 Task: Search one way flight ticket for 1 adult, 5 children, 2 infants in seat and 1 infant on lap in first from Lansing: Capital Region International Airport (was Lansing Capital City) to Jacksonville: Albert J. Ellis Airport on 5-3-2023. Choice of flights is Singapure airlines. Number of bags: 1 checked bag. Price is upto 106000. Outbound departure time preference is 5:15.
Action: Mouse moved to (286, 385)
Screenshot: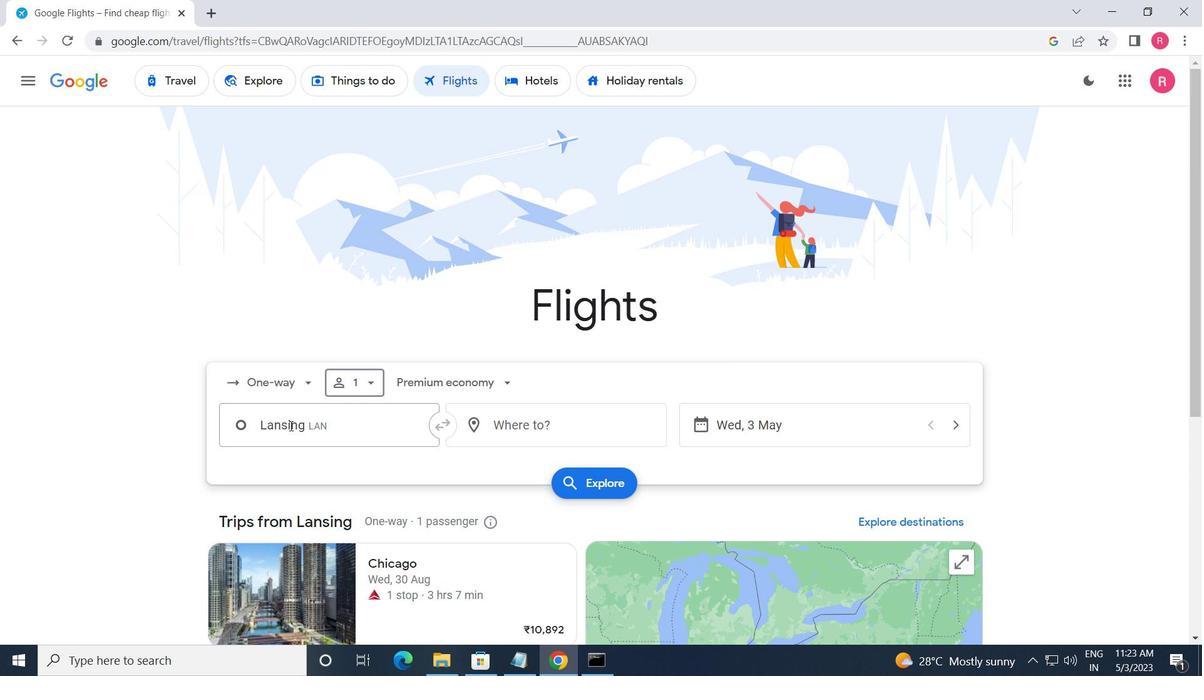 
Action: Mouse pressed left at (286, 385)
Screenshot: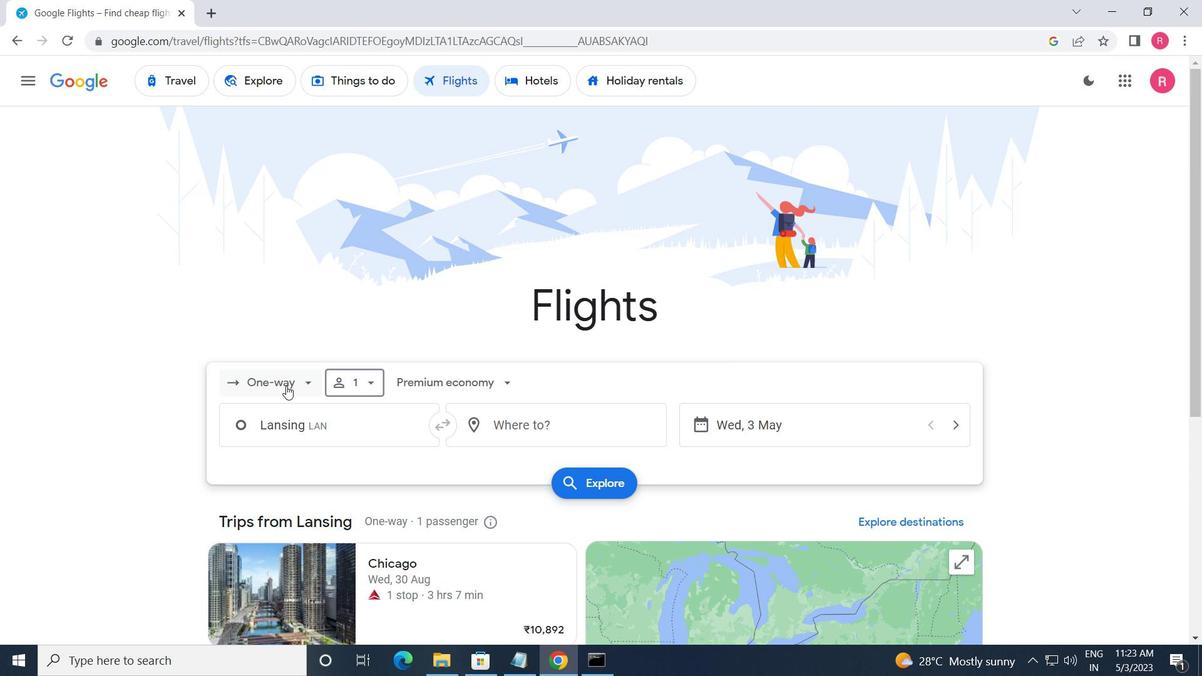 
Action: Mouse moved to (300, 452)
Screenshot: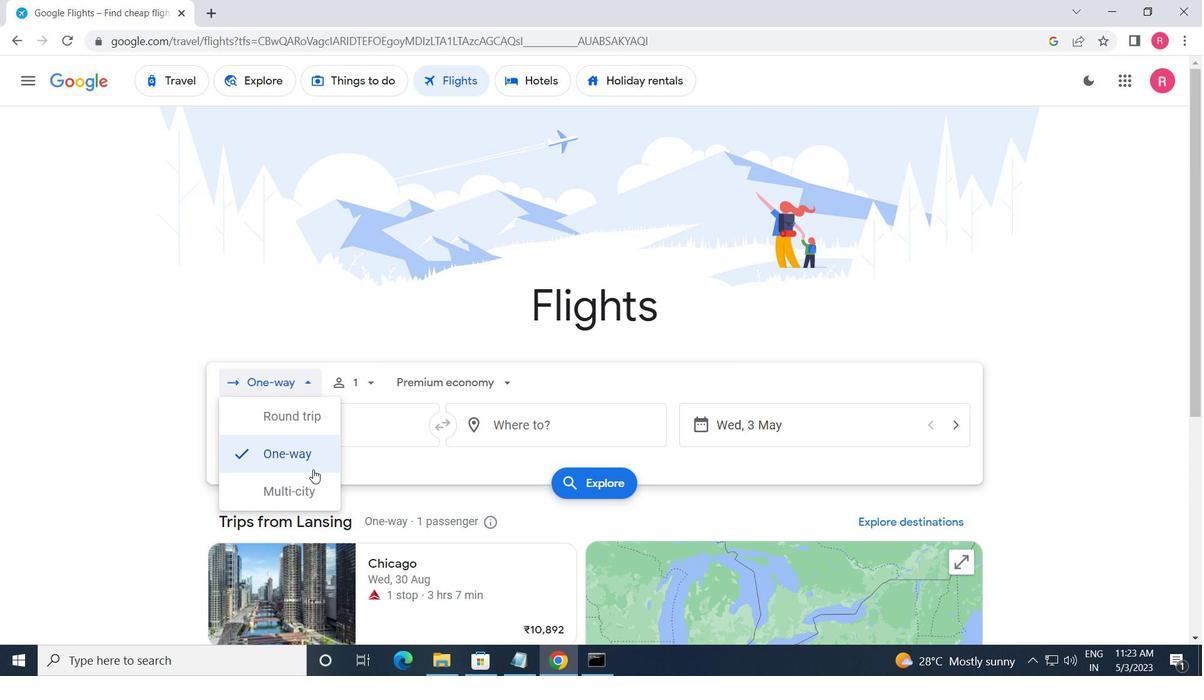 
Action: Mouse pressed left at (300, 452)
Screenshot: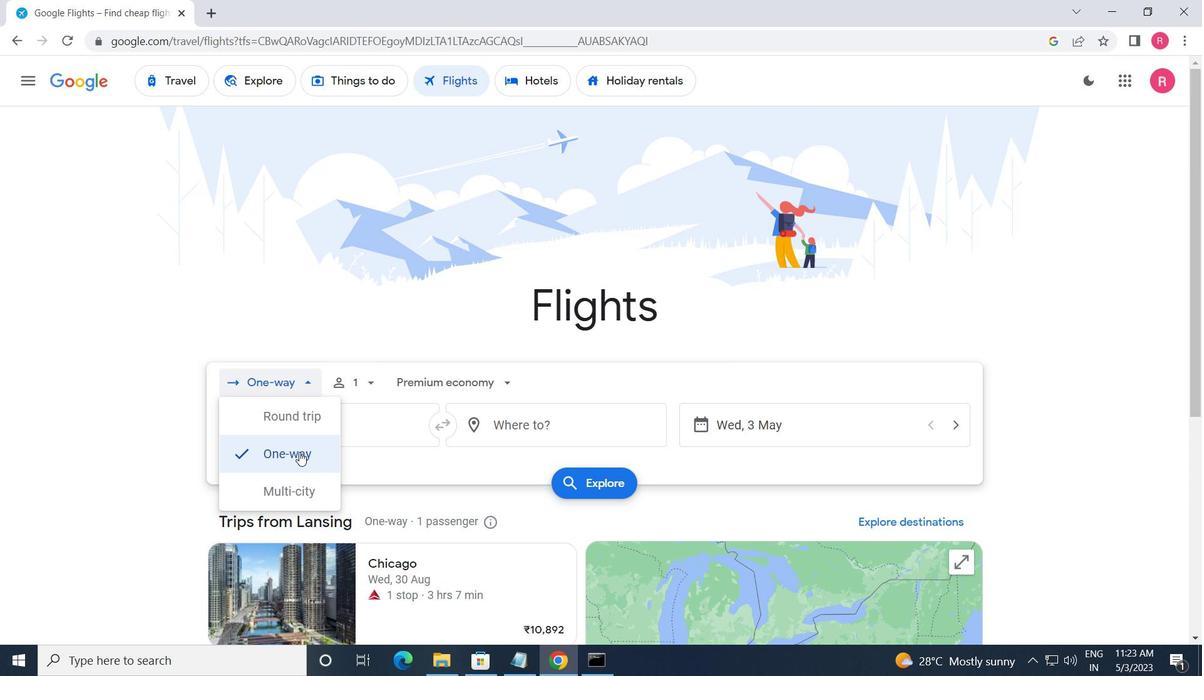 
Action: Mouse moved to (361, 398)
Screenshot: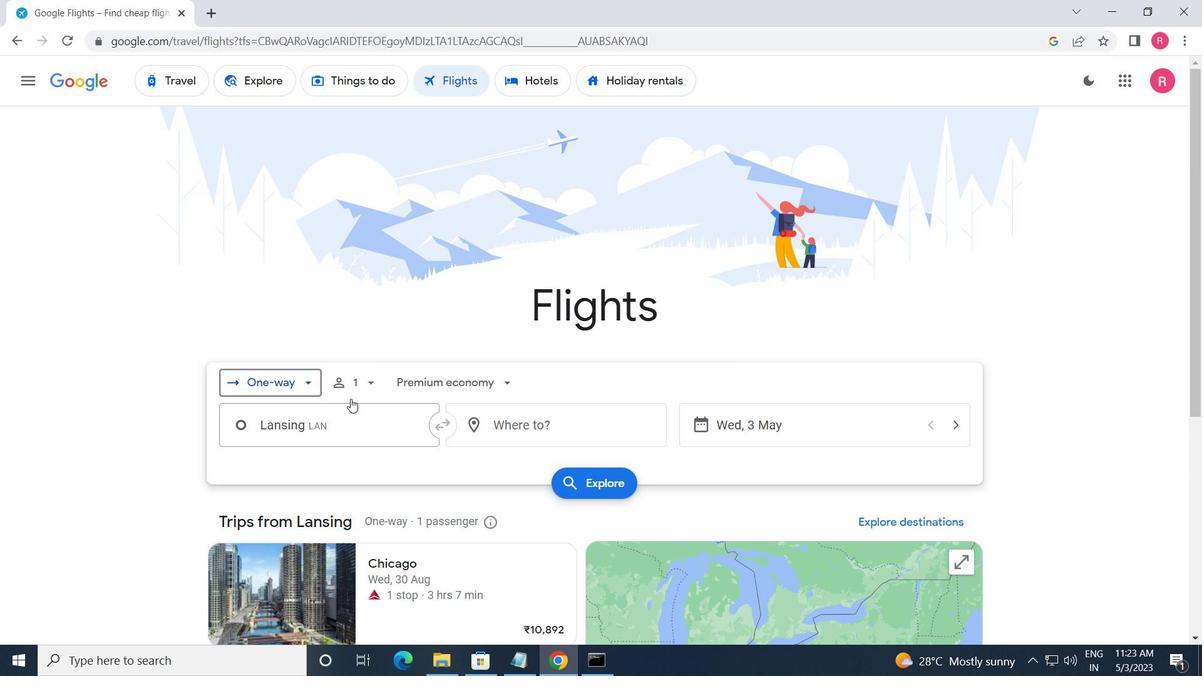 
Action: Mouse pressed left at (361, 398)
Screenshot: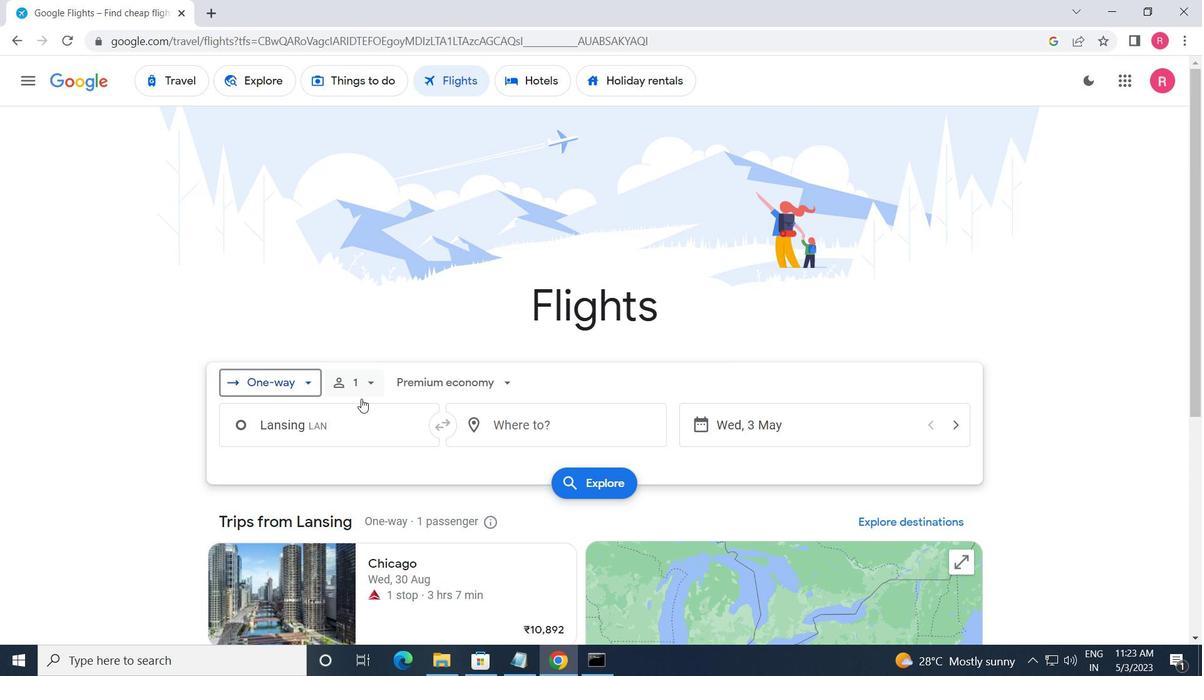 
Action: Mouse moved to (487, 466)
Screenshot: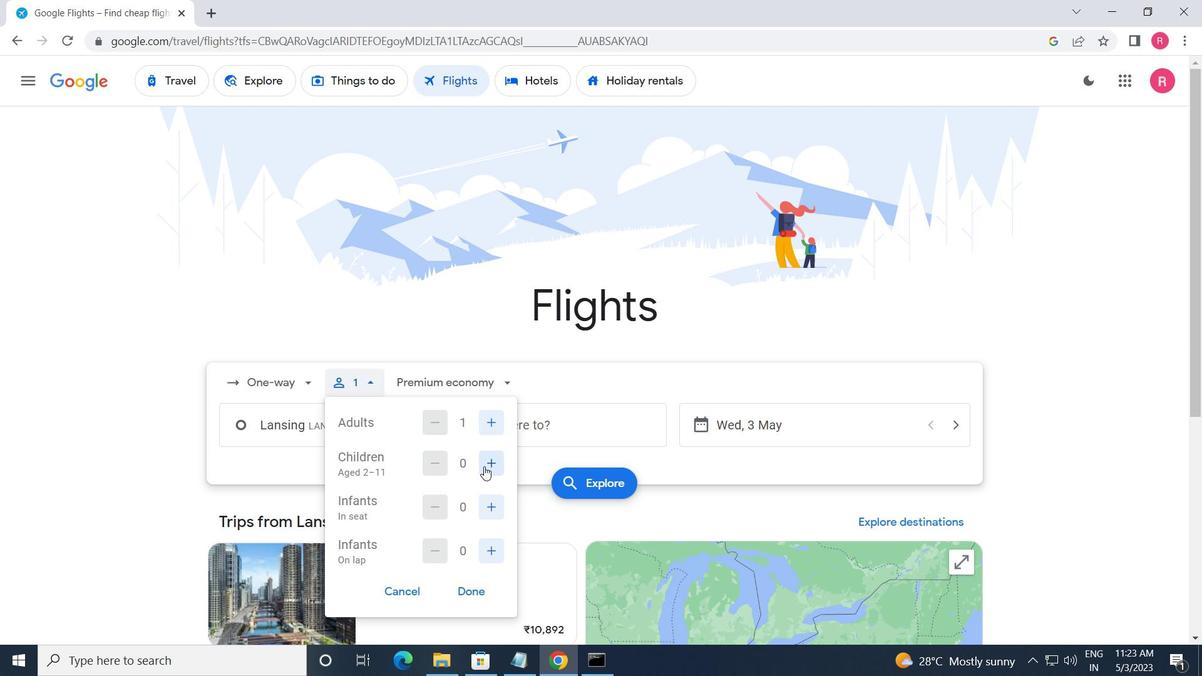 
Action: Mouse pressed left at (487, 466)
Screenshot: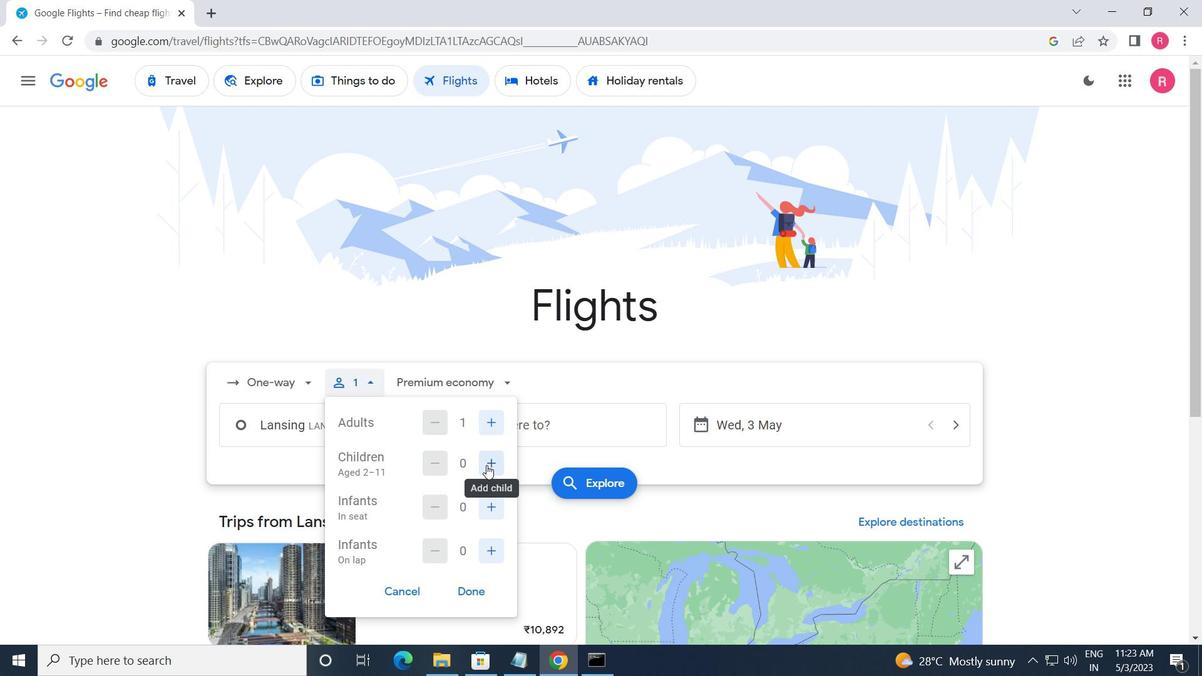 
Action: Mouse pressed left at (487, 466)
Screenshot: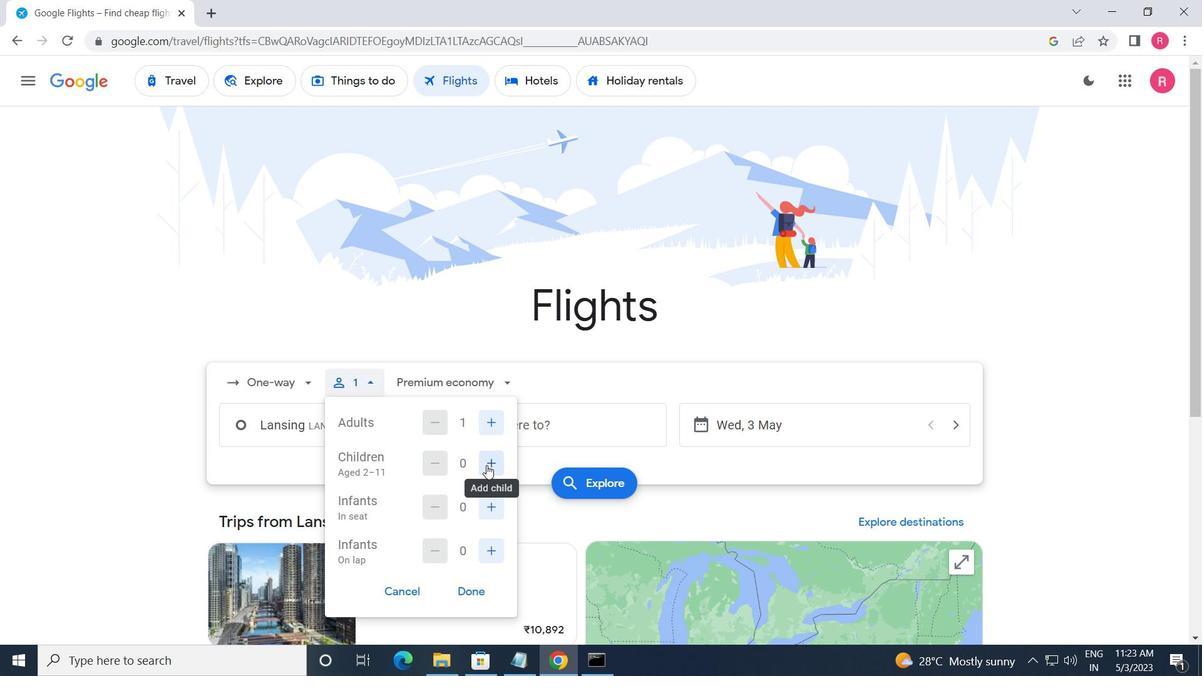 
Action: Mouse pressed left at (487, 466)
Screenshot: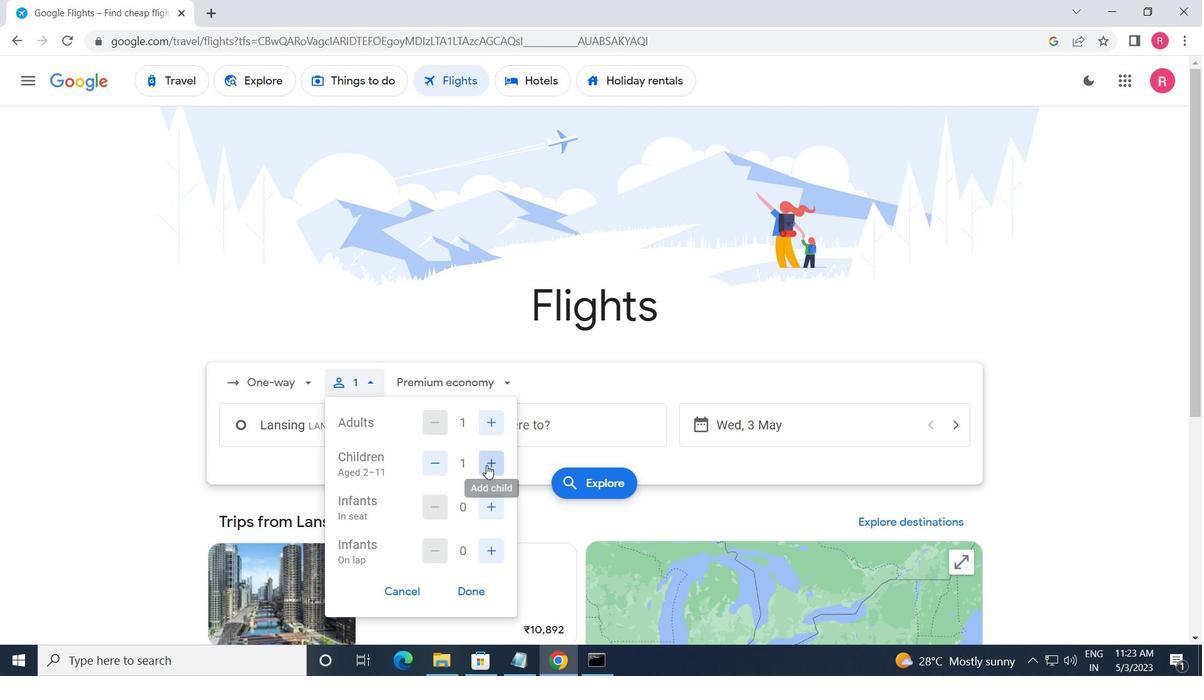 
Action: Mouse pressed left at (487, 466)
Screenshot: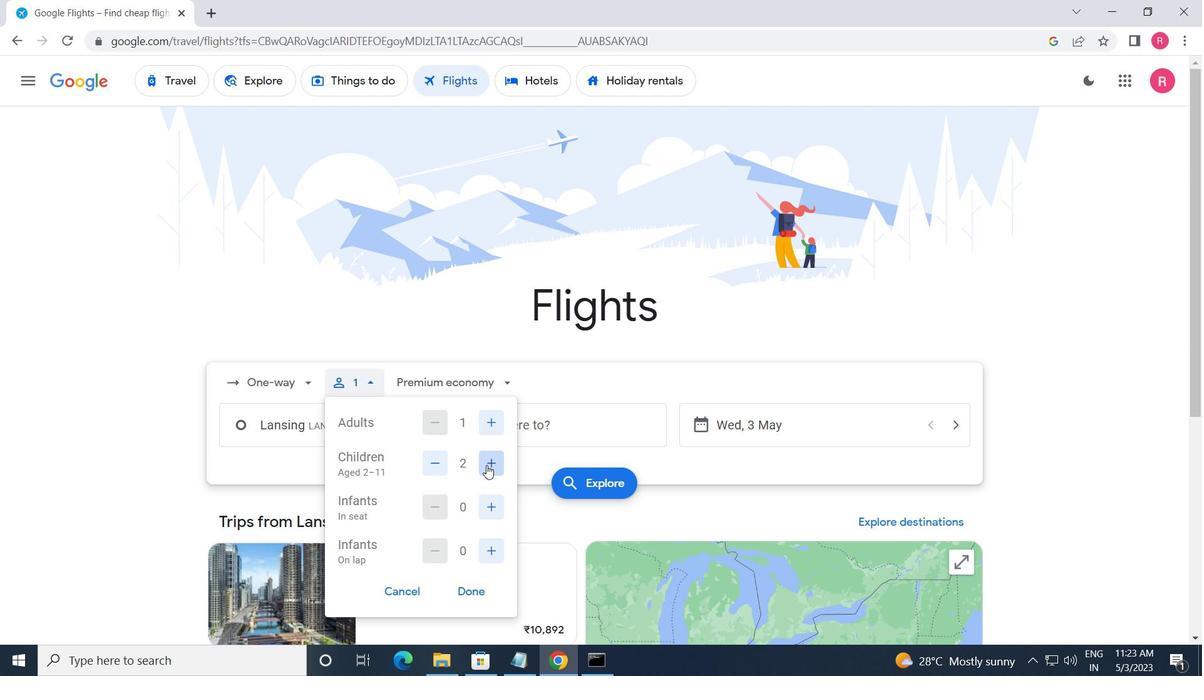 
Action: Mouse pressed left at (487, 466)
Screenshot: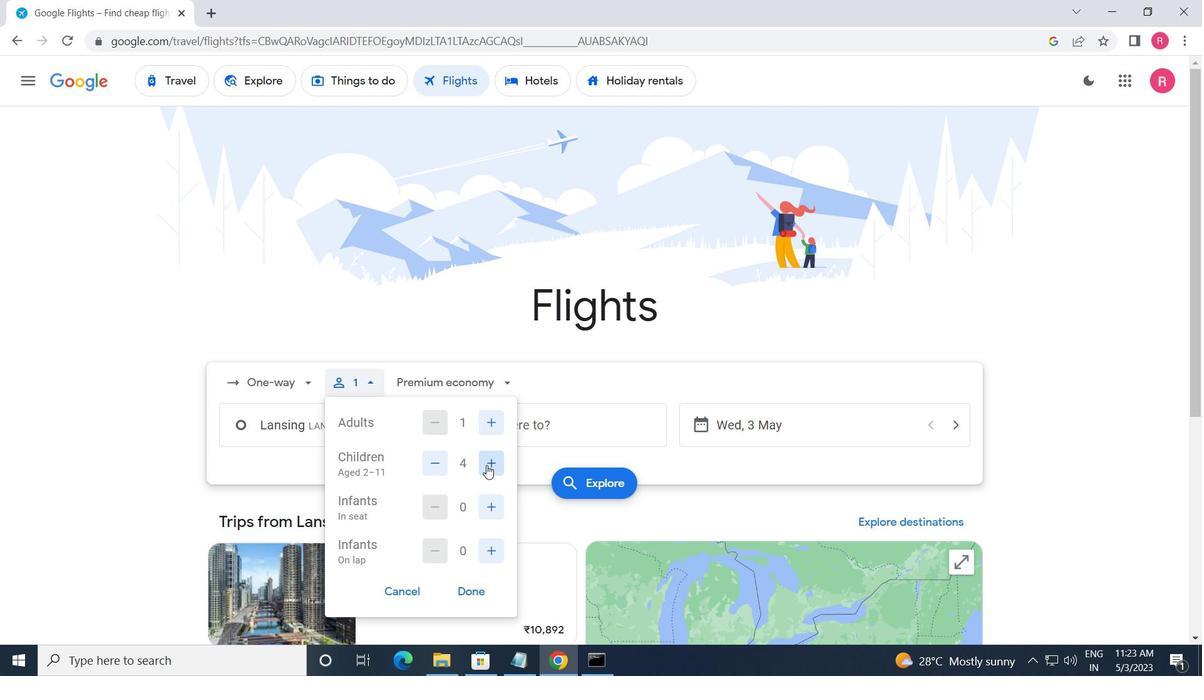 
Action: Mouse moved to (489, 512)
Screenshot: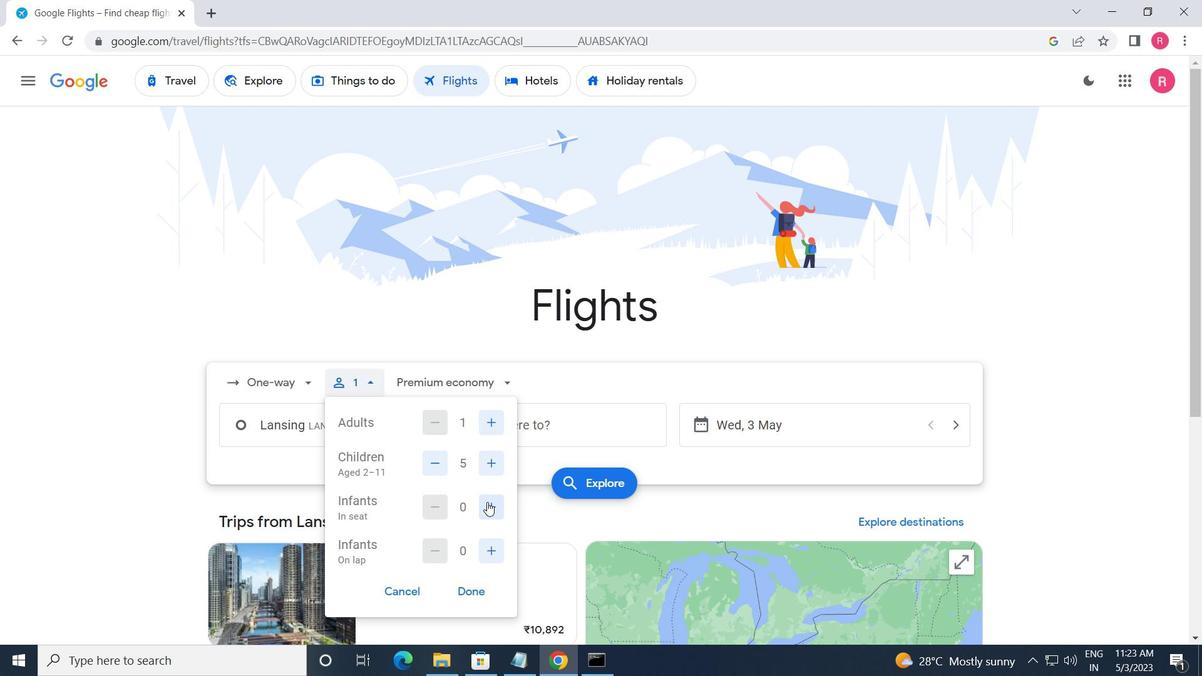 
Action: Mouse pressed left at (489, 512)
Screenshot: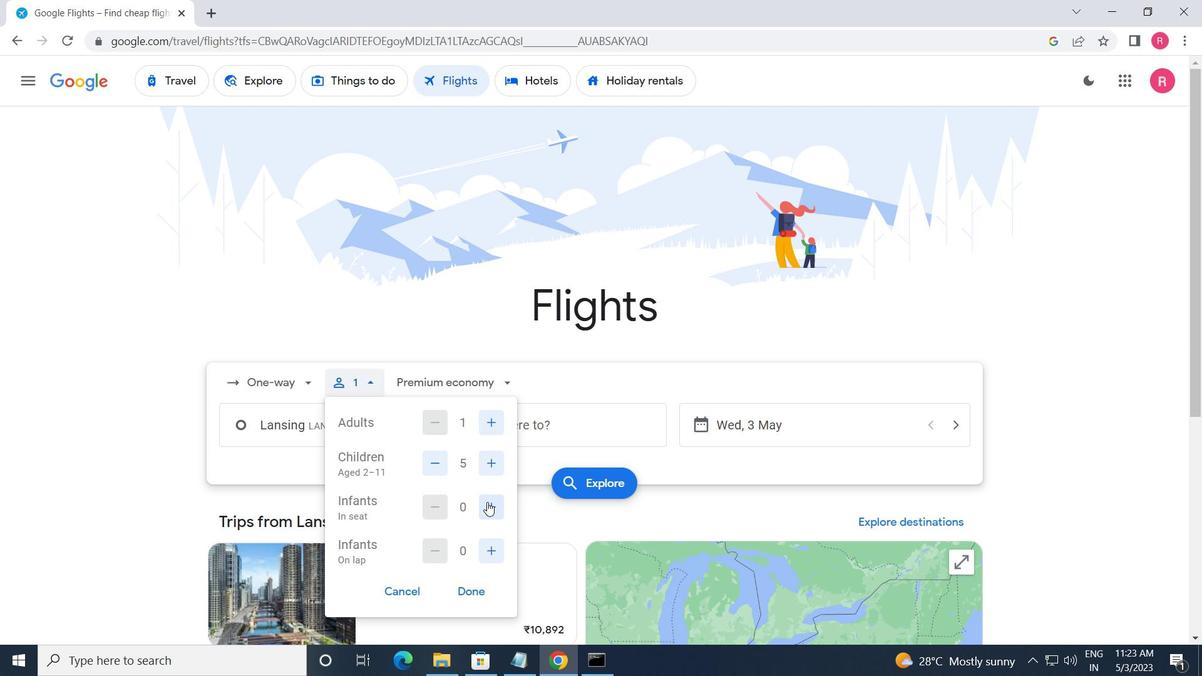 
Action: Mouse pressed left at (489, 512)
Screenshot: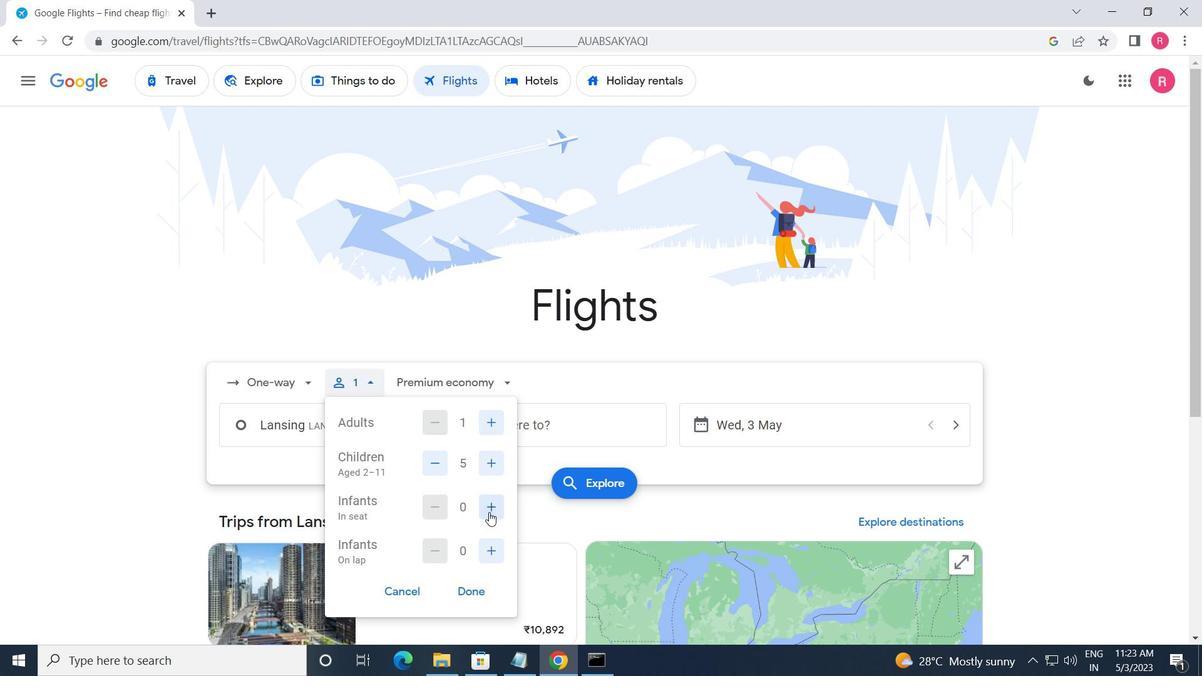 
Action: Mouse moved to (487, 553)
Screenshot: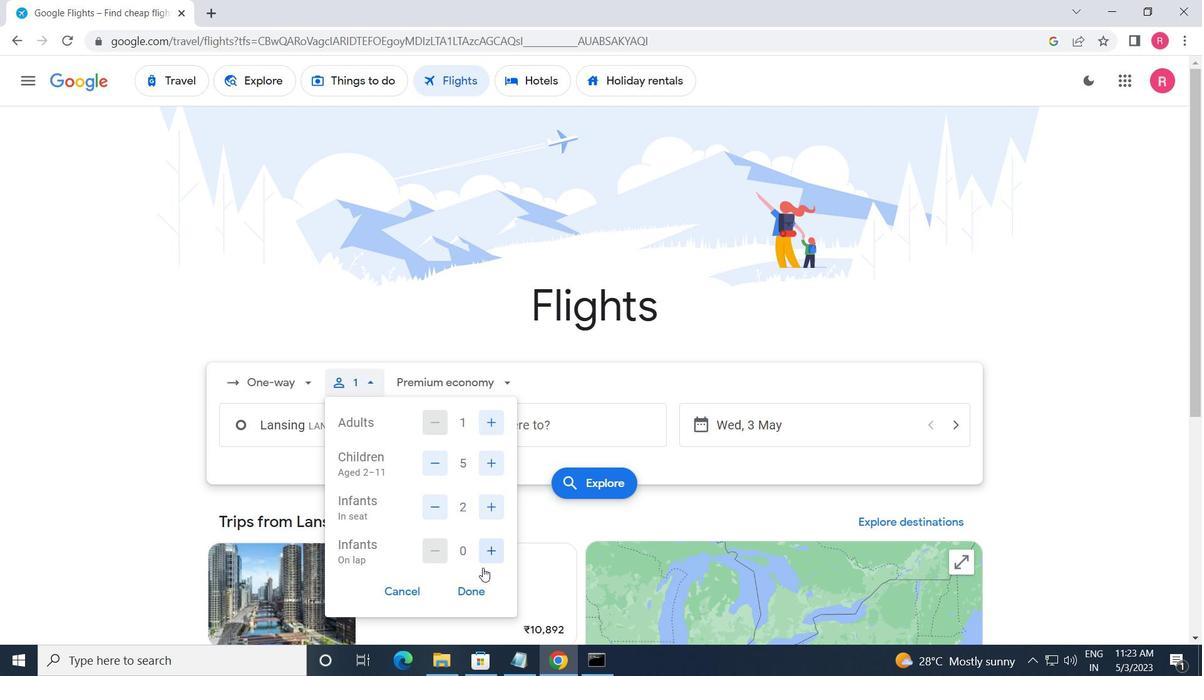 
Action: Mouse pressed left at (487, 553)
Screenshot: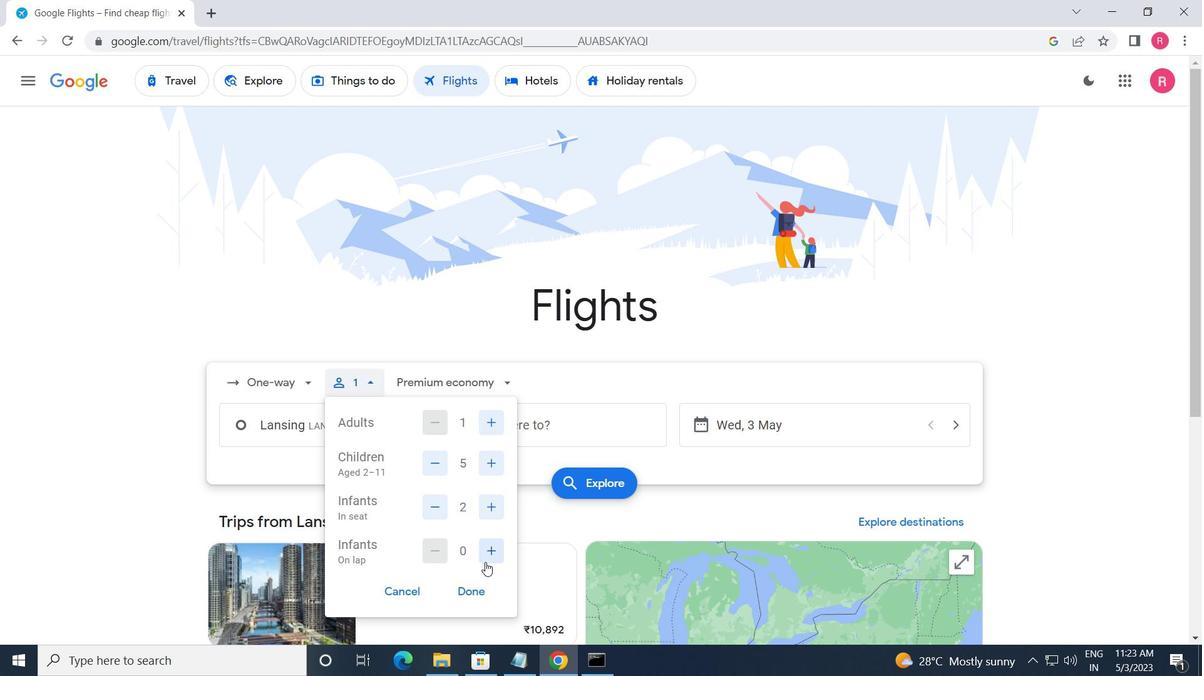 
Action: Mouse moved to (476, 583)
Screenshot: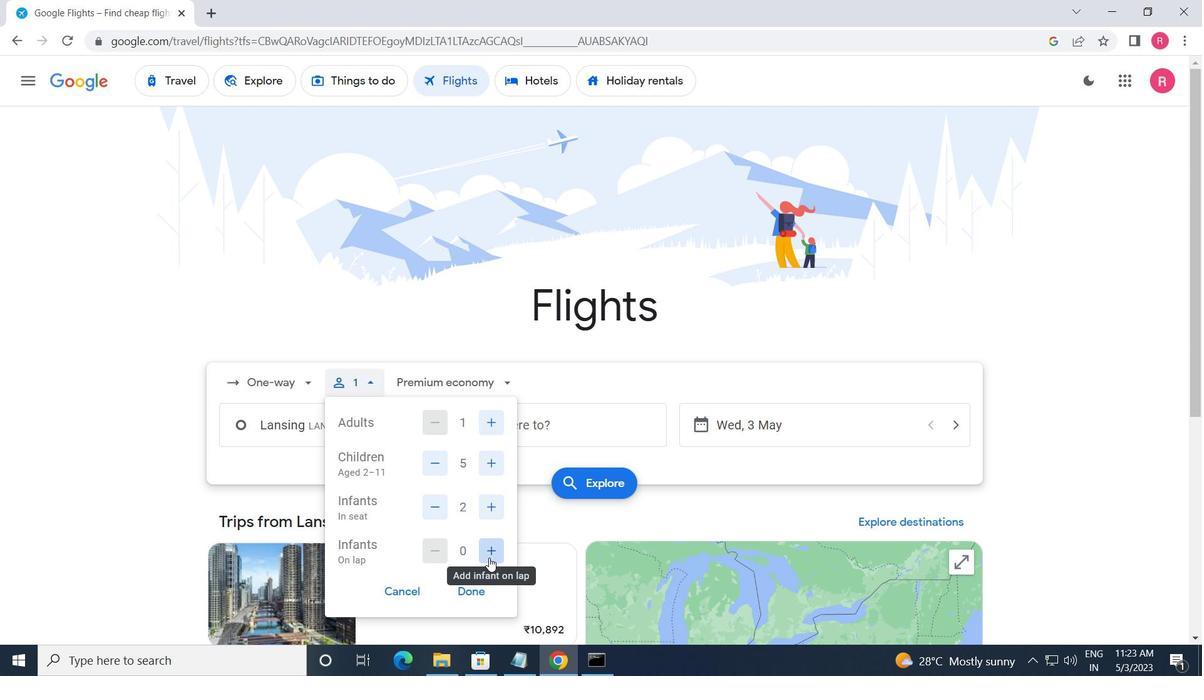 
Action: Mouse pressed left at (476, 583)
Screenshot: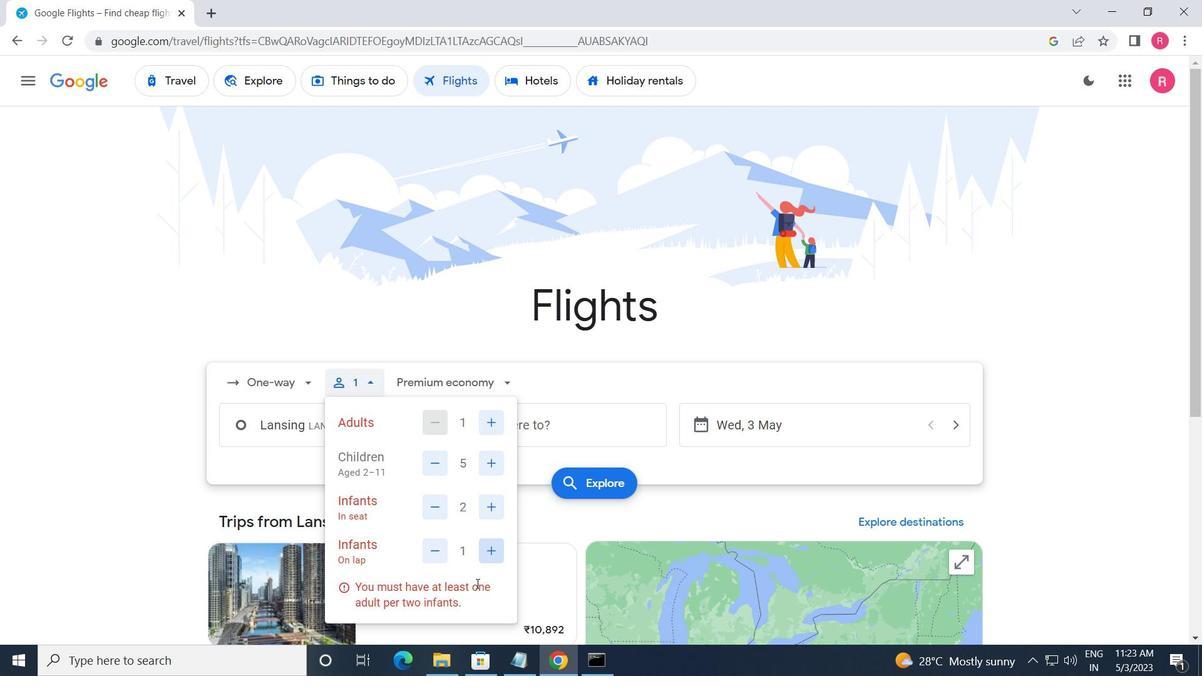 
Action: Mouse moved to (424, 557)
Screenshot: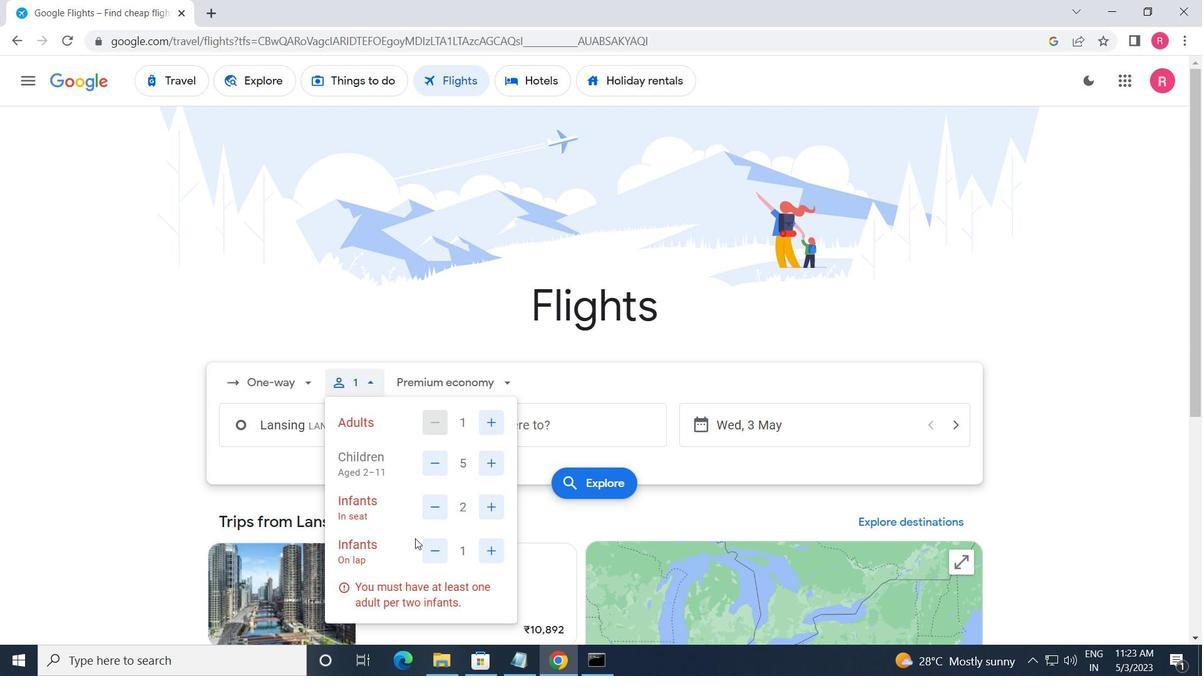 
Action: Mouse pressed left at (424, 557)
Screenshot: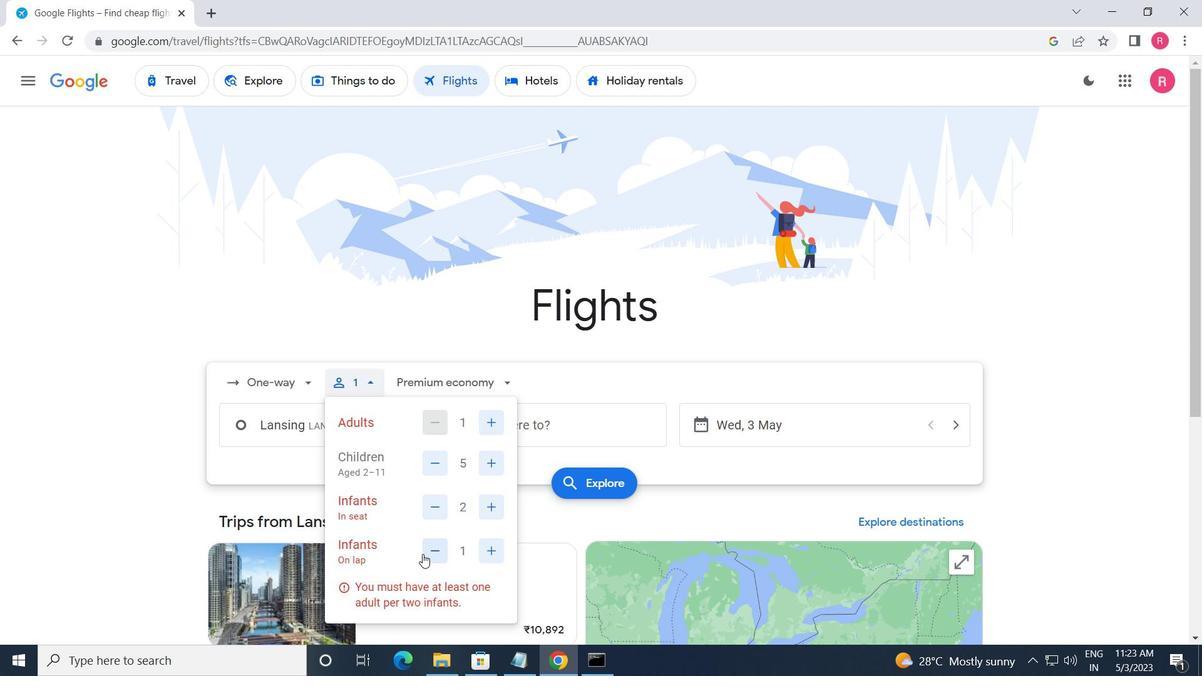 
Action: Mouse moved to (451, 584)
Screenshot: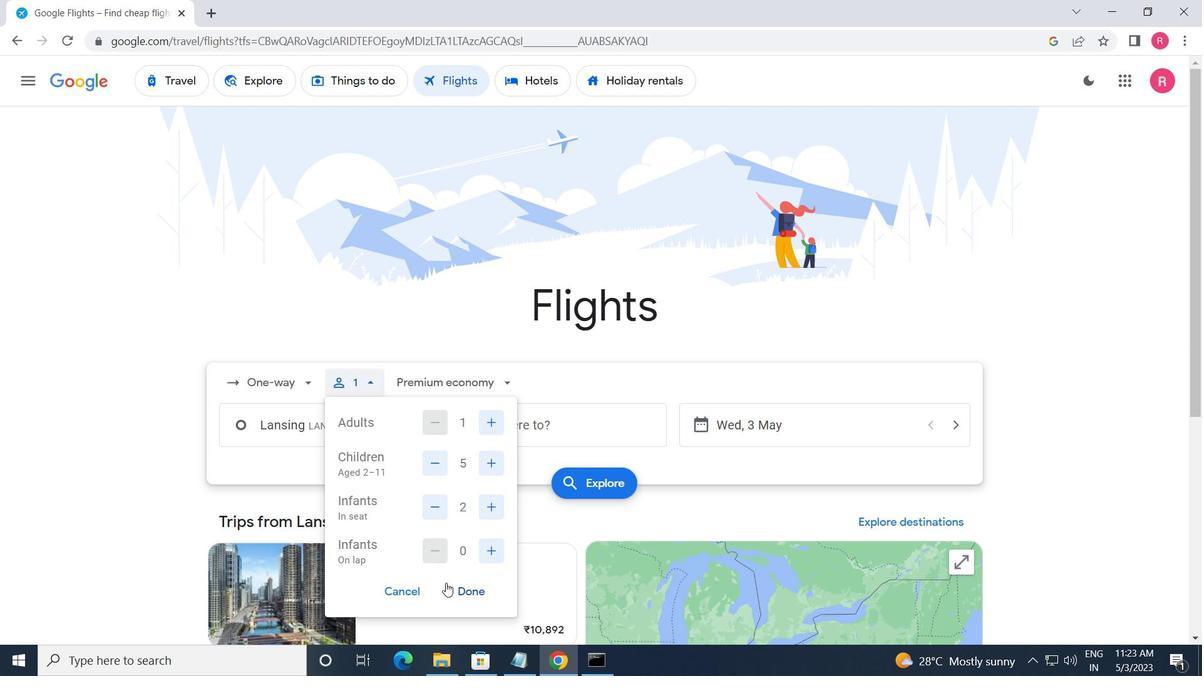 
Action: Mouse pressed left at (451, 584)
Screenshot: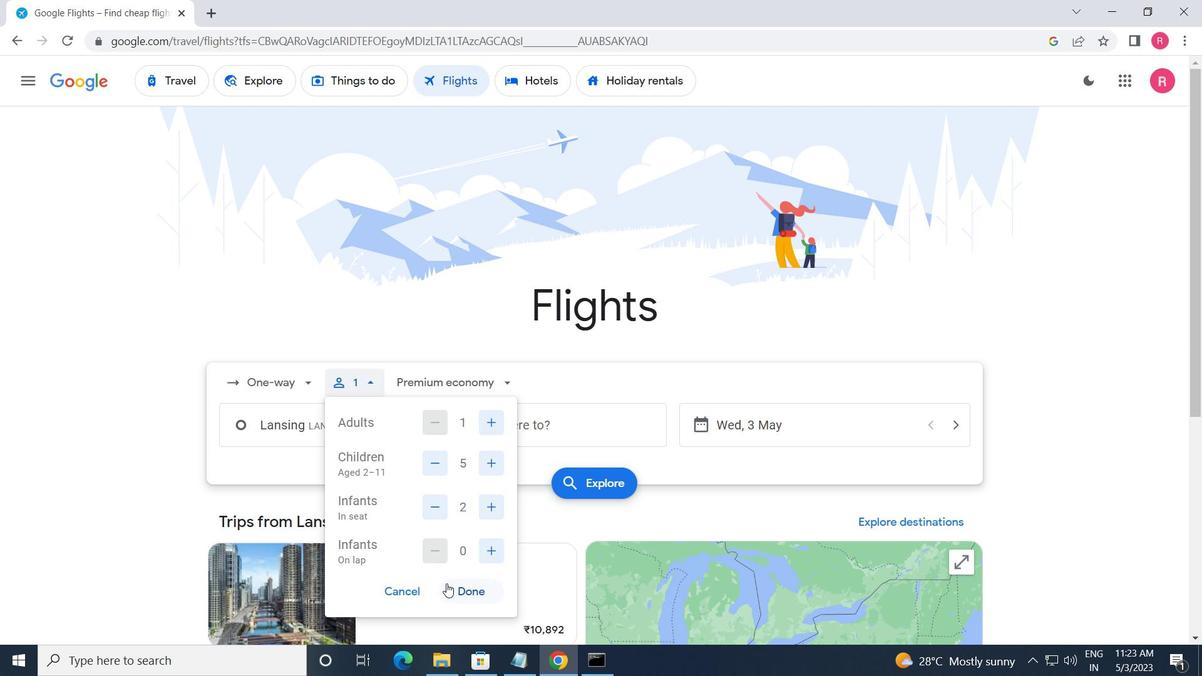 
Action: Mouse moved to (455, 382)
Screenshot: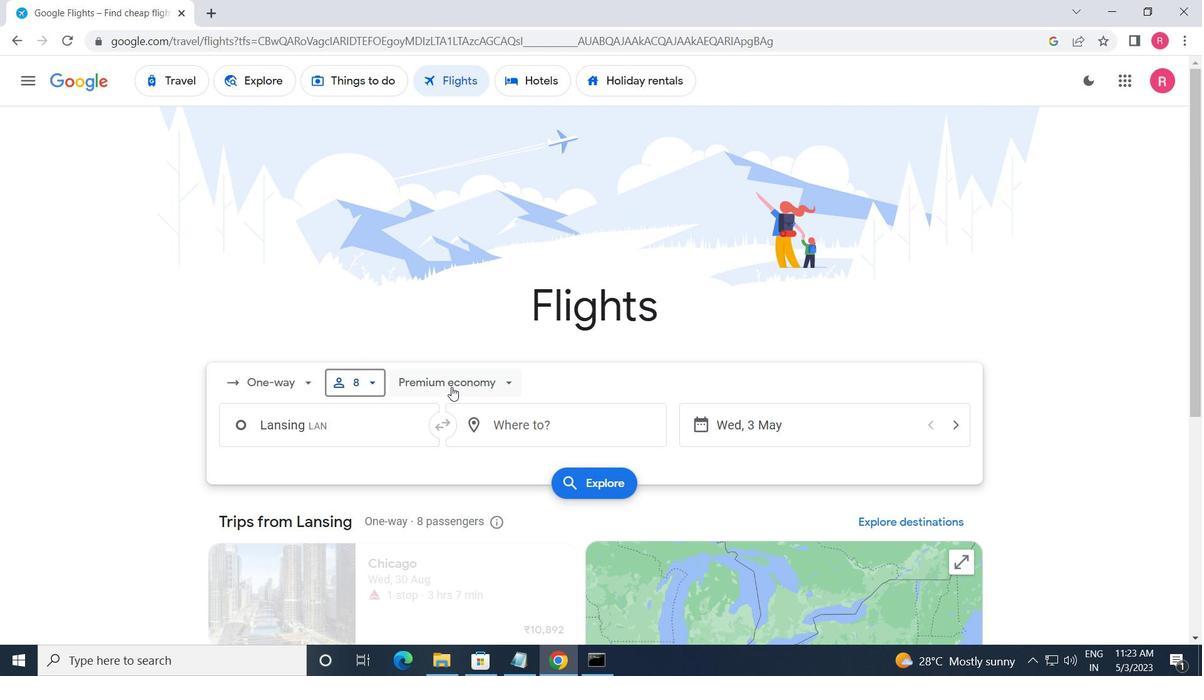
Action: Mouse pressed left at (455, 382)
Screenshot: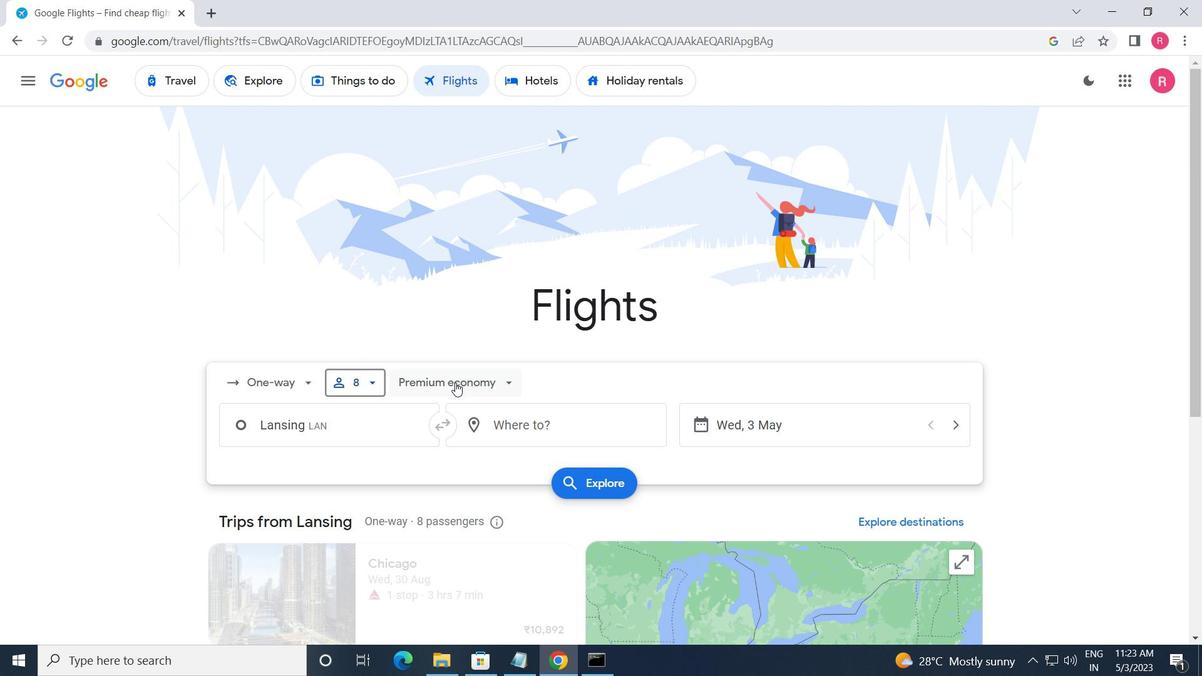 
Action: Mouse moved to (467, 532)
Screenshot: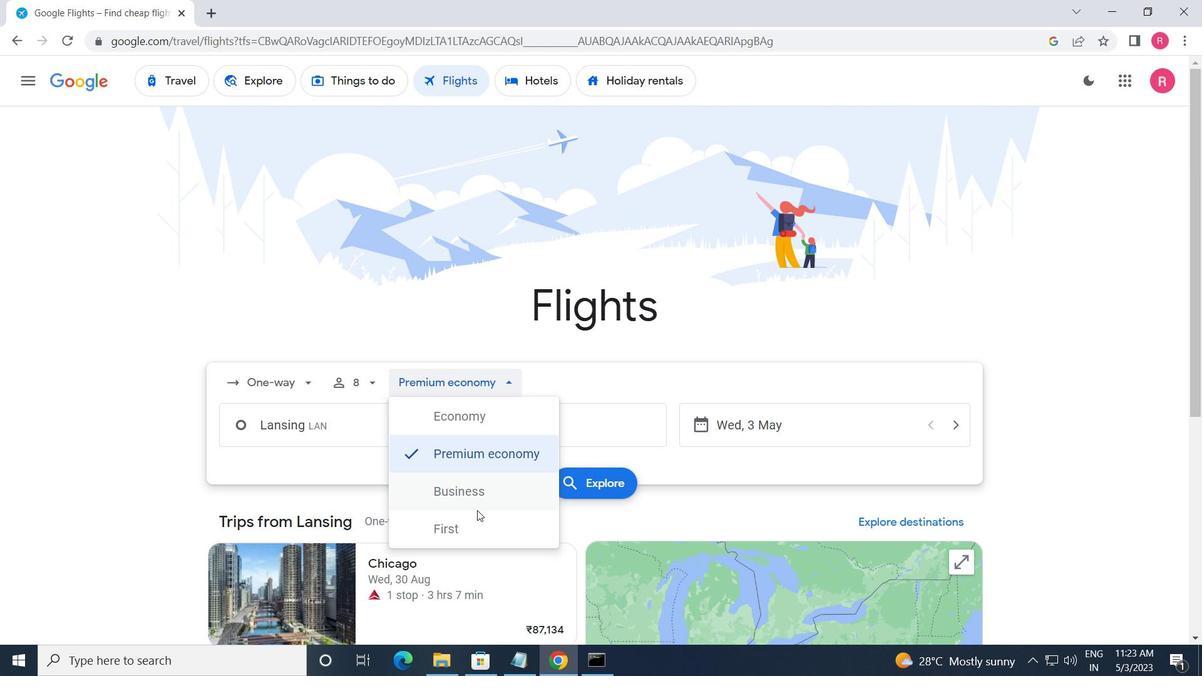 
Action: Mouse pressed left at (467, 532)
Screenshot: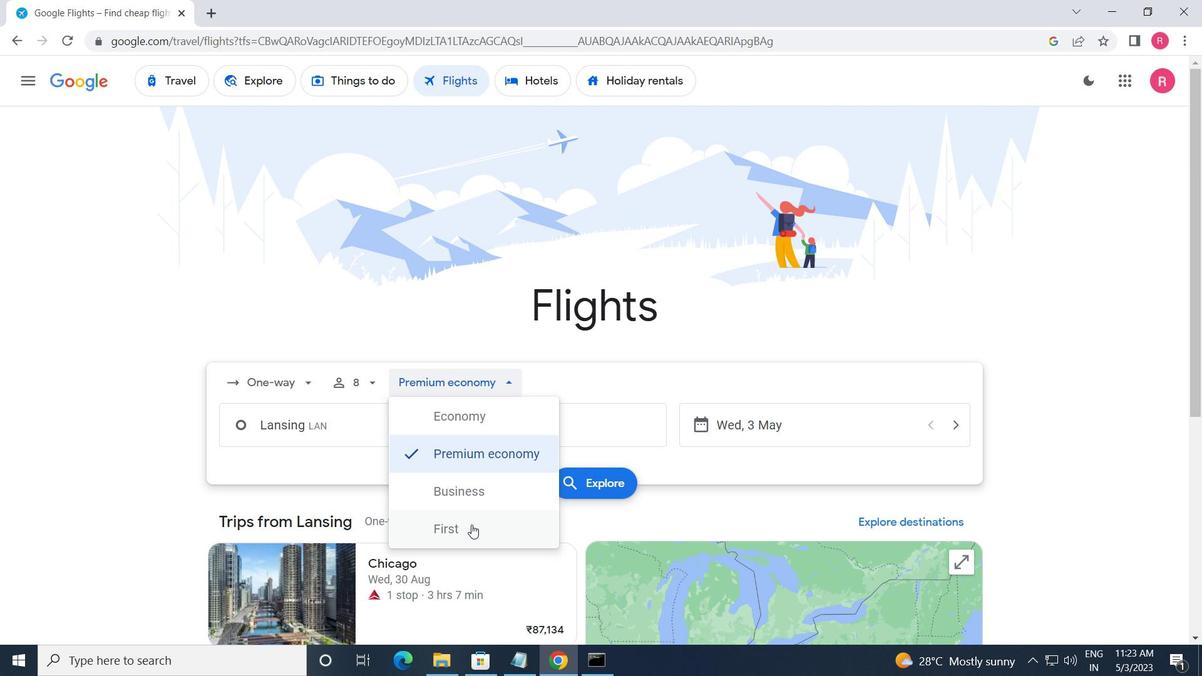 
Action: Mouse moved to (390, 427)
Screenshot: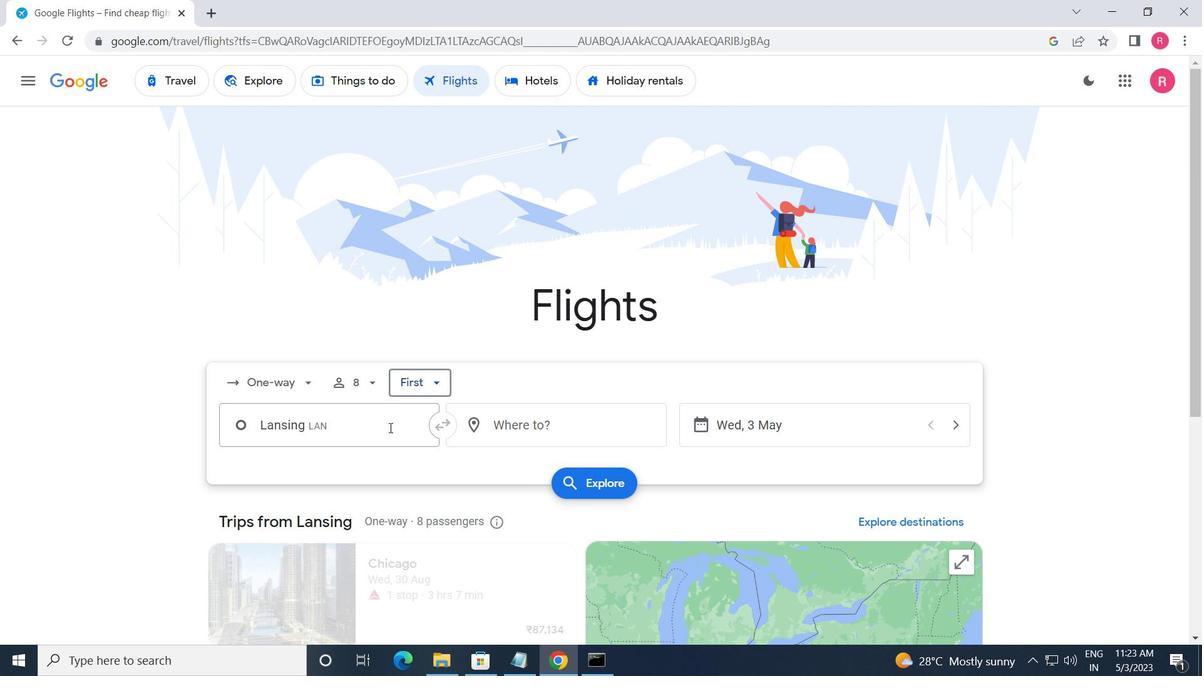 
Action: Mouse pressed left at (390, 427)
Screenshot: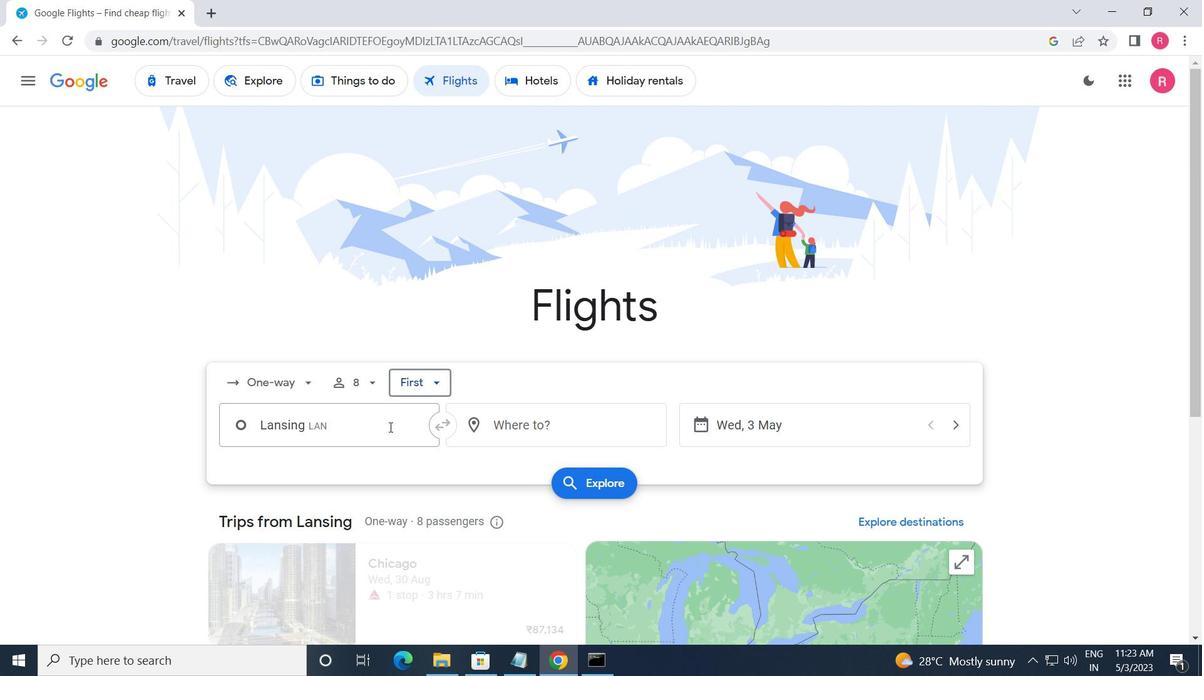
Action: Mouse moved to (347, 542)
Screenshot: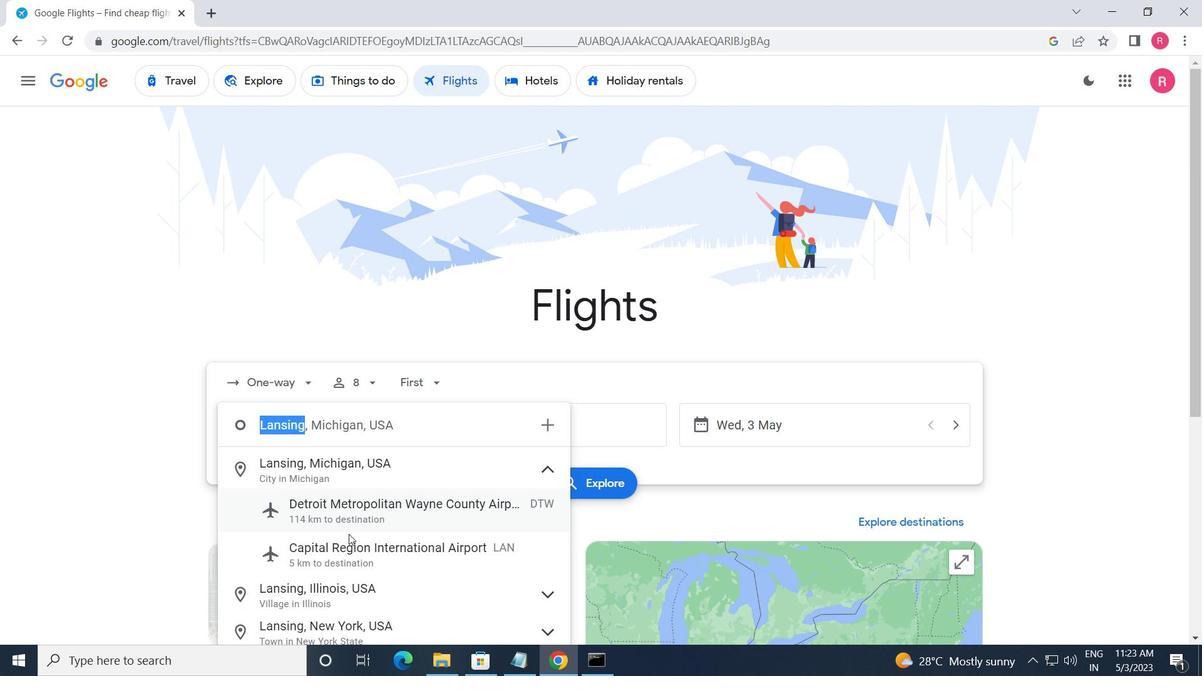 
Action: Mouse pressed left at (347, 542)
Screenshot: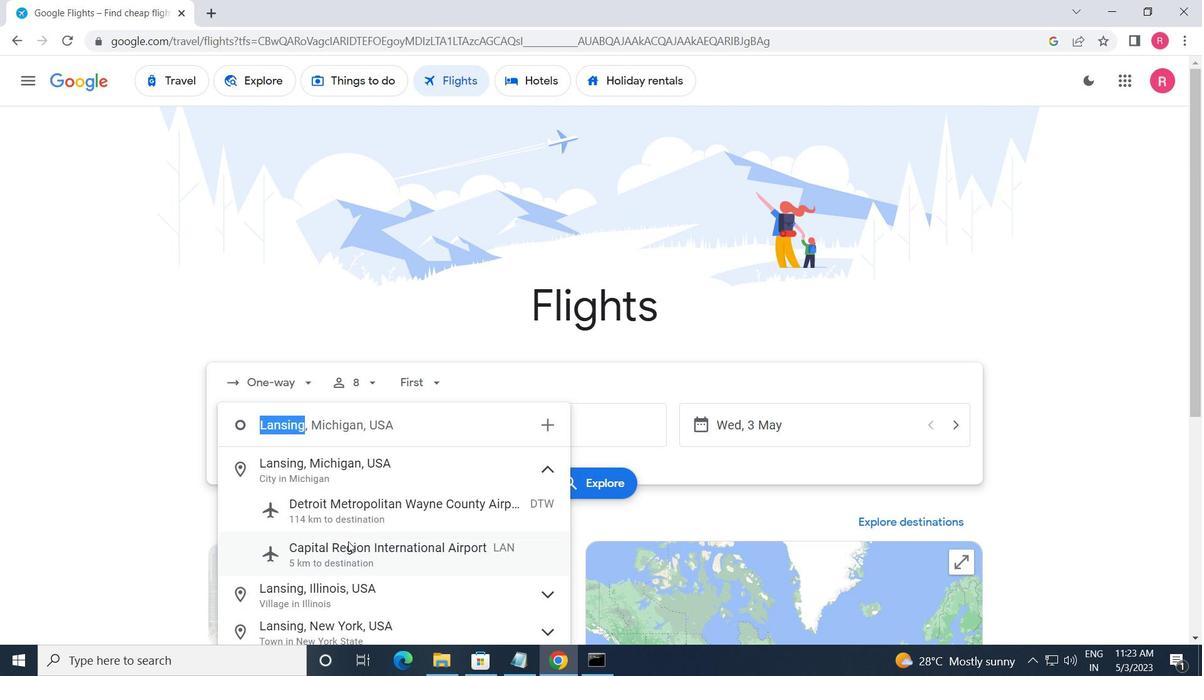 
Action: Mouse moved to (589, 427)
Screenshot: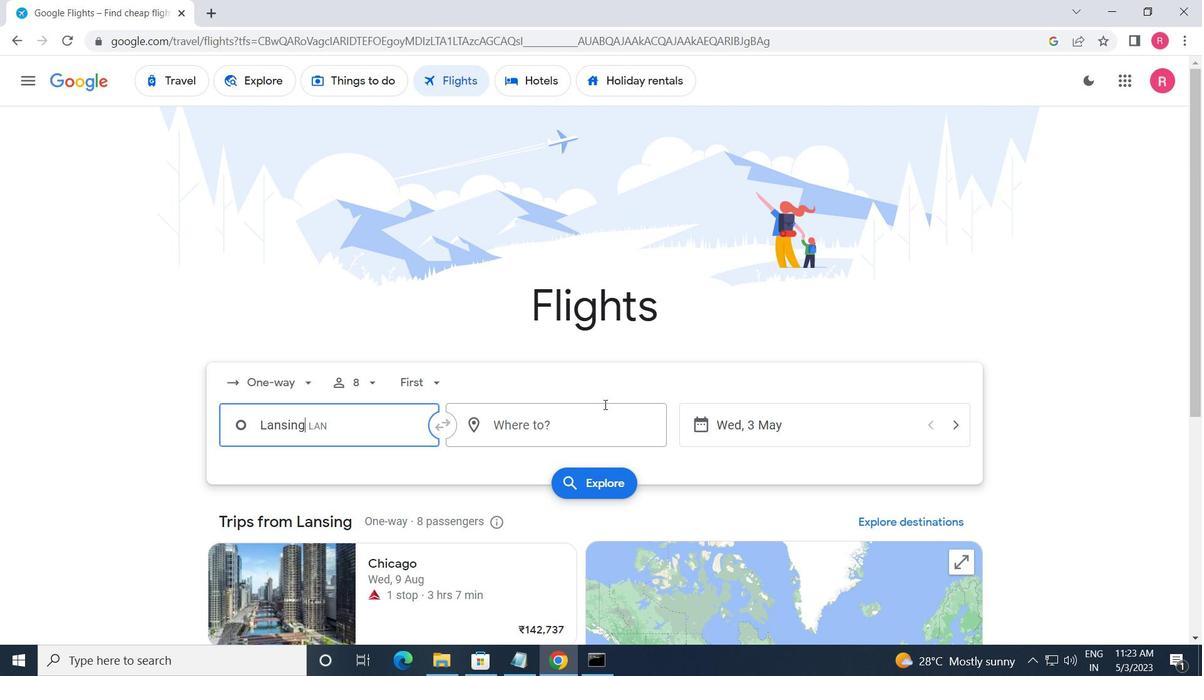 
Action: Mouse pressed left at (589, 427)
Screenshot: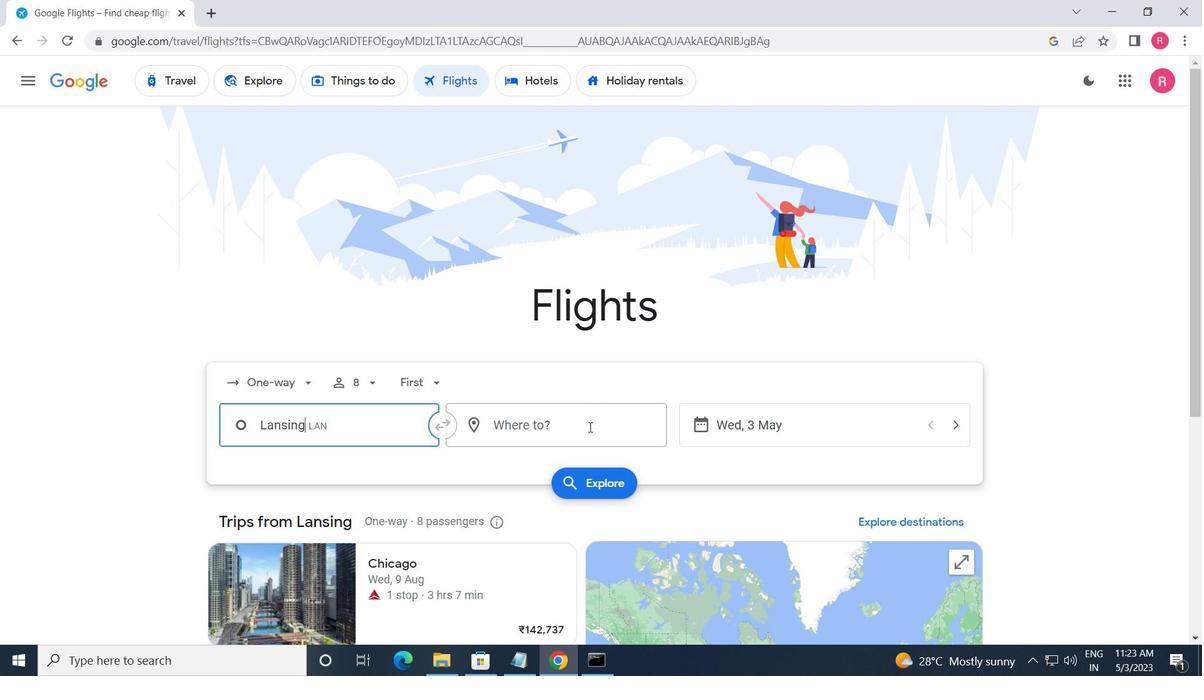 
Action: Mouse moved to (586, 586)
Screenshot: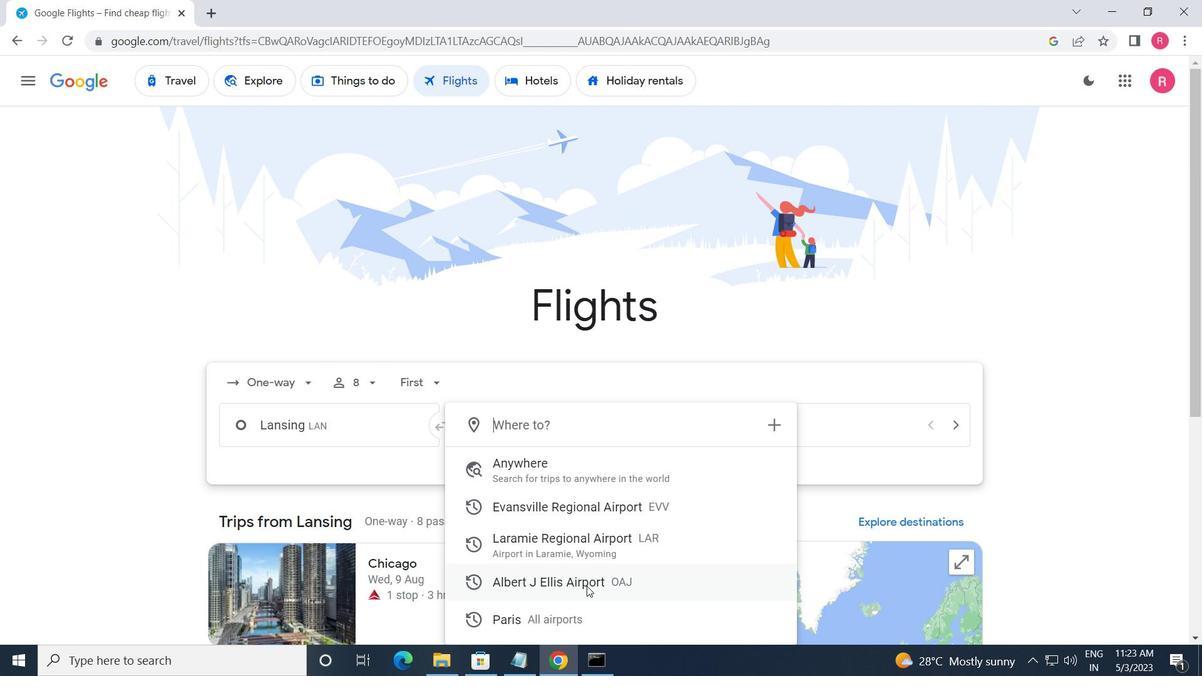 
Action: Mouse pressed left at (586, 586)
Screenshot: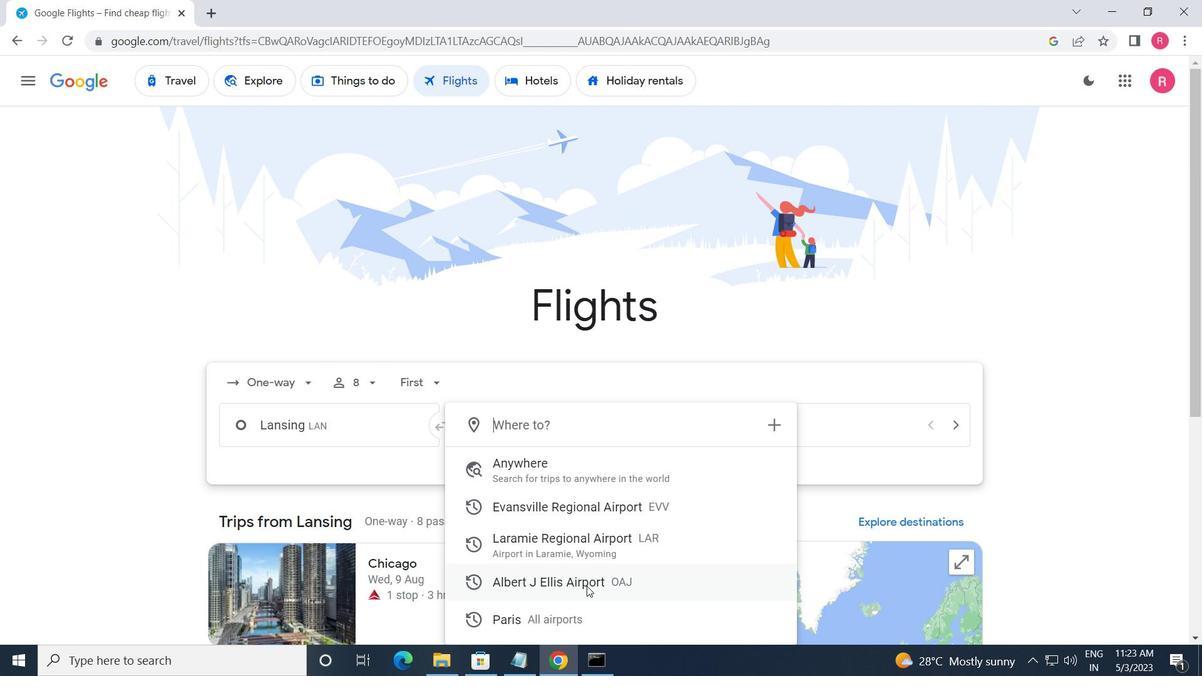 
Action: Mouse moved to (836, 405)
Screenshot: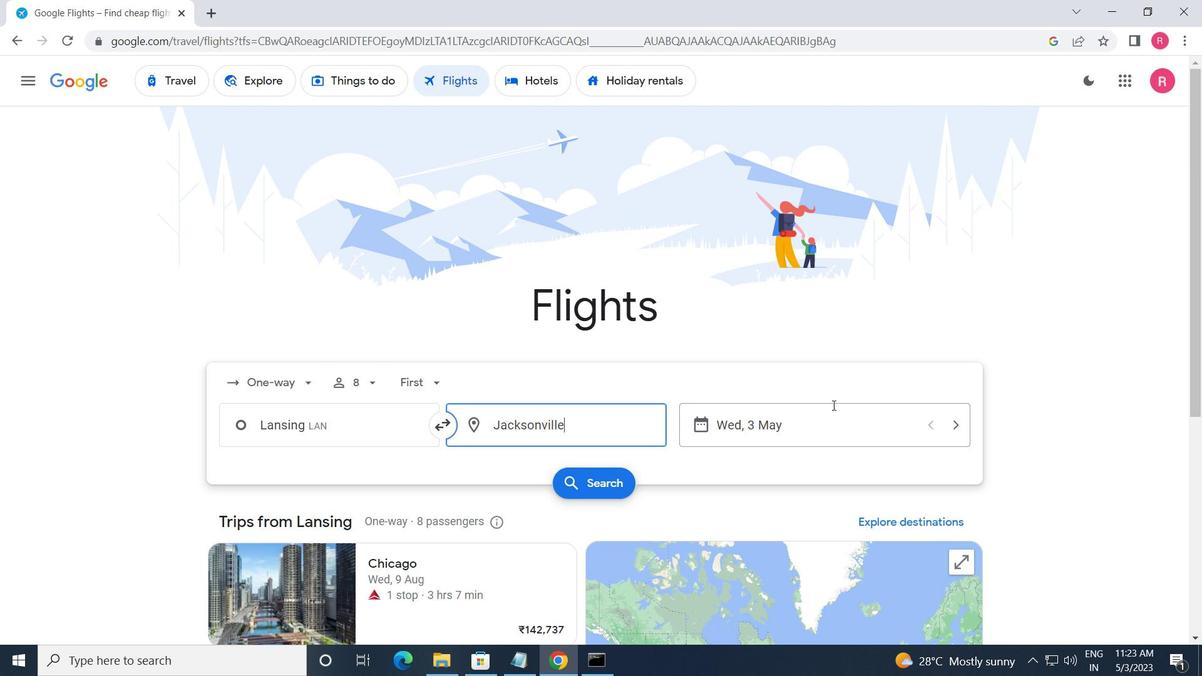
Action: Mouse pressed left at (836, 405)
Screenshot: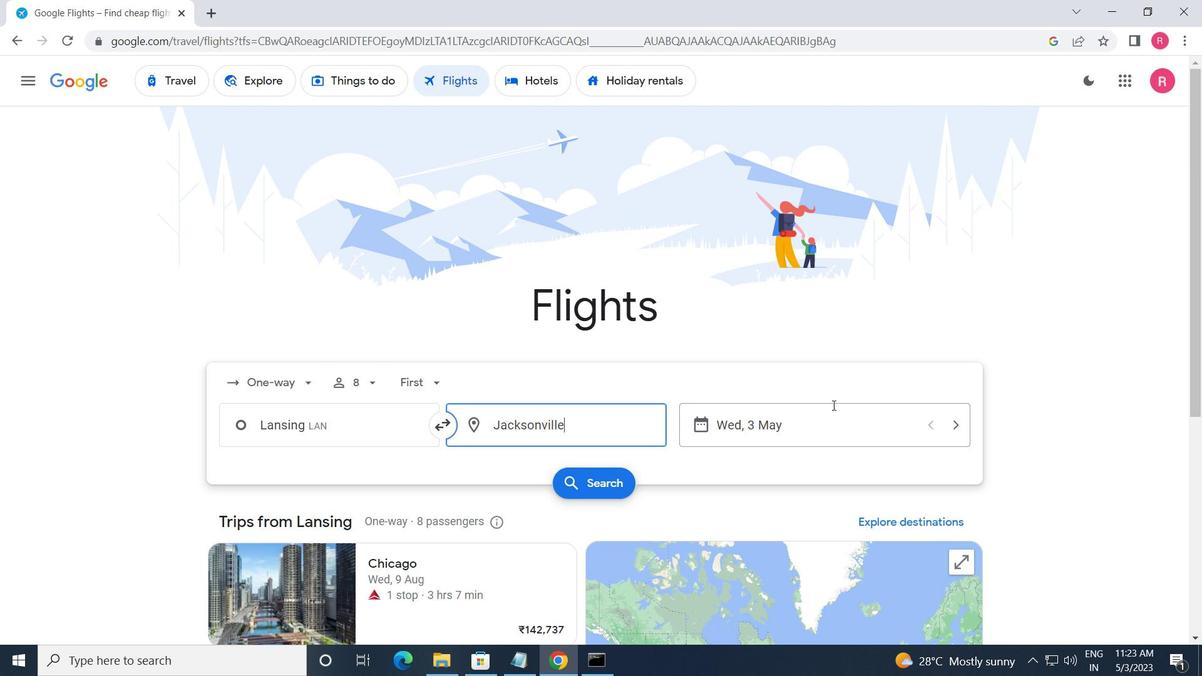 
Action: Mouse moved to (539, 362)
Screenshot: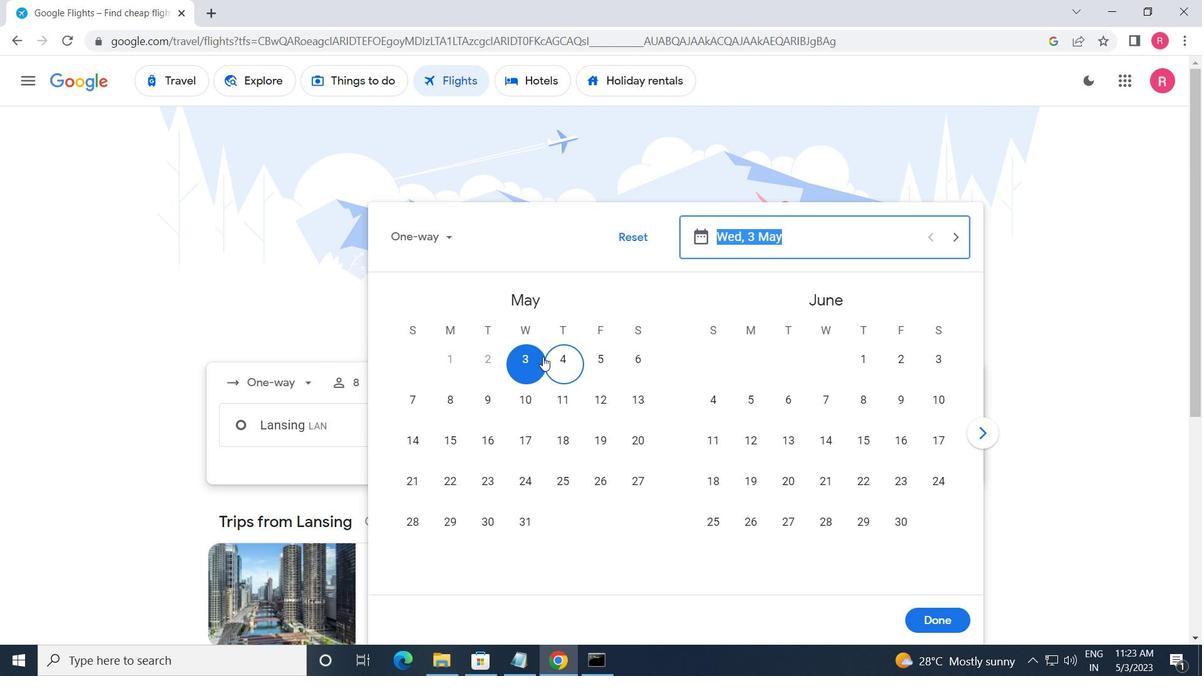
Action: Mouse pressed left at (539, 362)
Screenshot: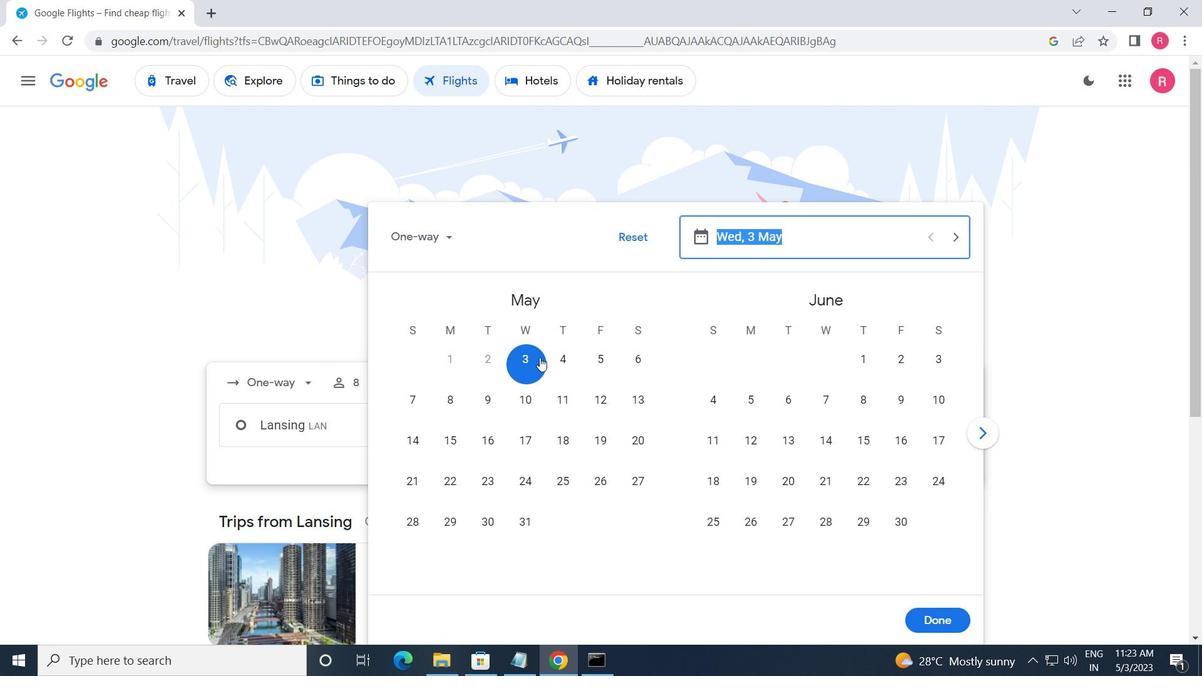 
Action: Mouse moved to (948, 619)
Screenshot: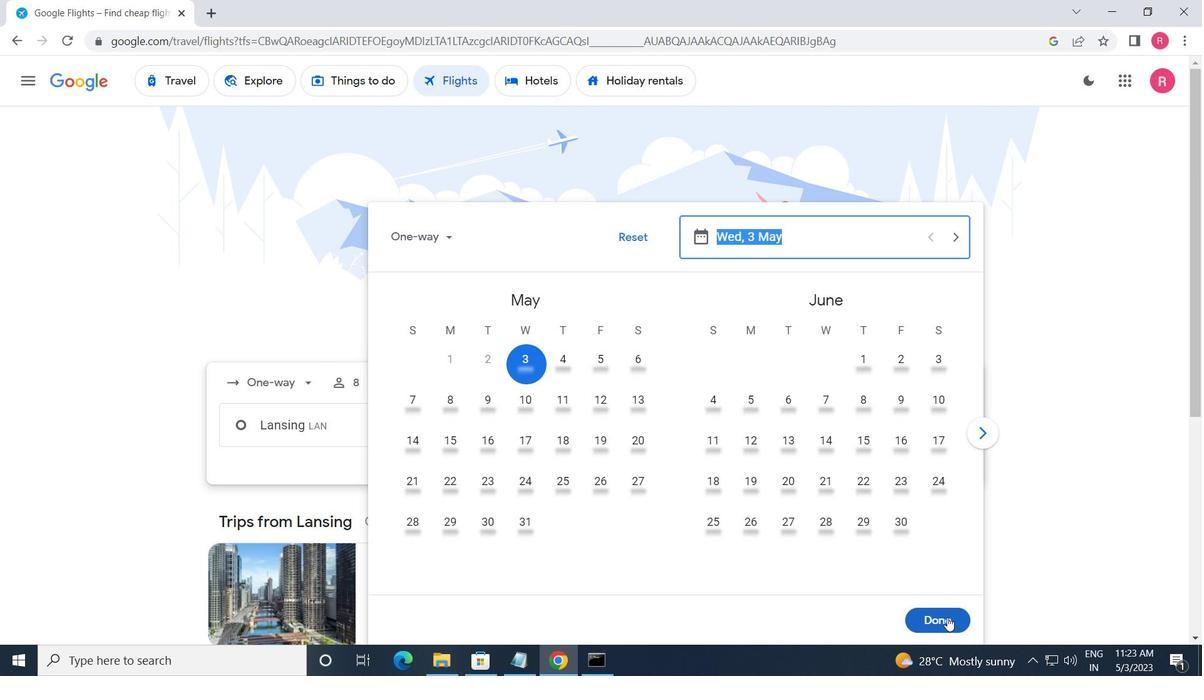 
Action: Mouse pressed left at (948, 619)
Screenshot: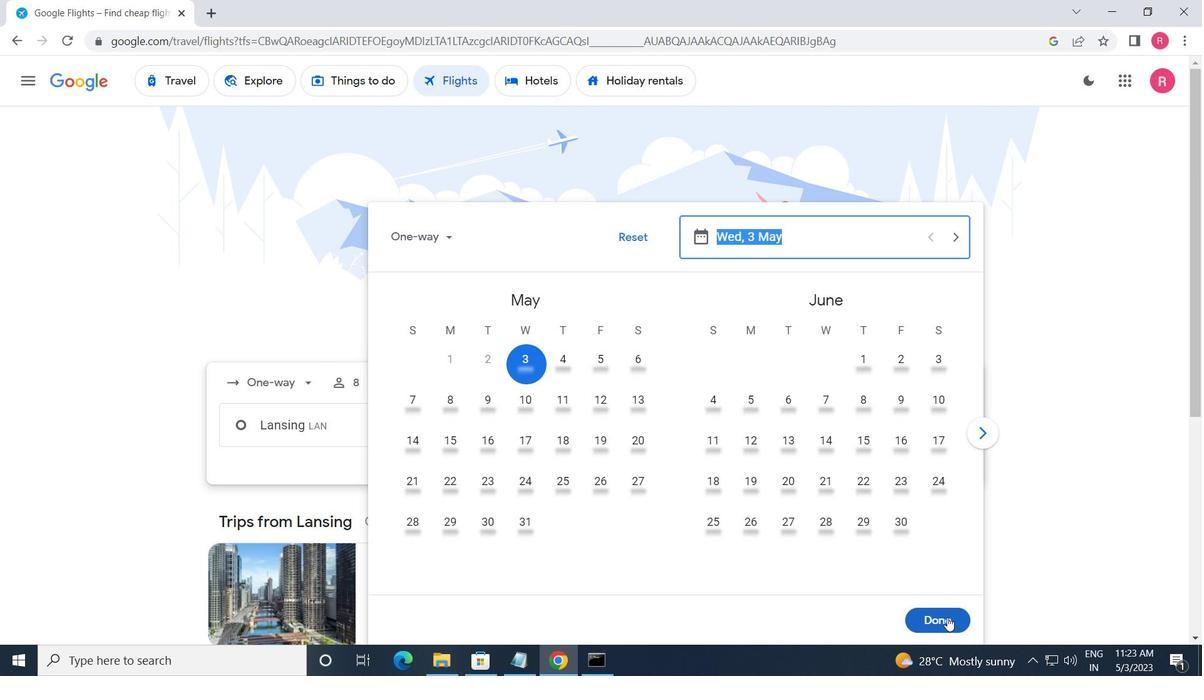 
Action: Mouse moved to (606, 492)
Screenshot: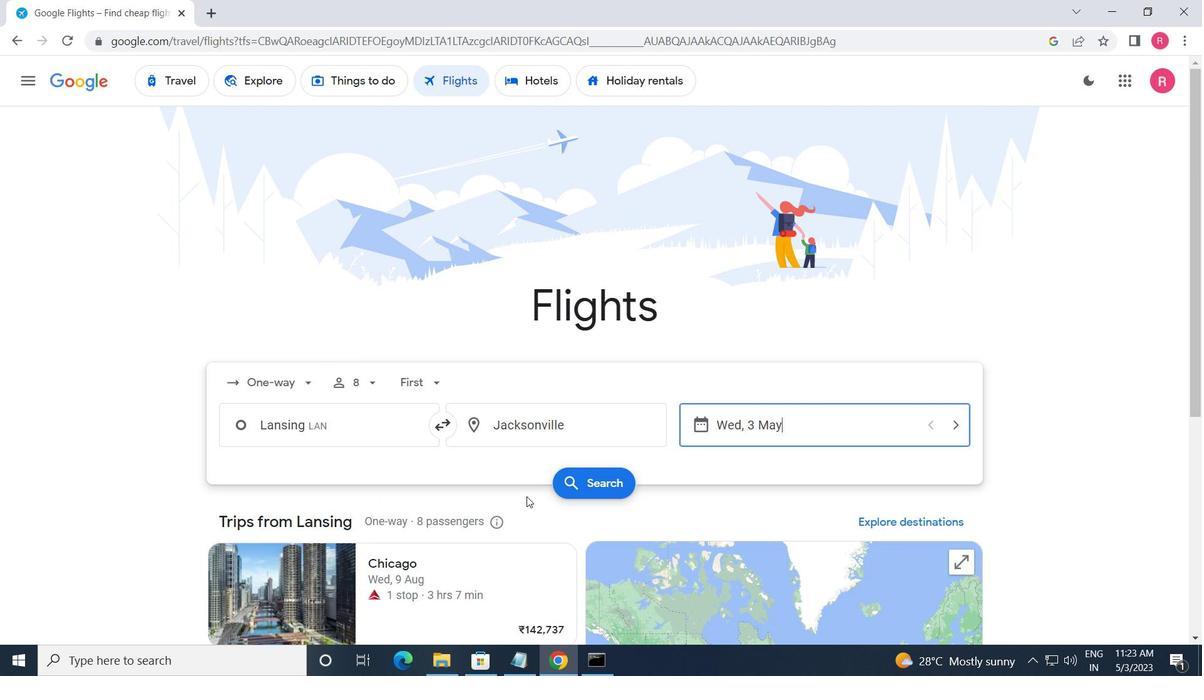 
Action: Mouse pressed left at (606, 492)
Screenshot: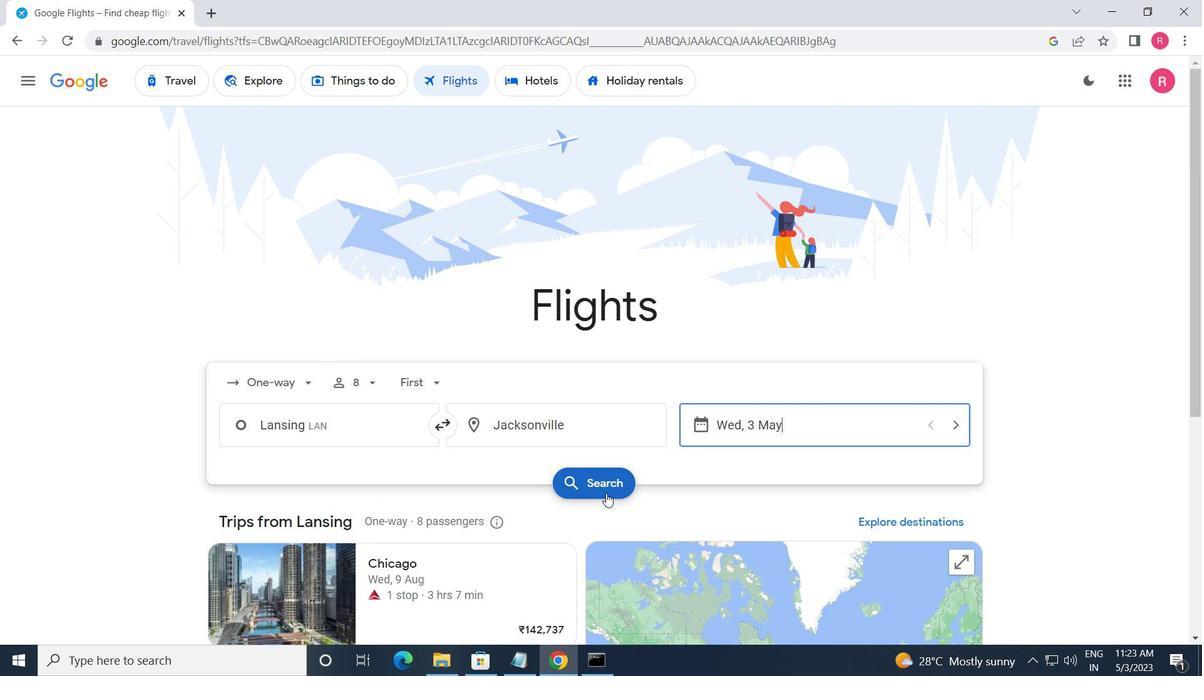 
Action: Mouse moved to (209, 216)
Screenshot: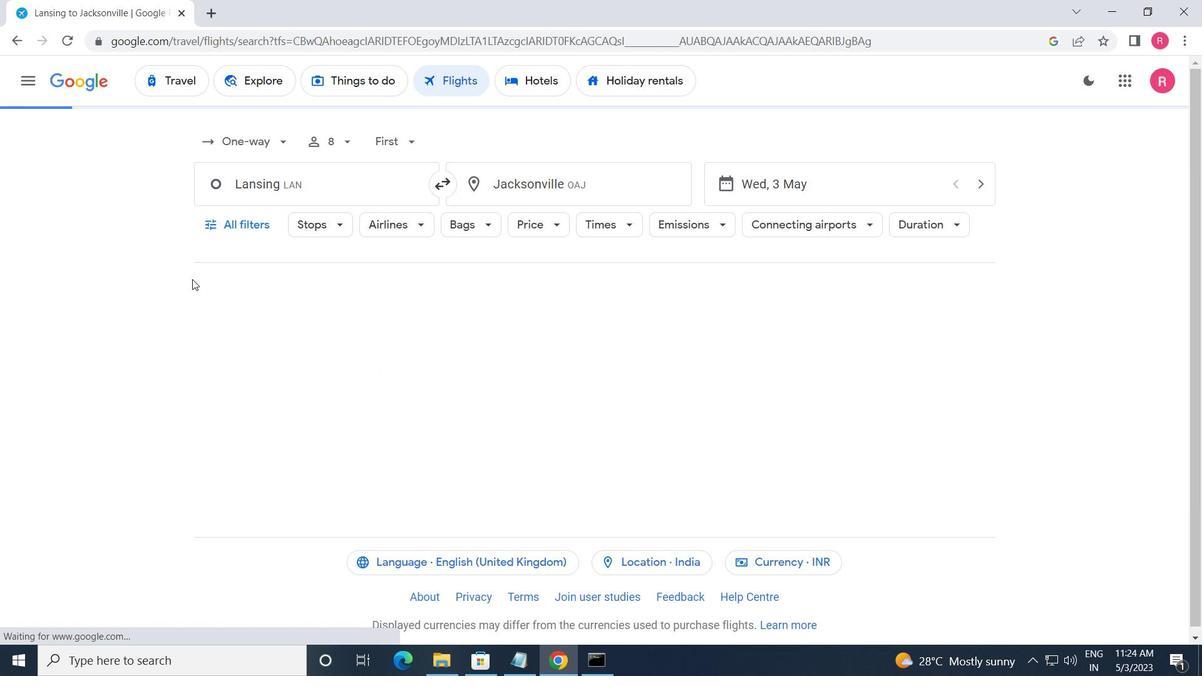 
Action: Mouse pressed left at (209, 216)
Screenshot: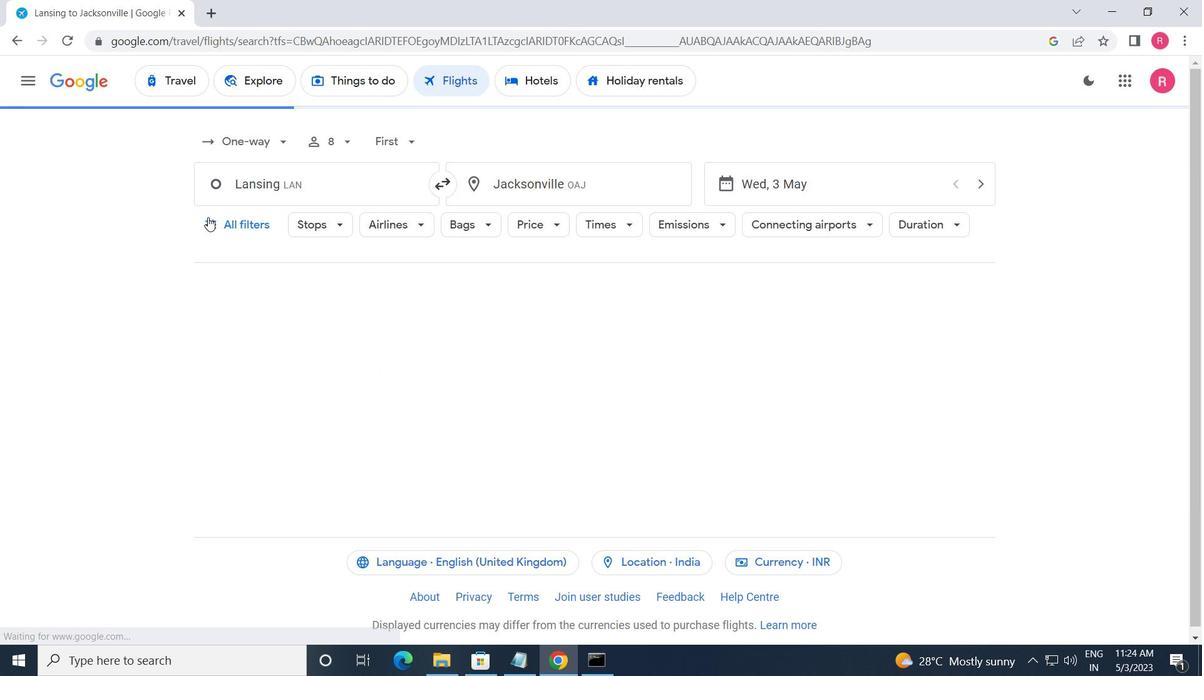
Action: Mouse moved to (279, 367)
Screenshot: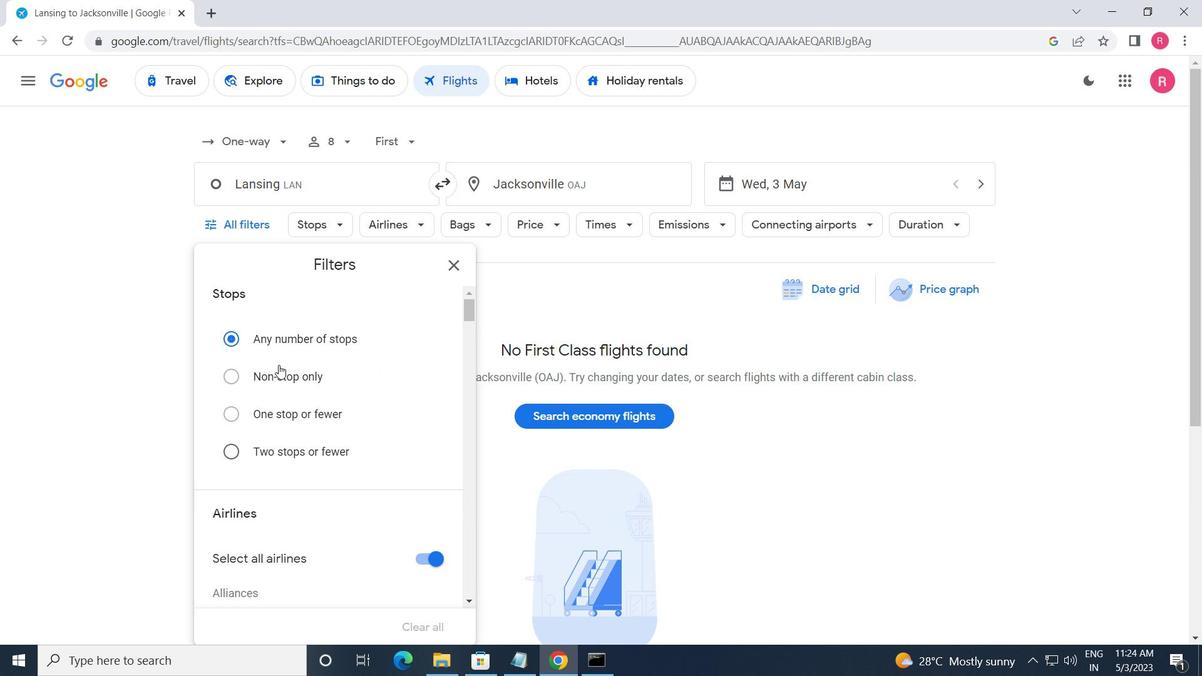 
Action: Mouse scrolled (279, 366) with delta (0, 0)
Screenshot: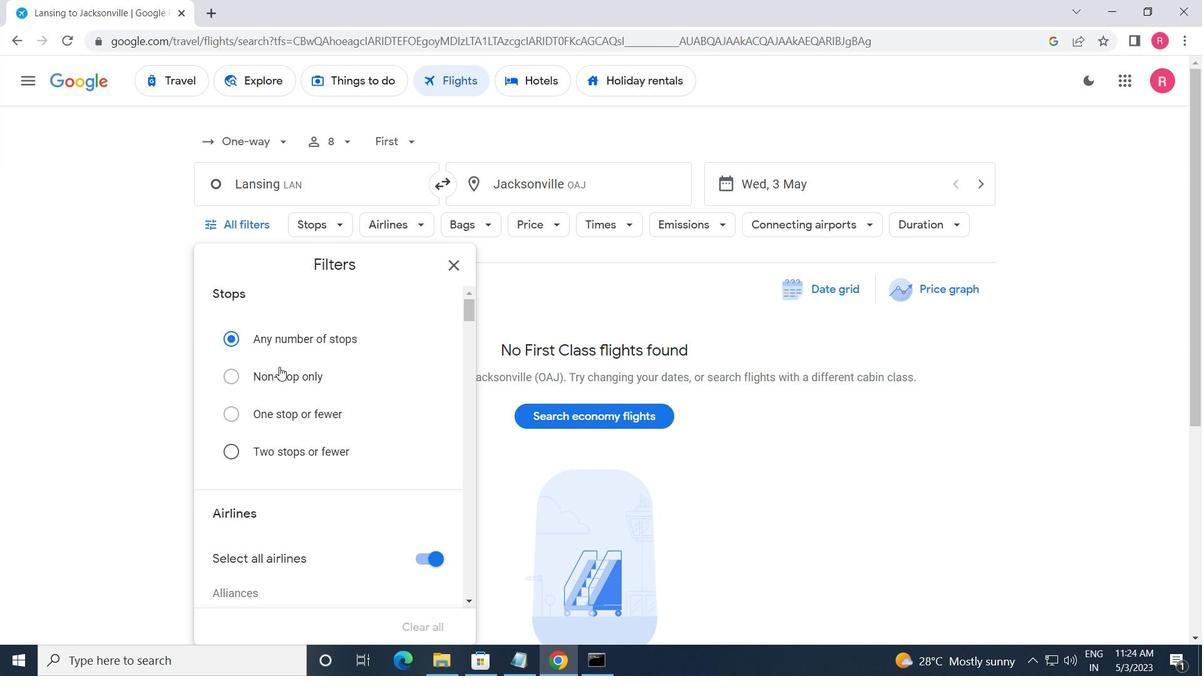 
Action: Mouse moved to (279, 367)
Screenshot: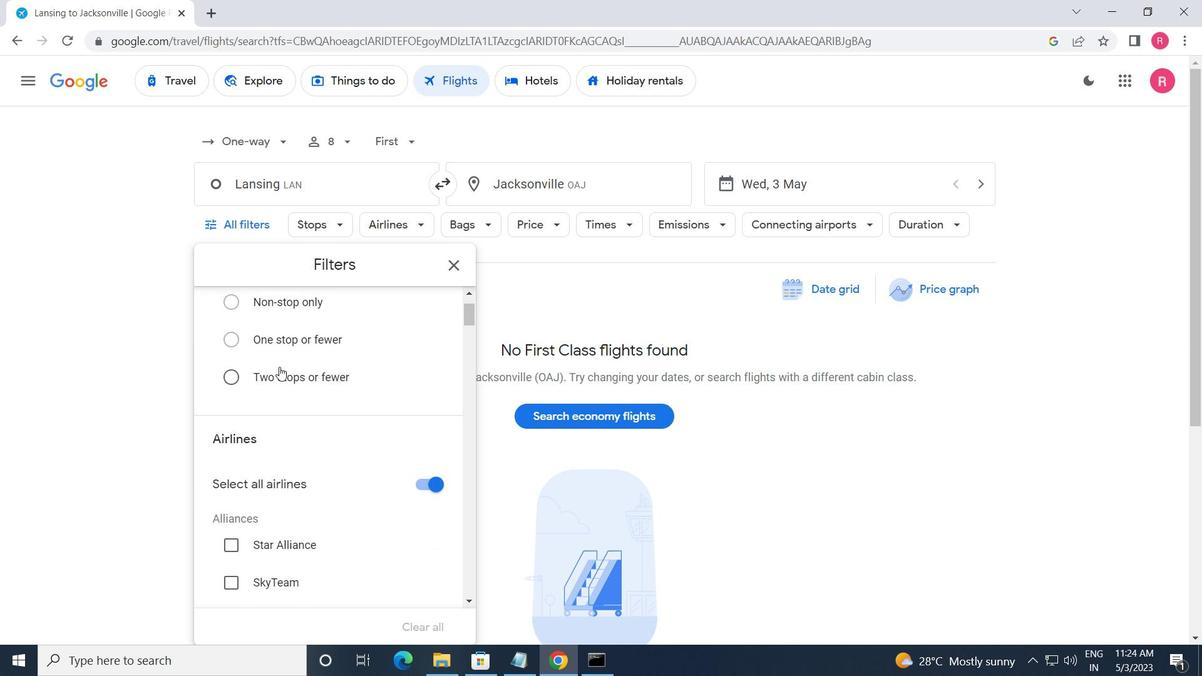 
Action: Mouse scrolled (279, 366) with delta (0, 0)
Screenshot: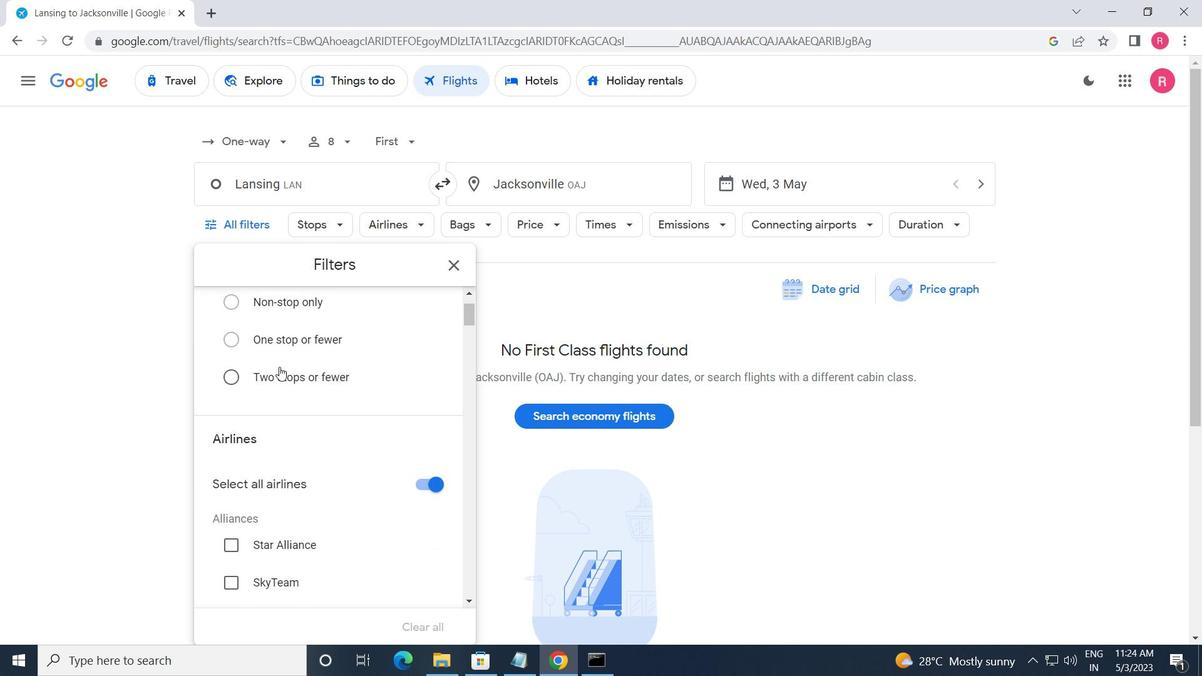 
Action: Mouse moved to (282, 370)
Screenshot: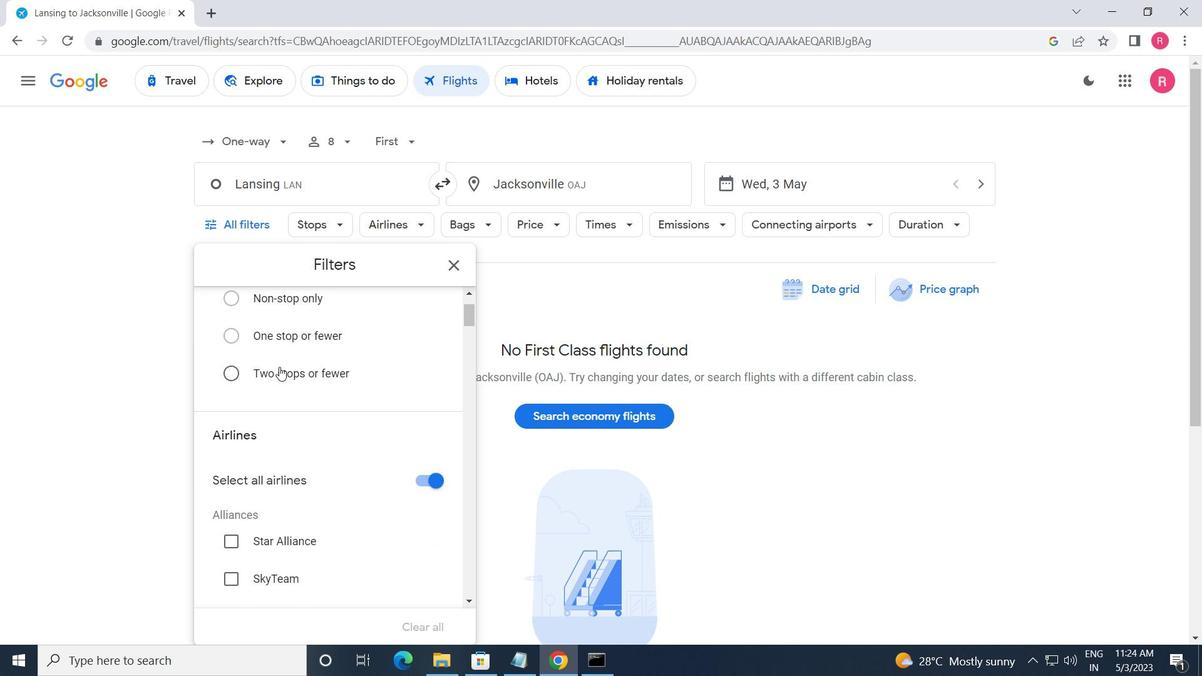 
Action: Mouse scrolled (282, 369) with delta (0, 0)
Screenshot: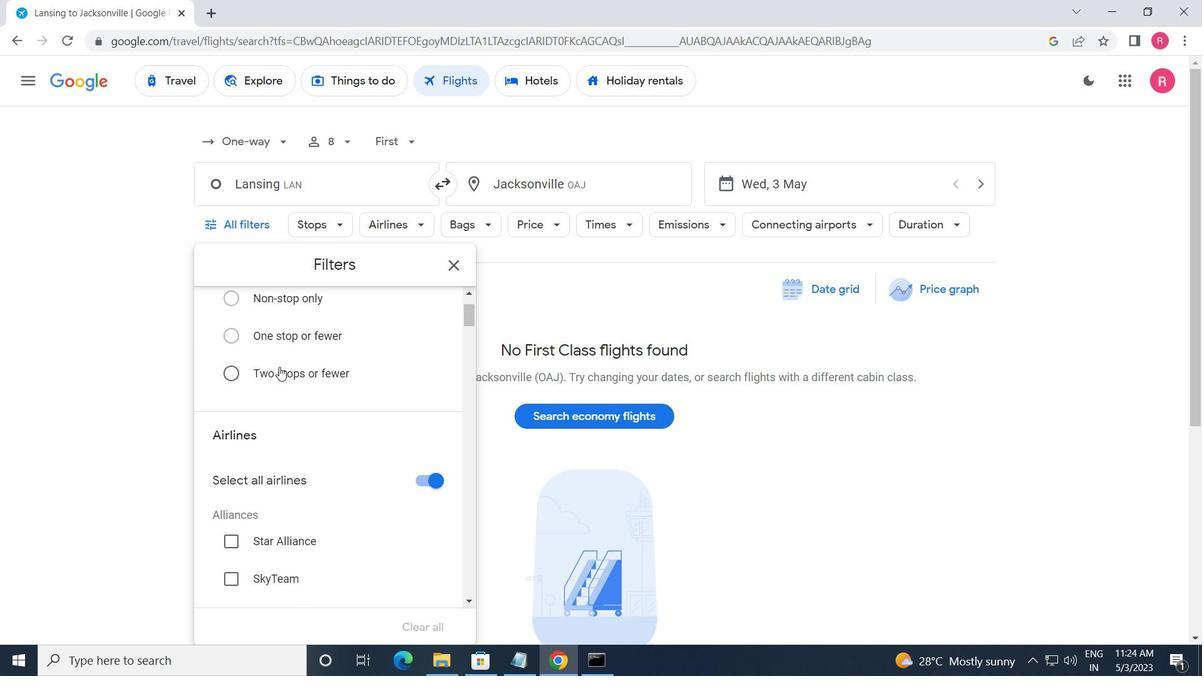 
Action: Mouse moved to (283, 372)
Screenshot: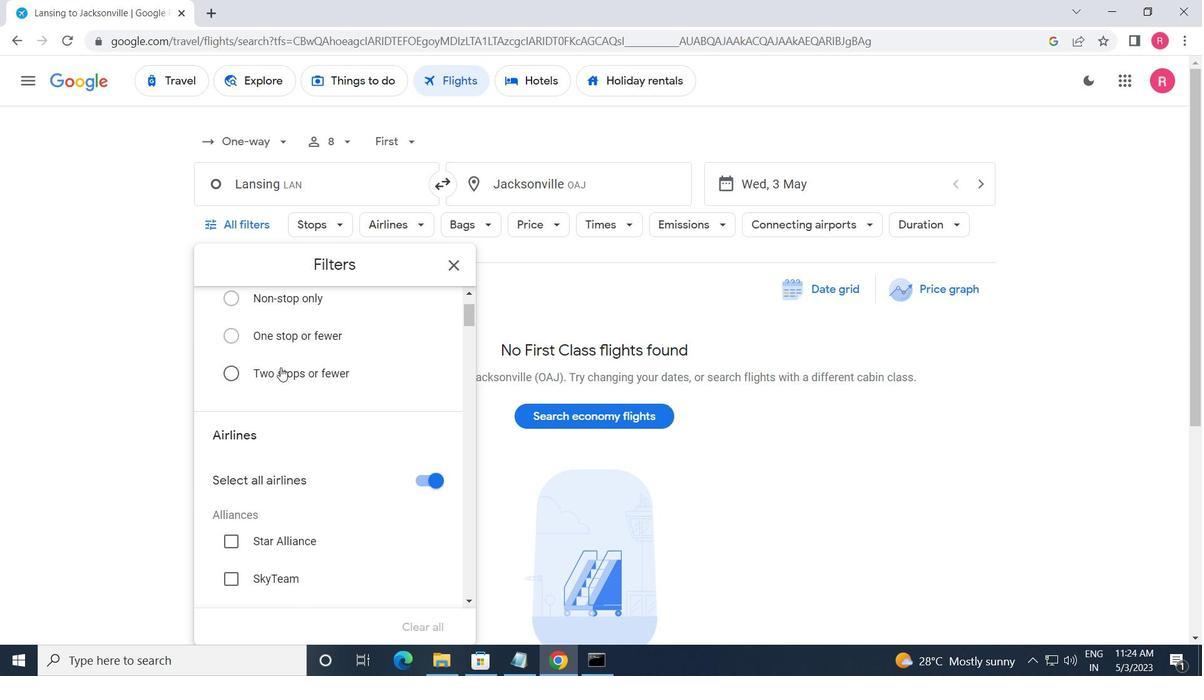 
Action: Mouse scrolled (283, 372) with delta (0, 0)
Screenshot: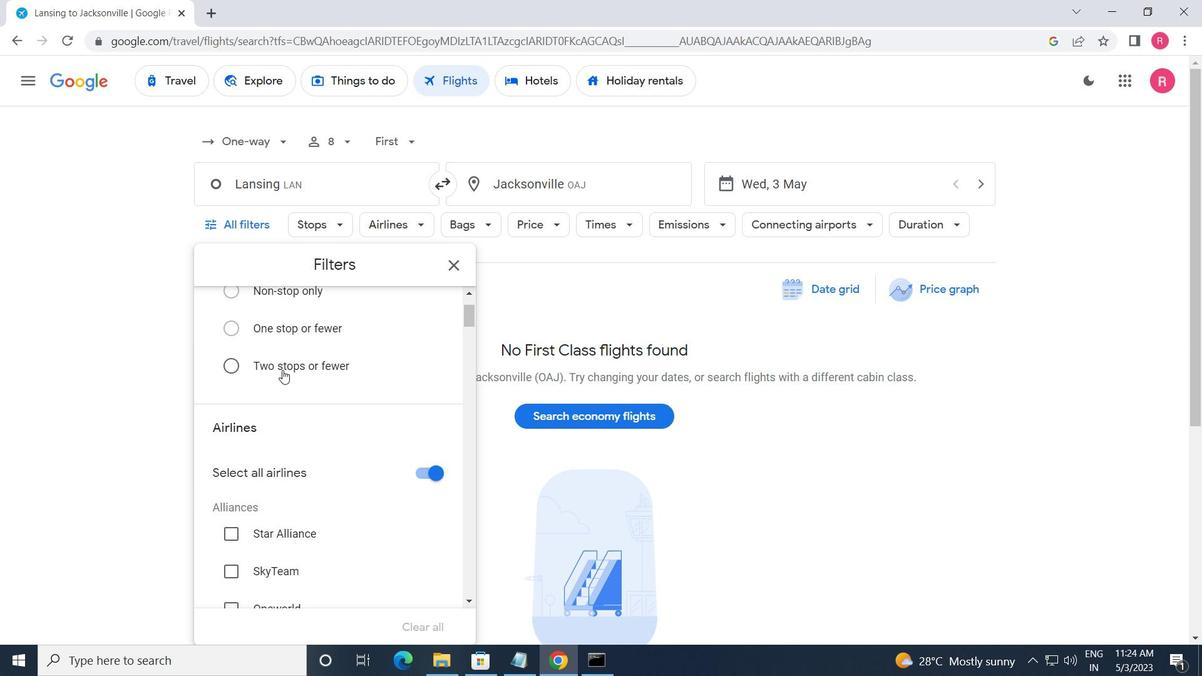 
Action: Mouse scrolled (283, 372) with delta (0, 0)
Screenshot: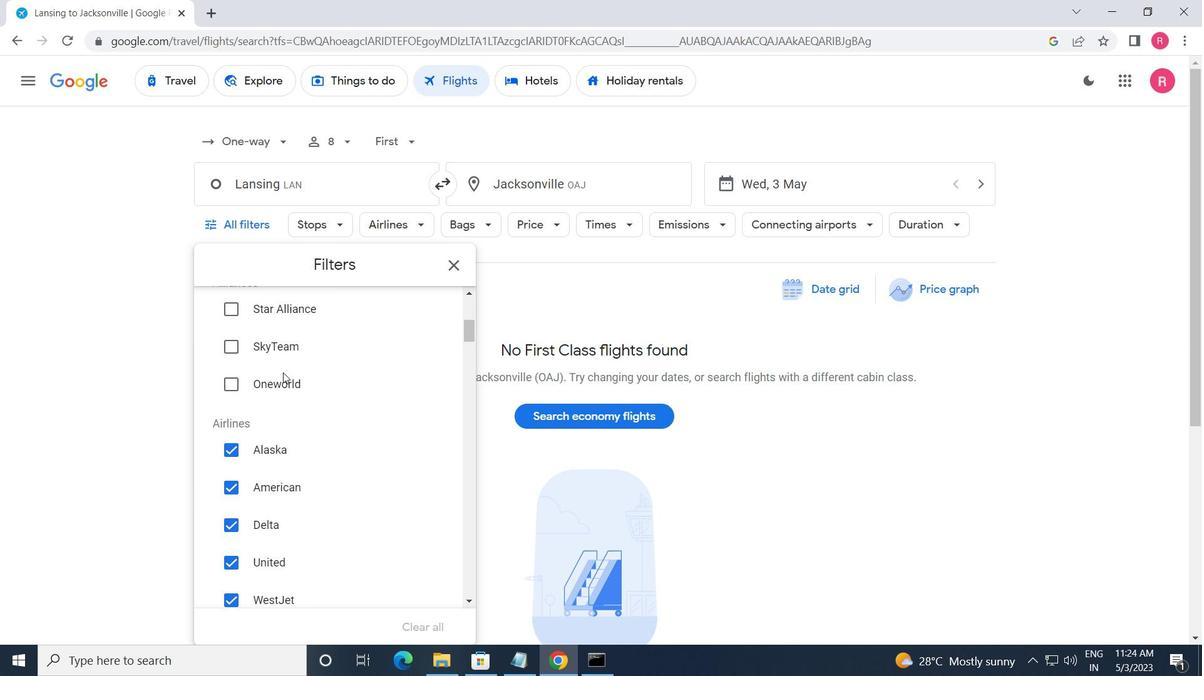 
Action: Mouse moved to (357, 482)
Screenshot: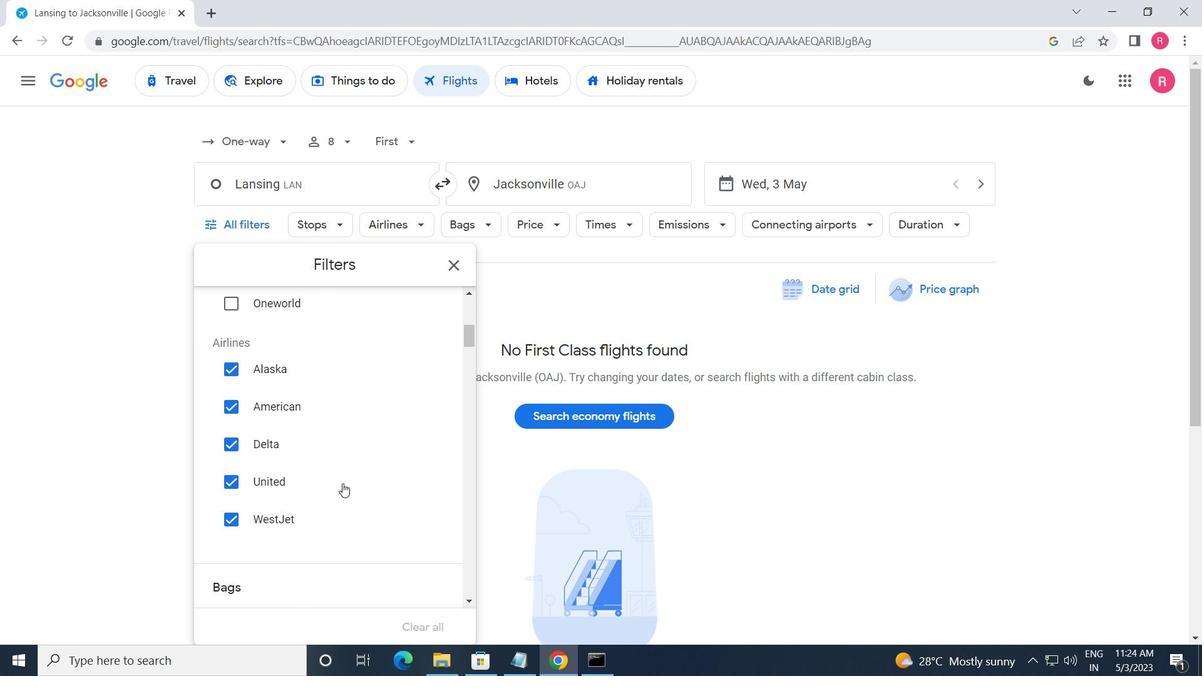 
Action: Mouse scrolled (357, 483) with delta (0, 0)
Screenshot: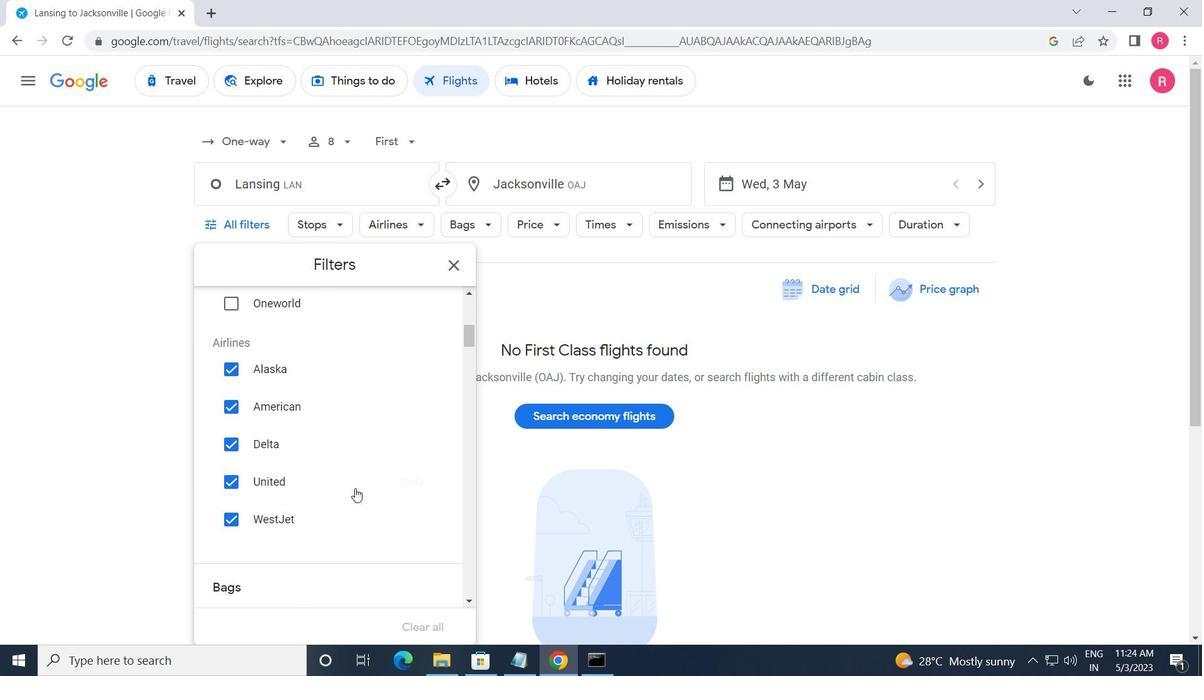 
Action: Mouse scrolled (357, 483) with delta (0, 0)
Screenshot: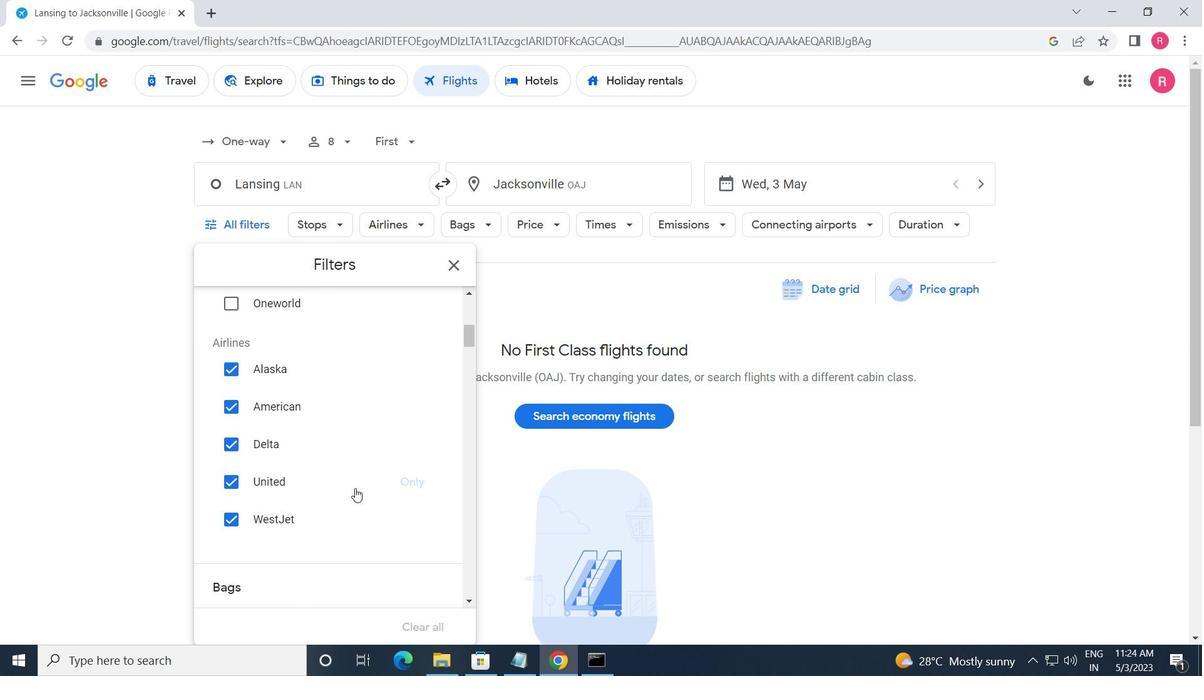 
Action: Mouse scrolled (357, 483) with delta (0, 0)
Screenshot: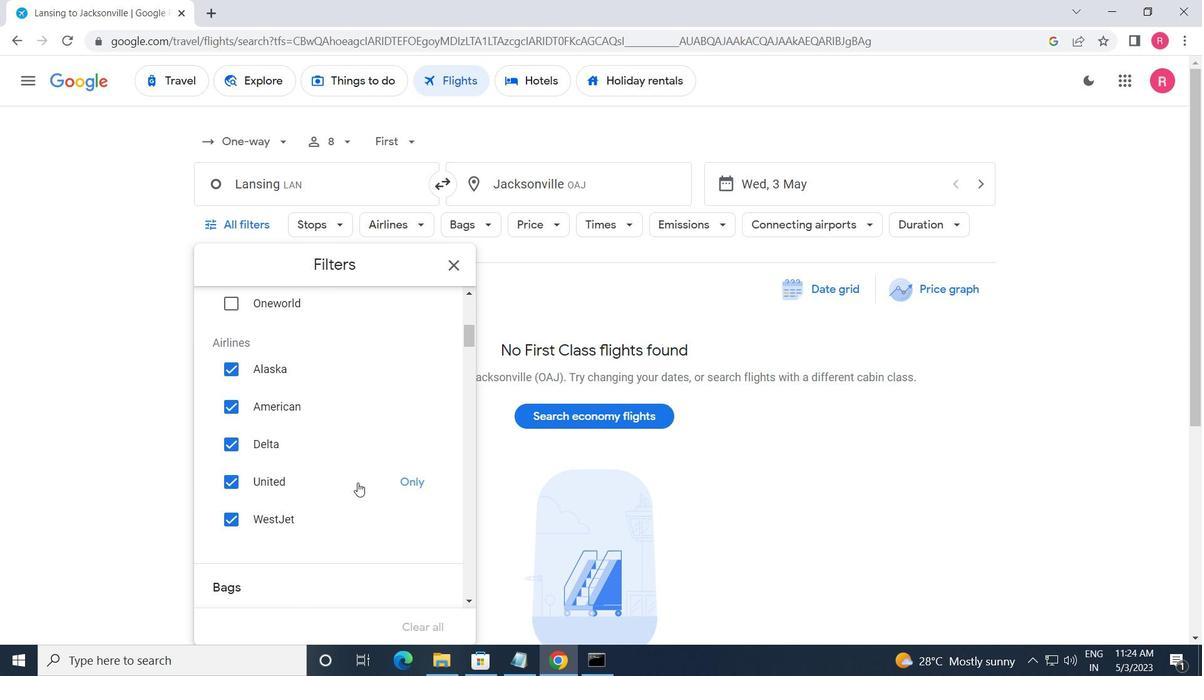 
Action: Mouse moved to (430, 412)
Screenshot: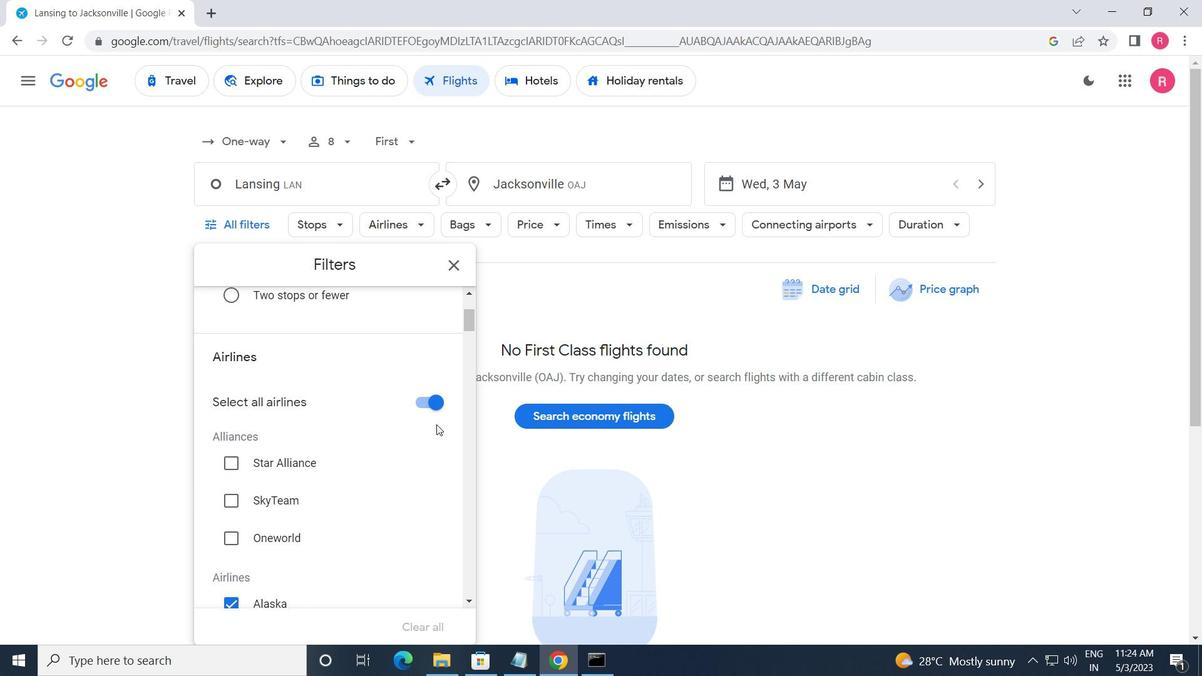
Action: Mouse pressed left at (430, 412)
Screenshot: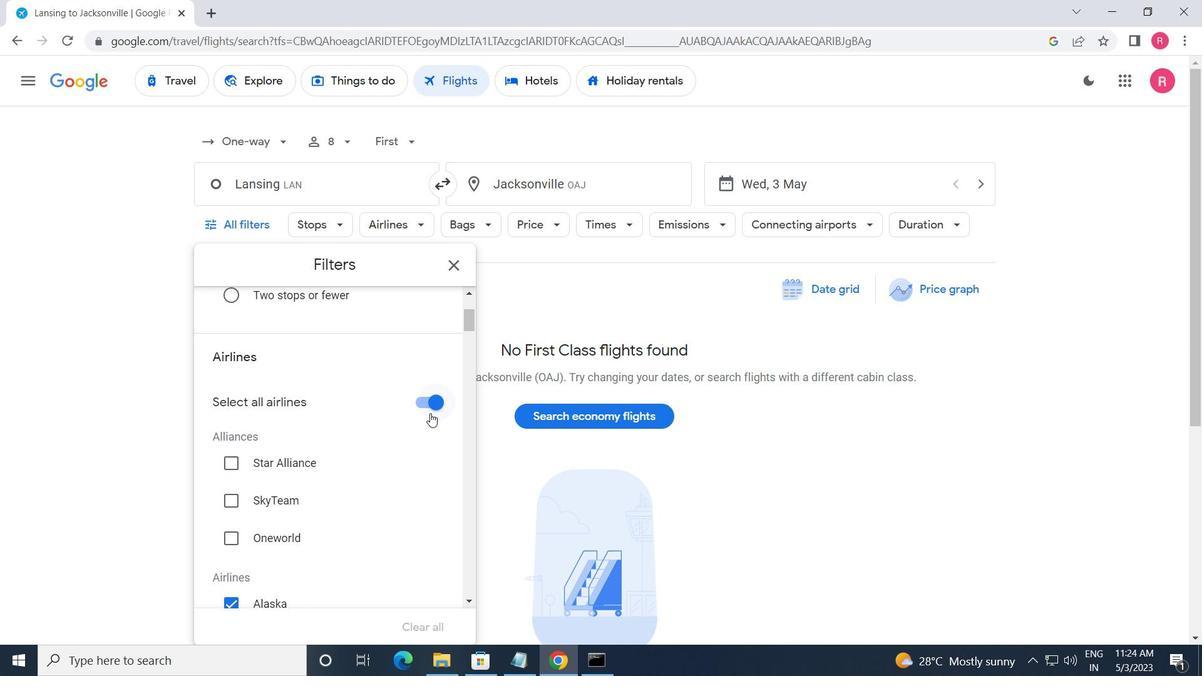 
Action: Mouse moved to (397, 476)
Screenshot: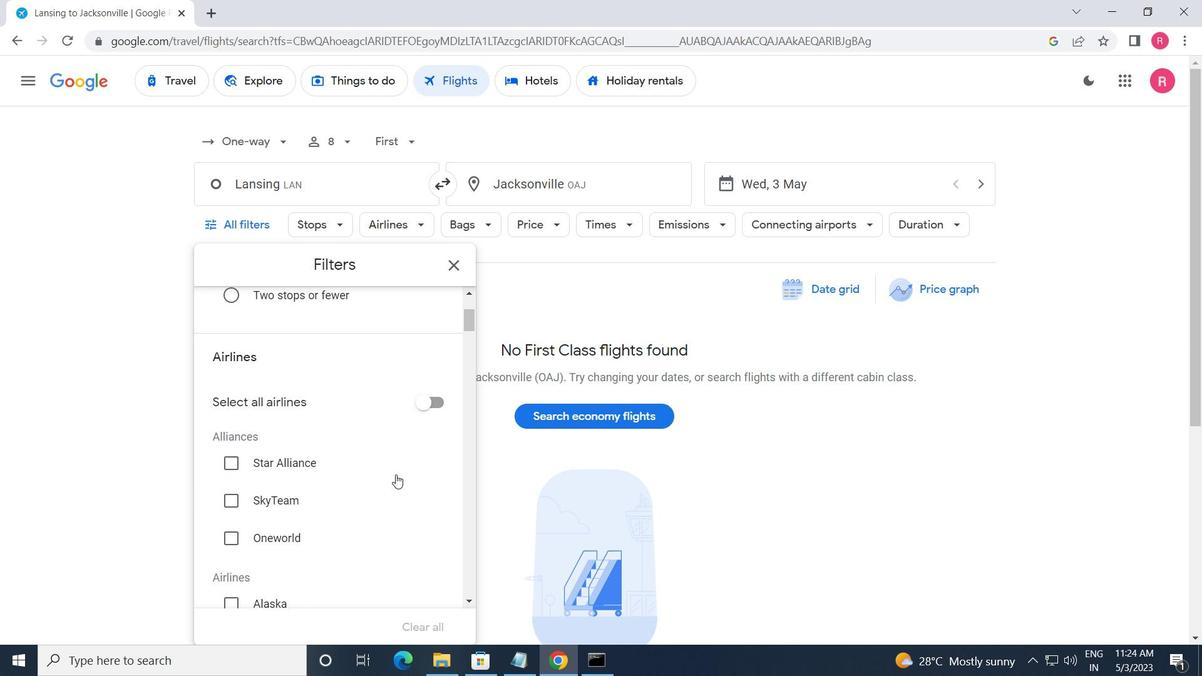 
Action: Mouse scrolled (397, 475) with delta (0, 0)
Screenshot: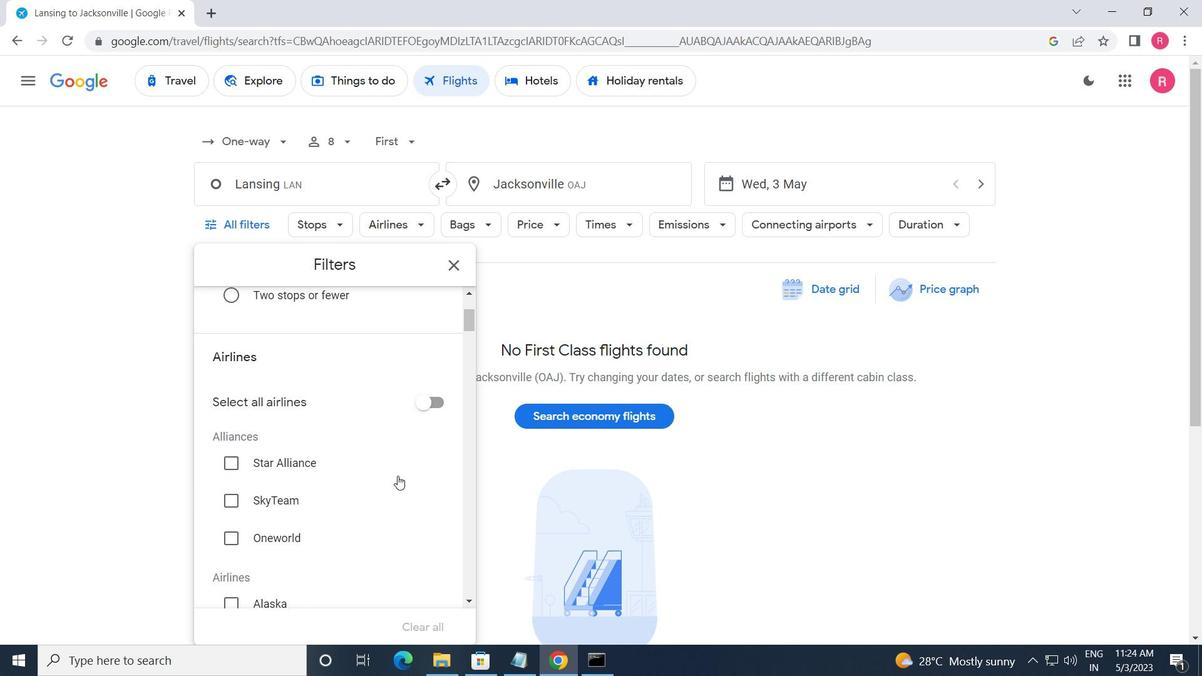 
Action: Mouse moved to (398, 477)
Screenshot: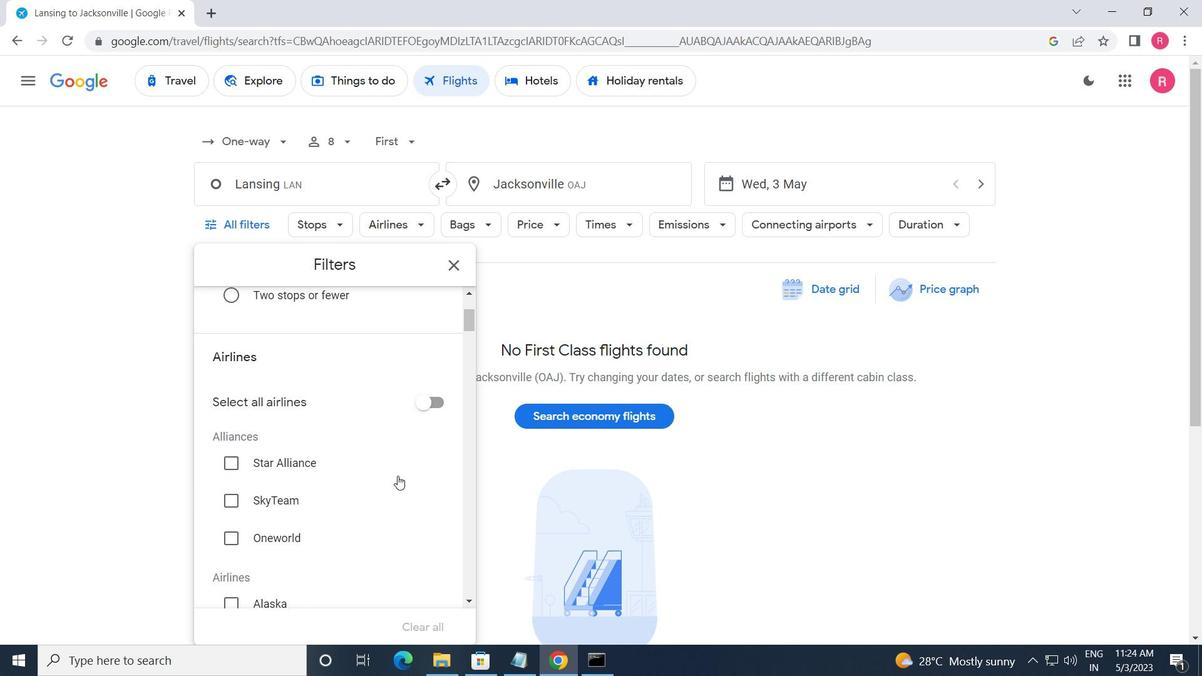 
Action: Mouse scrolled (398, 476) with delta (0, 0)
Screenshot: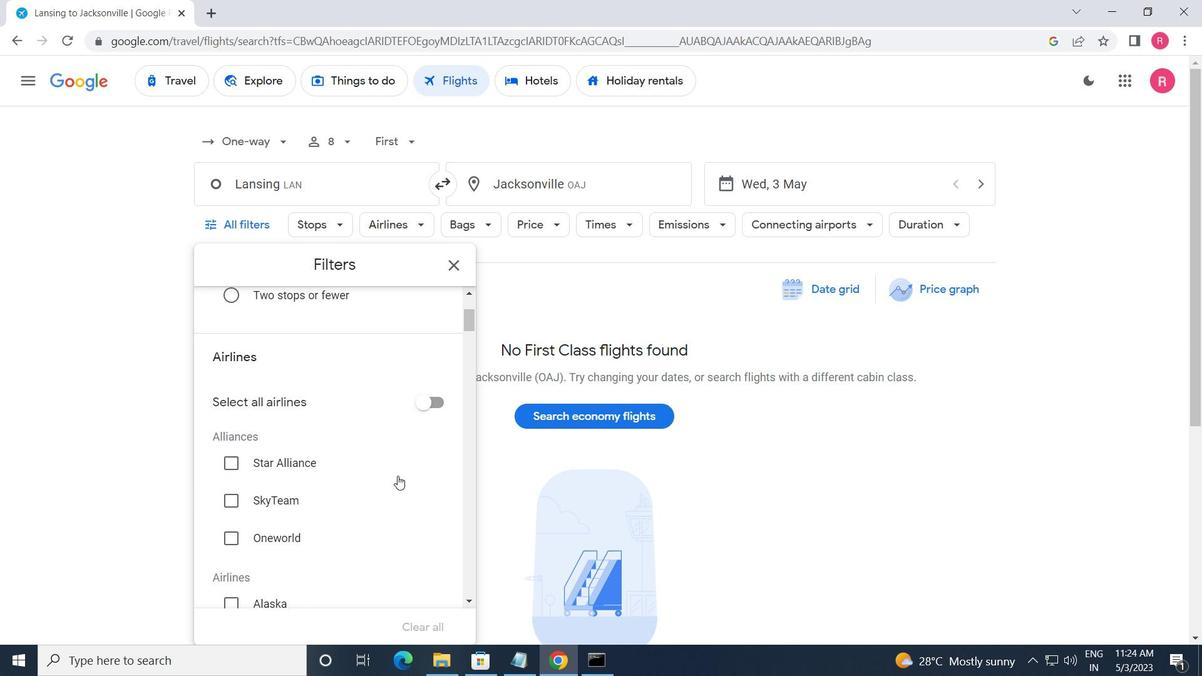 
Action: Mouse scrolled (398, 476) with delta (0, 0)
Screenshot: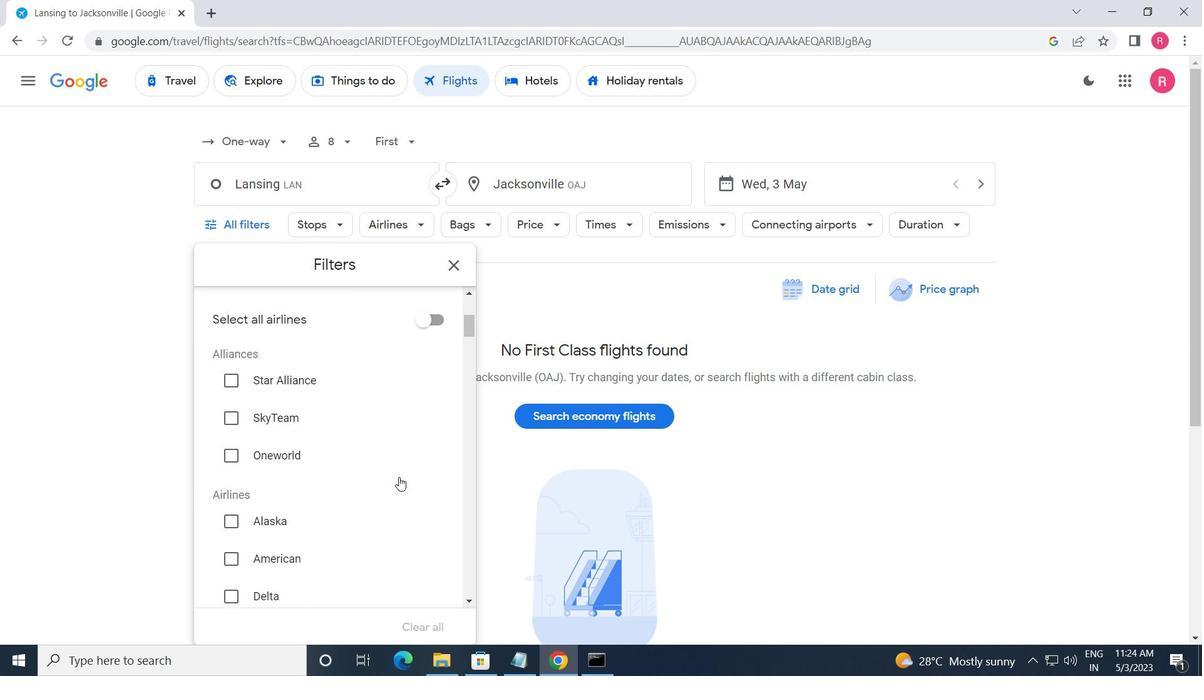 
Action: Mouse scrolled (398, 476) with delta (0, 0)
Screenshot: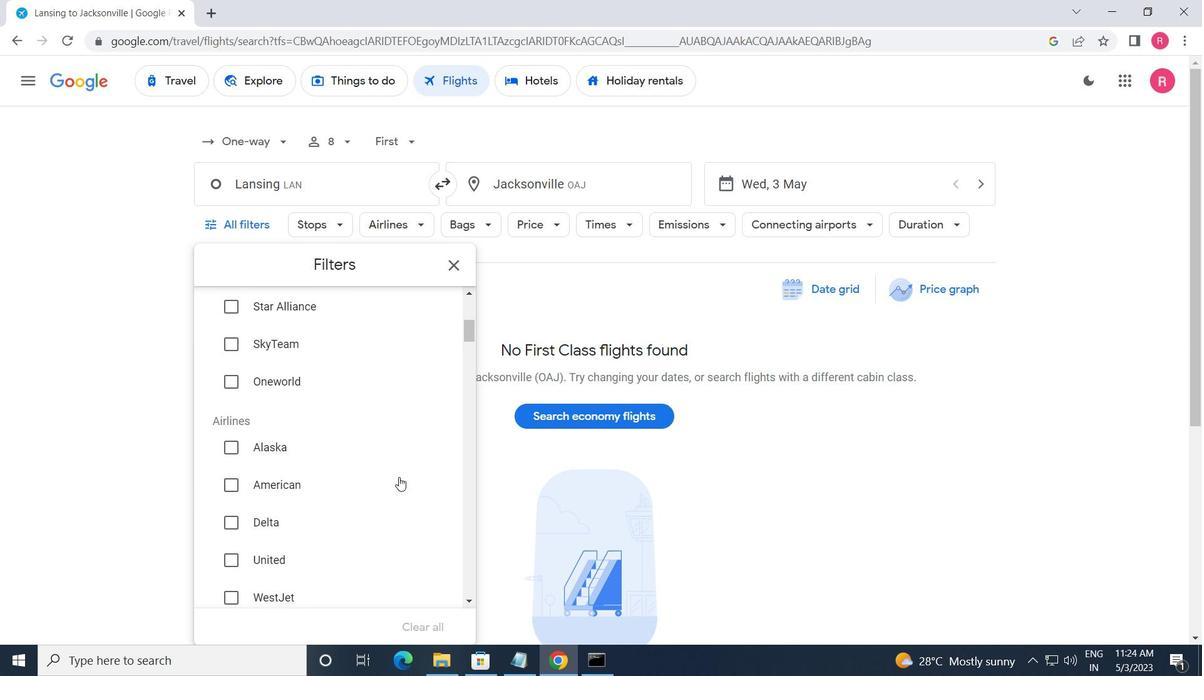 
Action: Mouse scrolled (398, 476) with delta (0, 0)
Screenshot: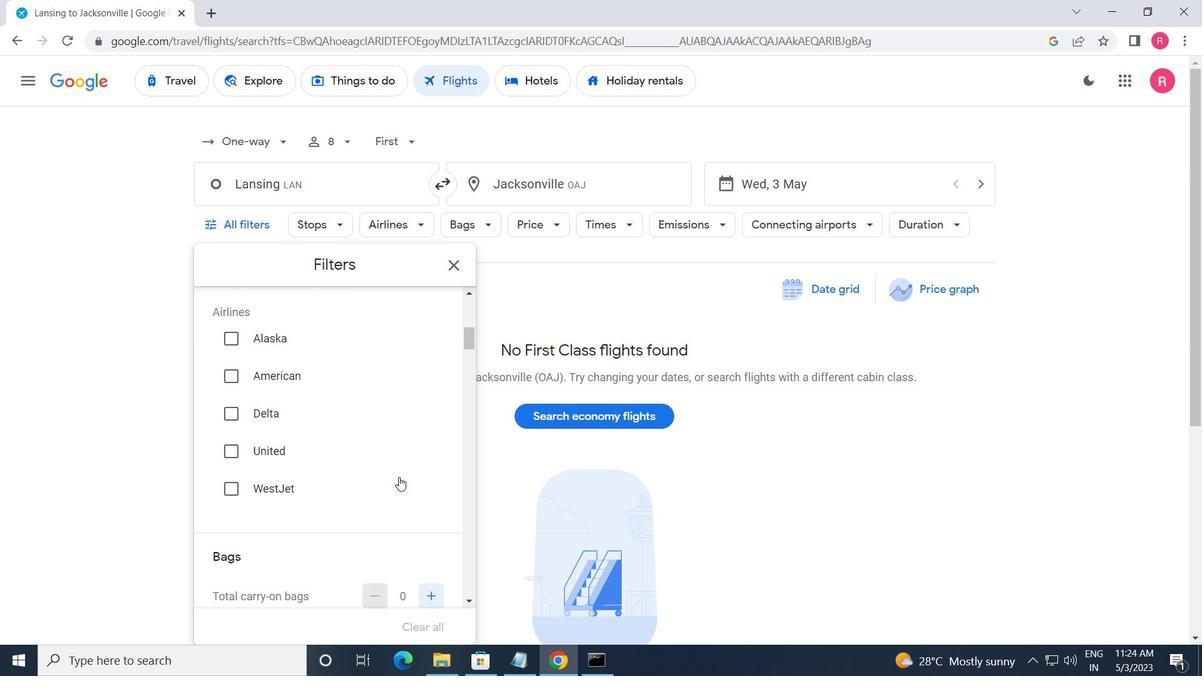 
Action: Mouse scrolled (398, 476) with delta (0, 0)
Screenshot: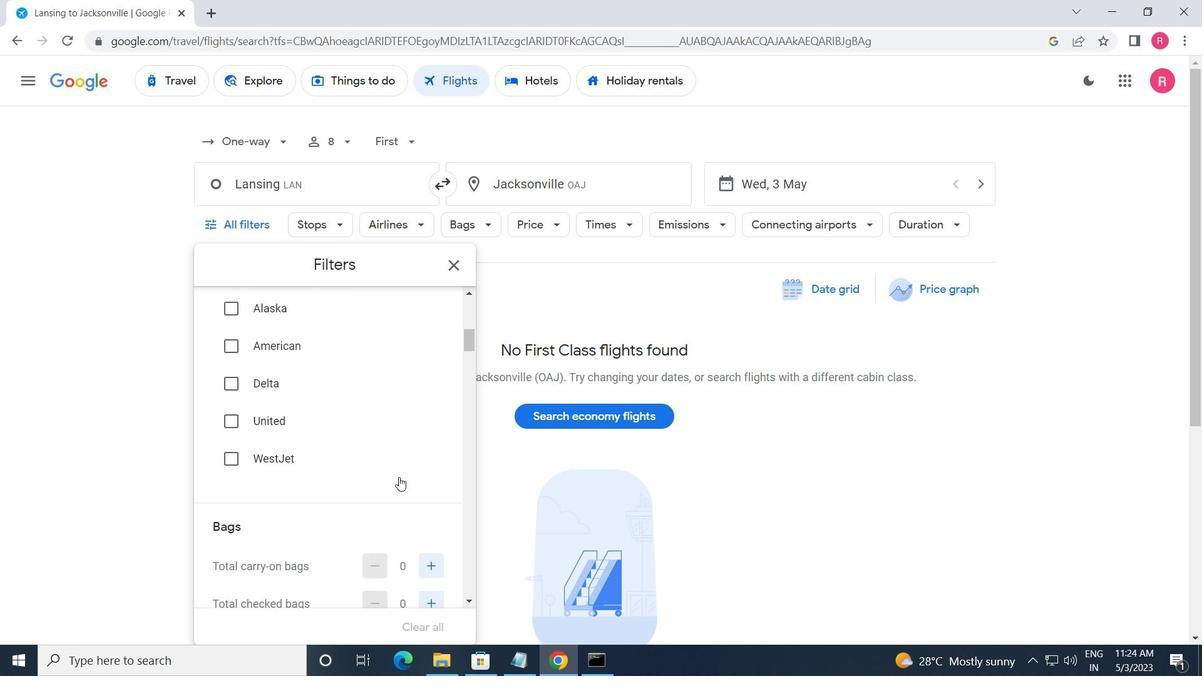 
Action: Mouse moved to (421, 402)
Screenshot: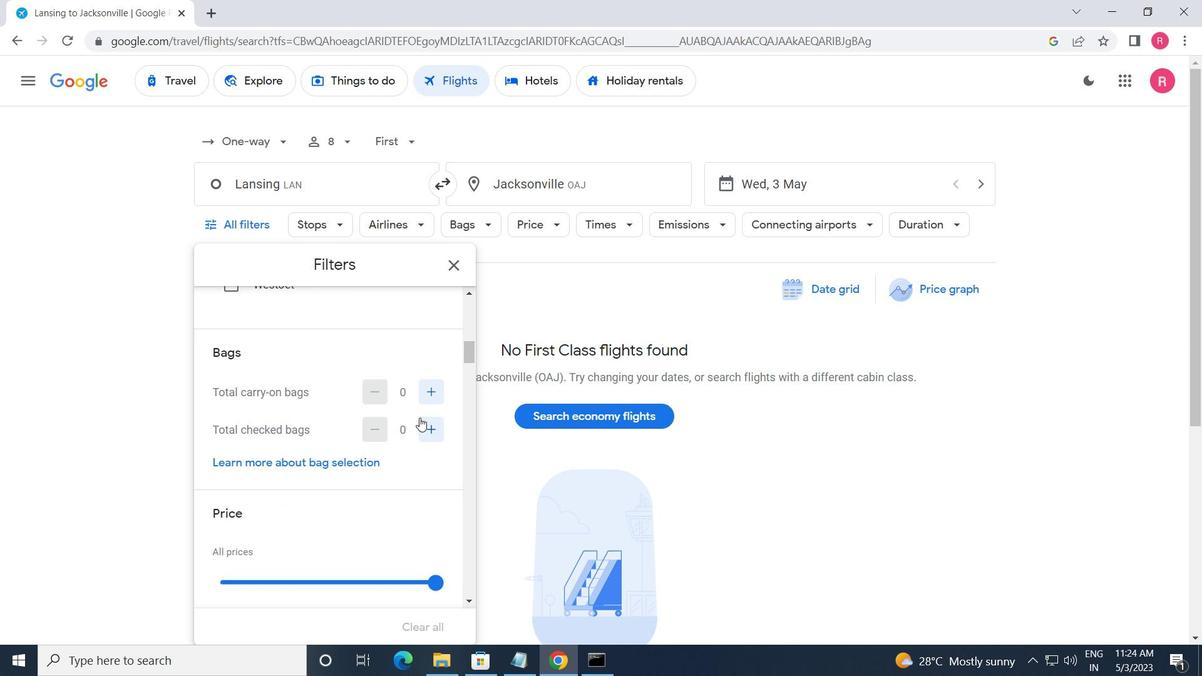 
Action: Mouse pressed left at (421, 402)
Screenshot: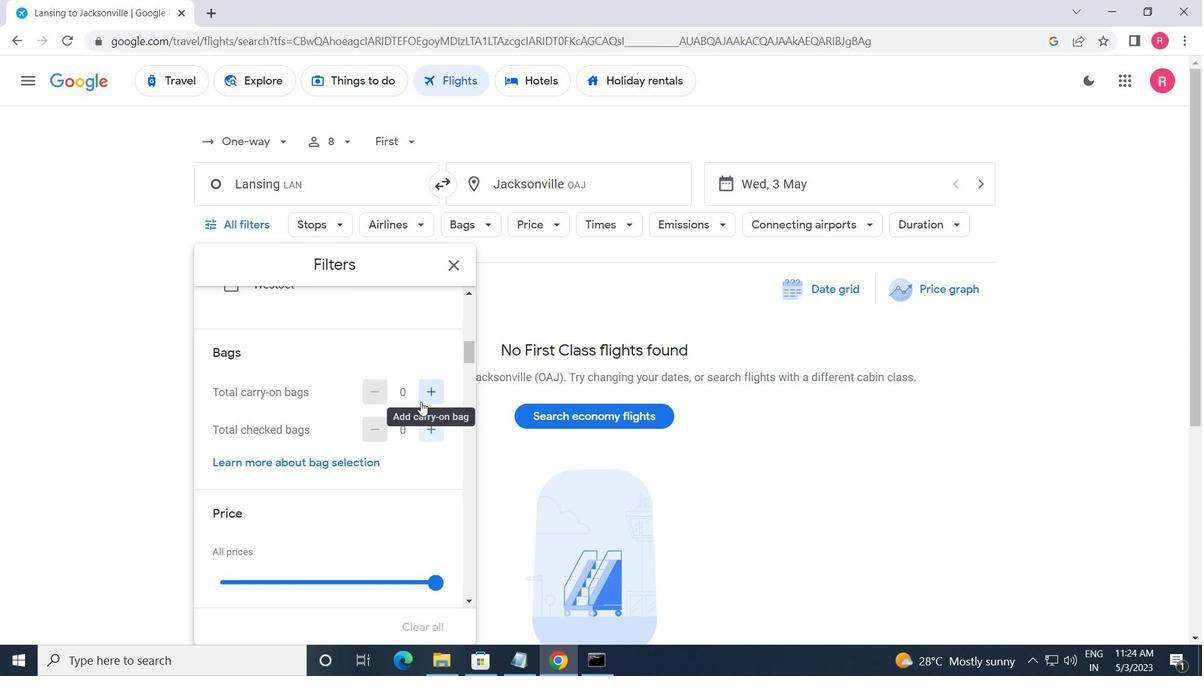 
Action: Mouse moved to (387, 395)
Screenshot: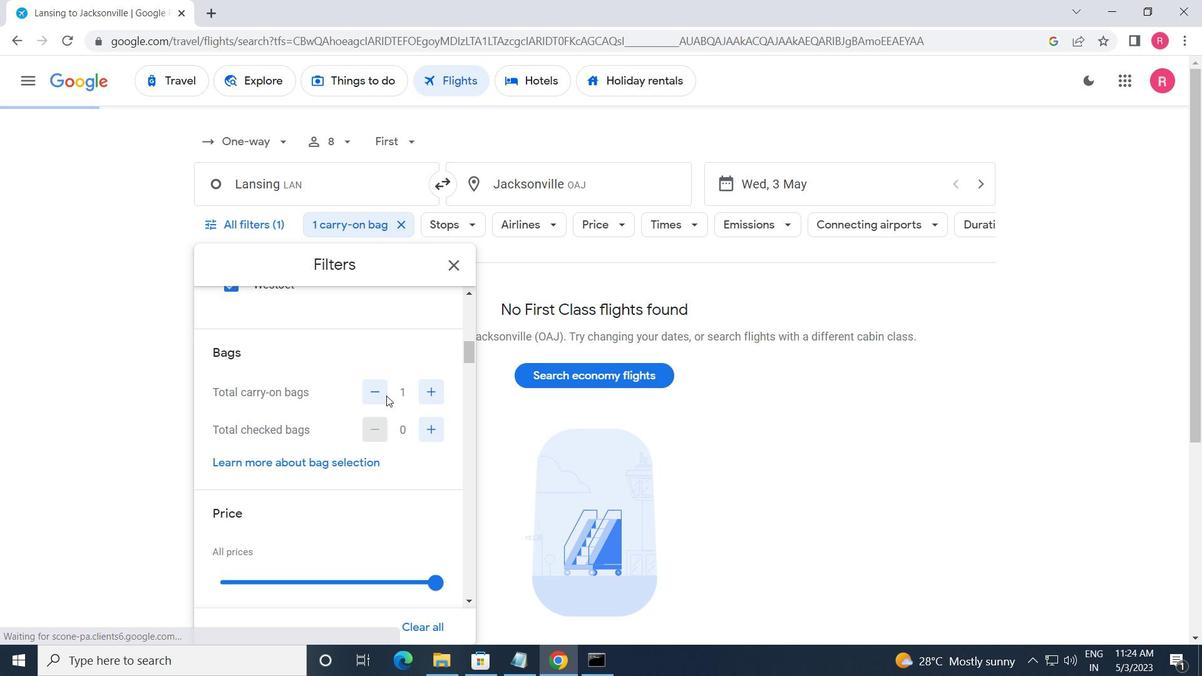 
Action: Mouse pressed left at (387, 395)
Screenshot: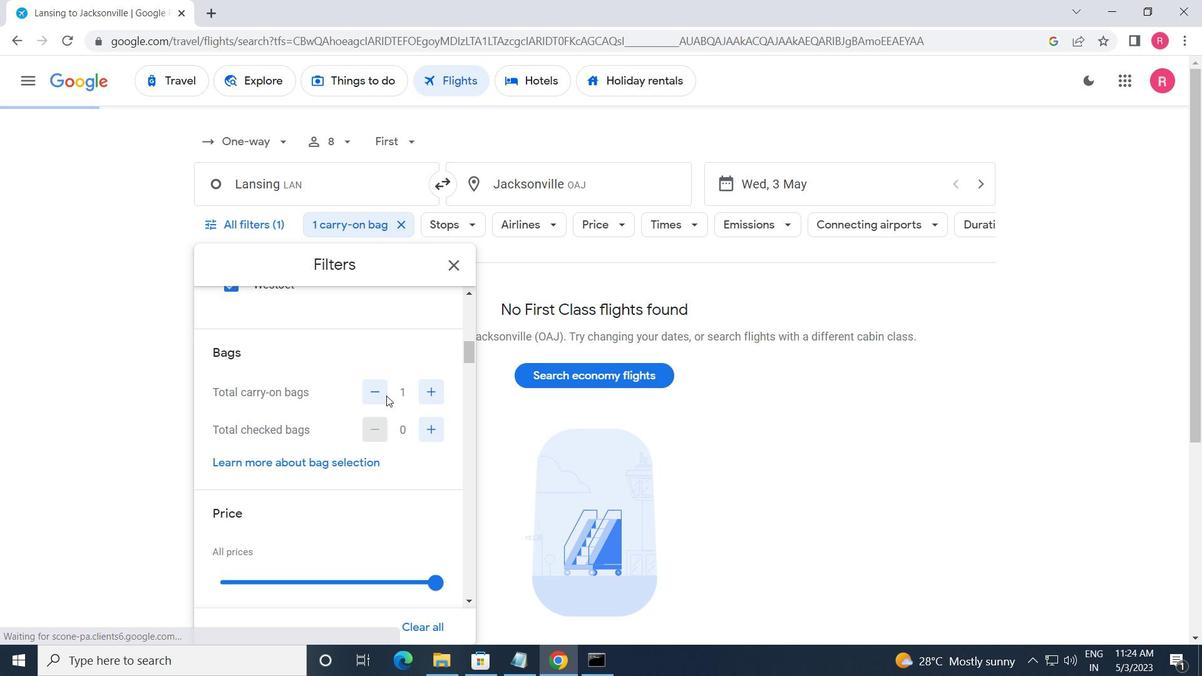 
Action: Mouse moved to (373, 393)
Screenshot: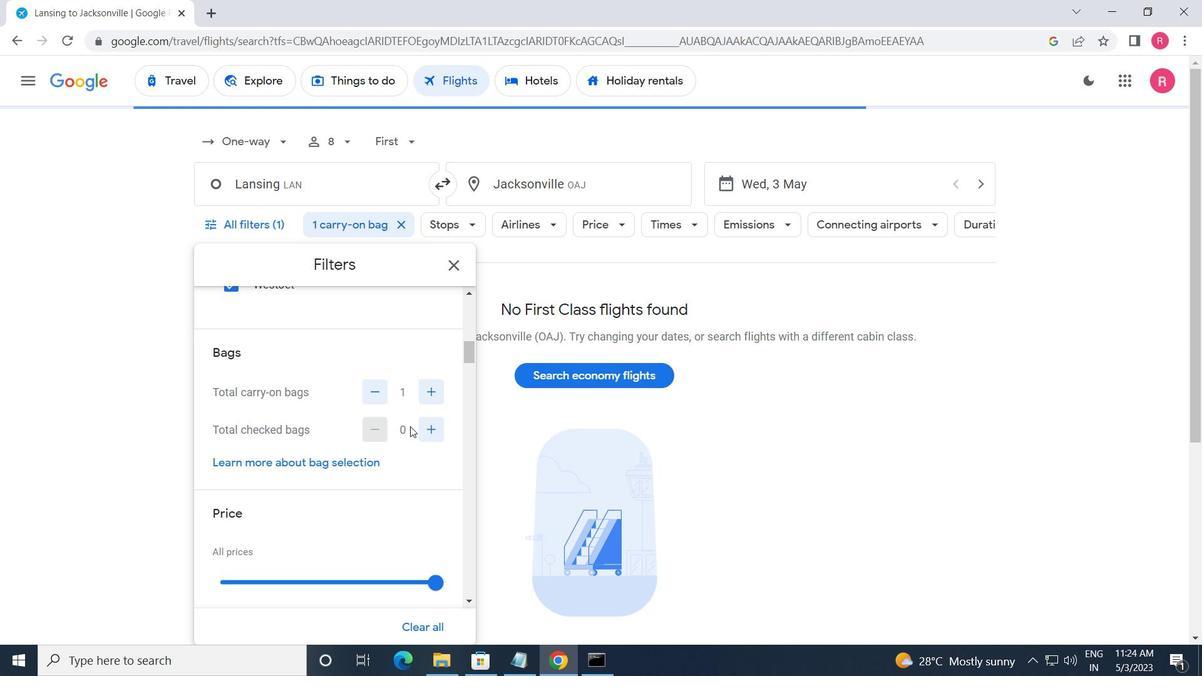 
Action: Mouse pressed left at (373, 393)
Screenshot: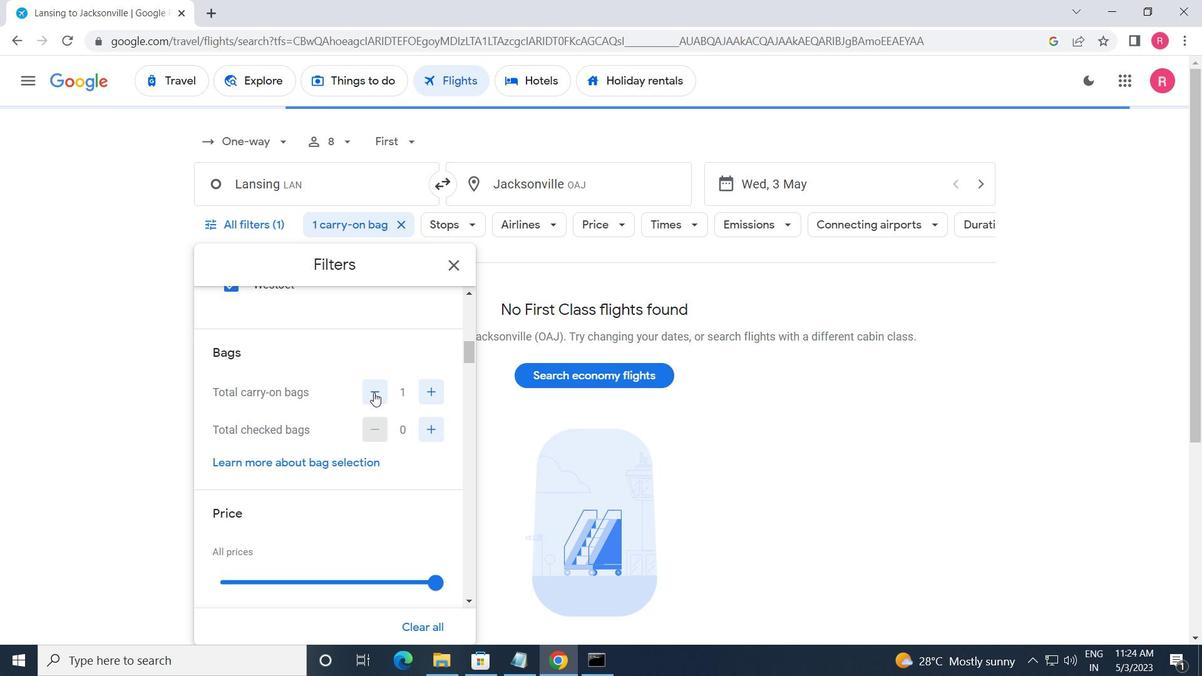 
Action: Mouse moved to (425, 428)
Screenshot: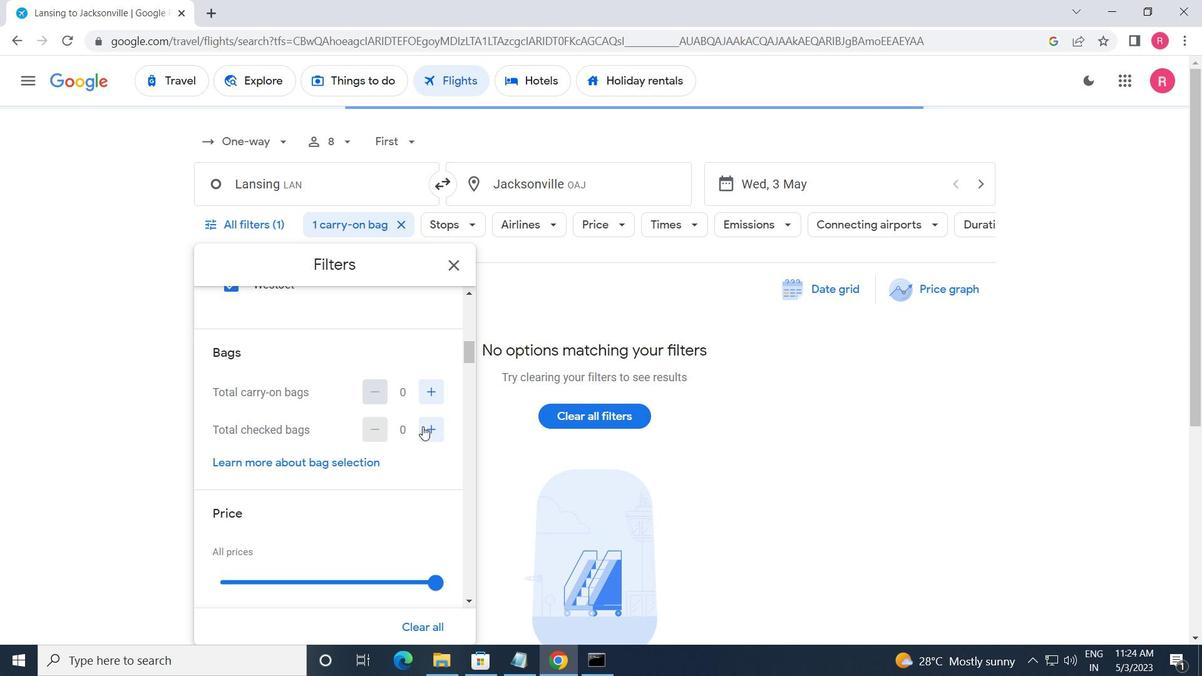 
Action: Mouse pressed left at (425, 428)
Screenshot: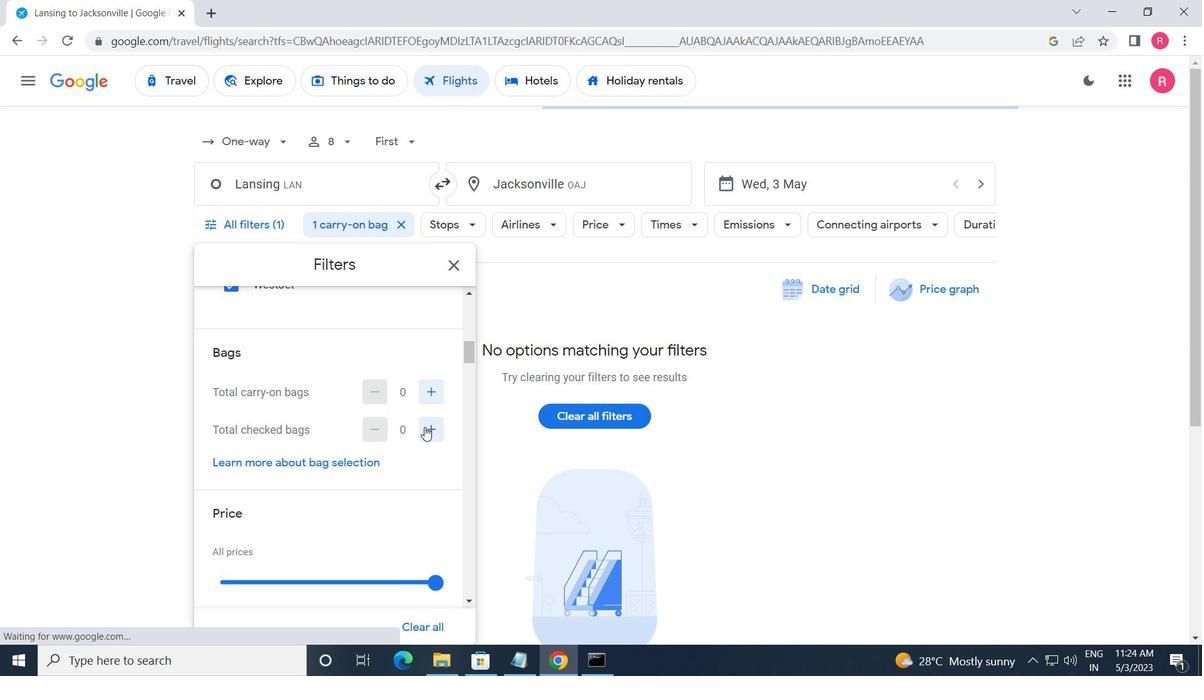 
Action: Mouse moved to (426, 452)
Screenshot: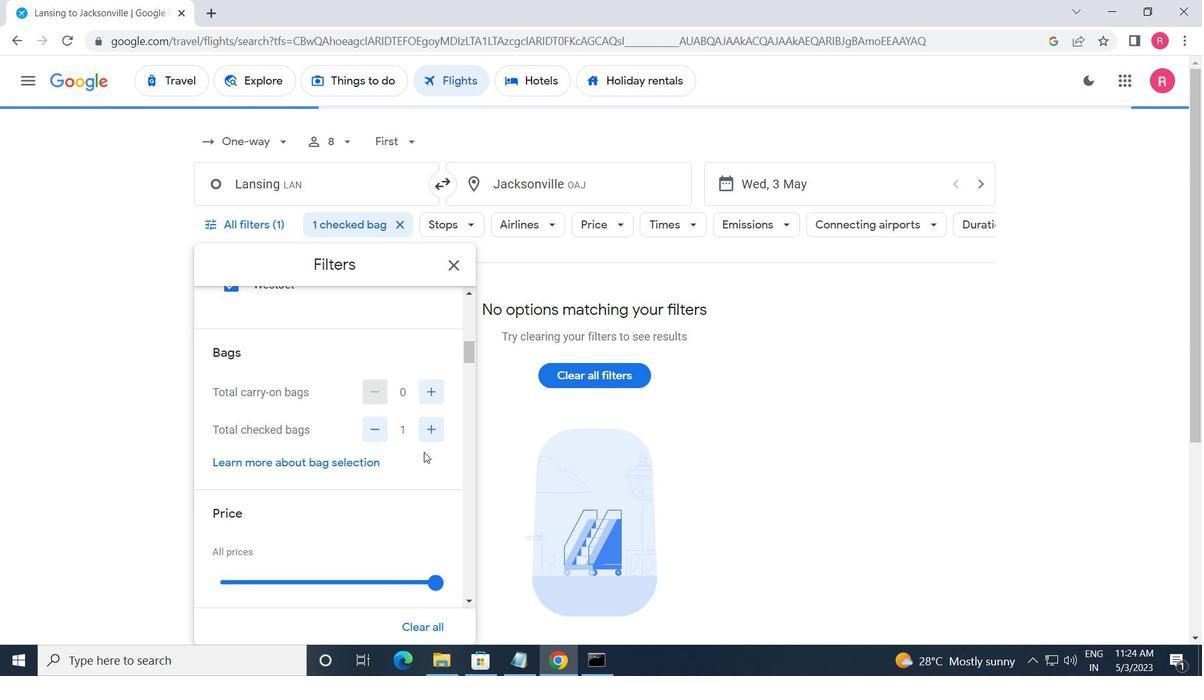 
Action: Mouse scrolled (426, 451) with delta (0, 0)
Screenshot: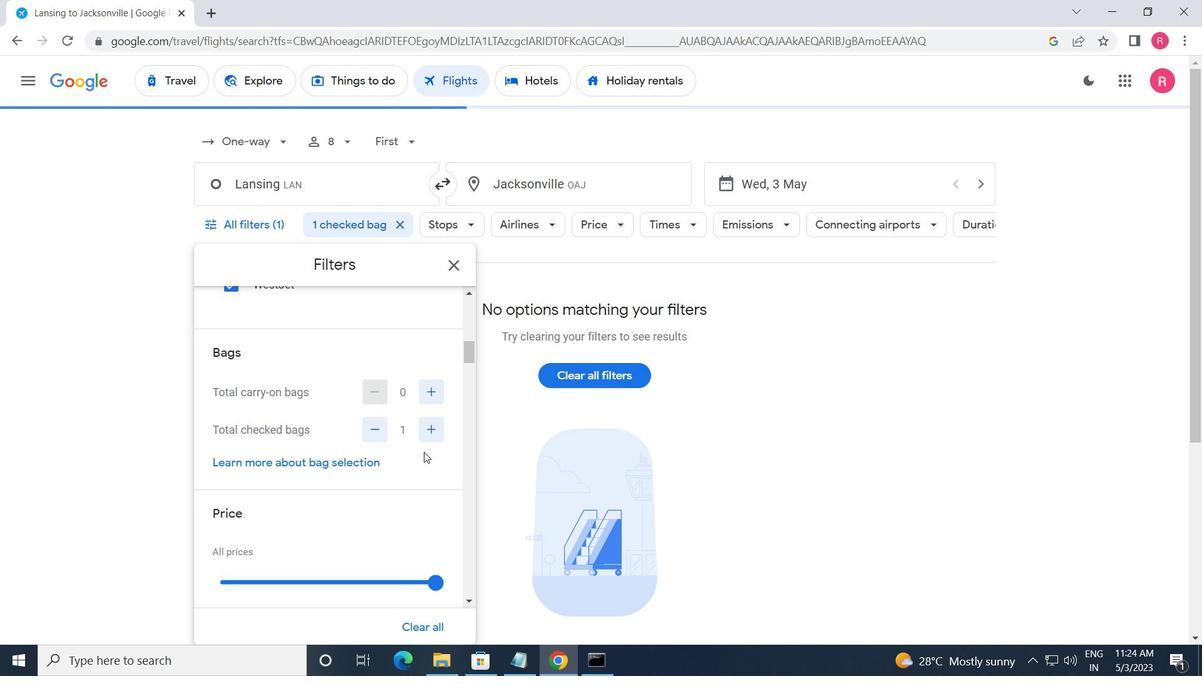 
Action: Mouse scrolled (426, 451) with delta (0, 0)
Screenshot: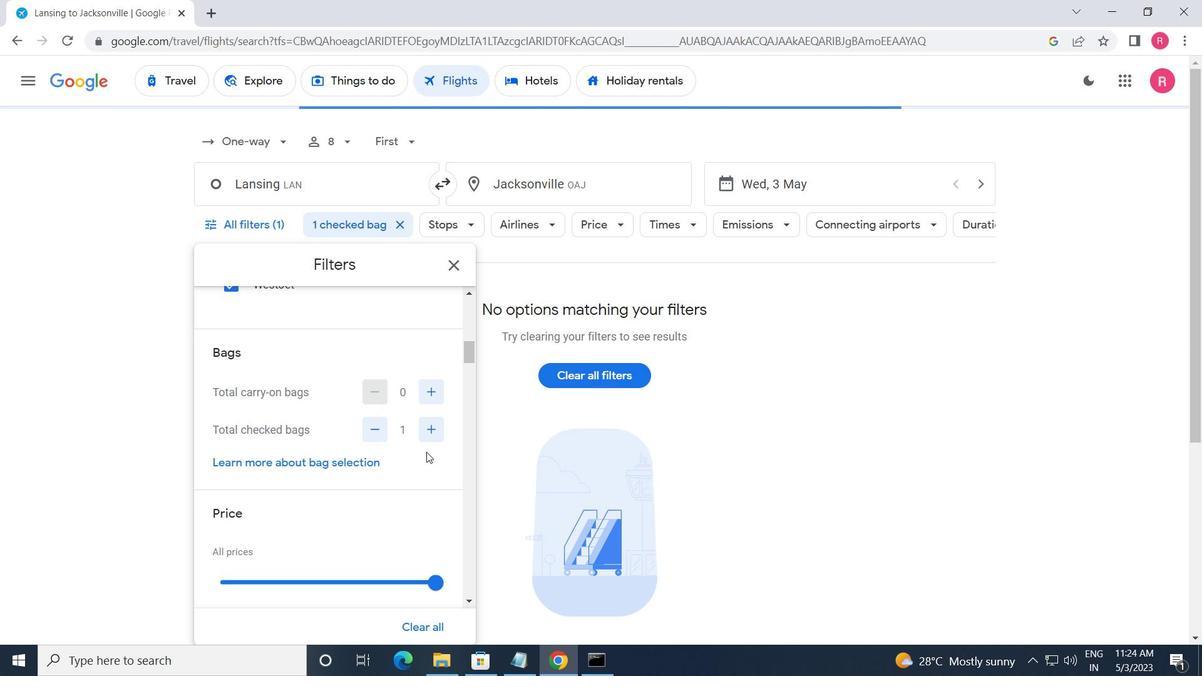 
Action: Mouse moved to (437, 437)
Screenshot: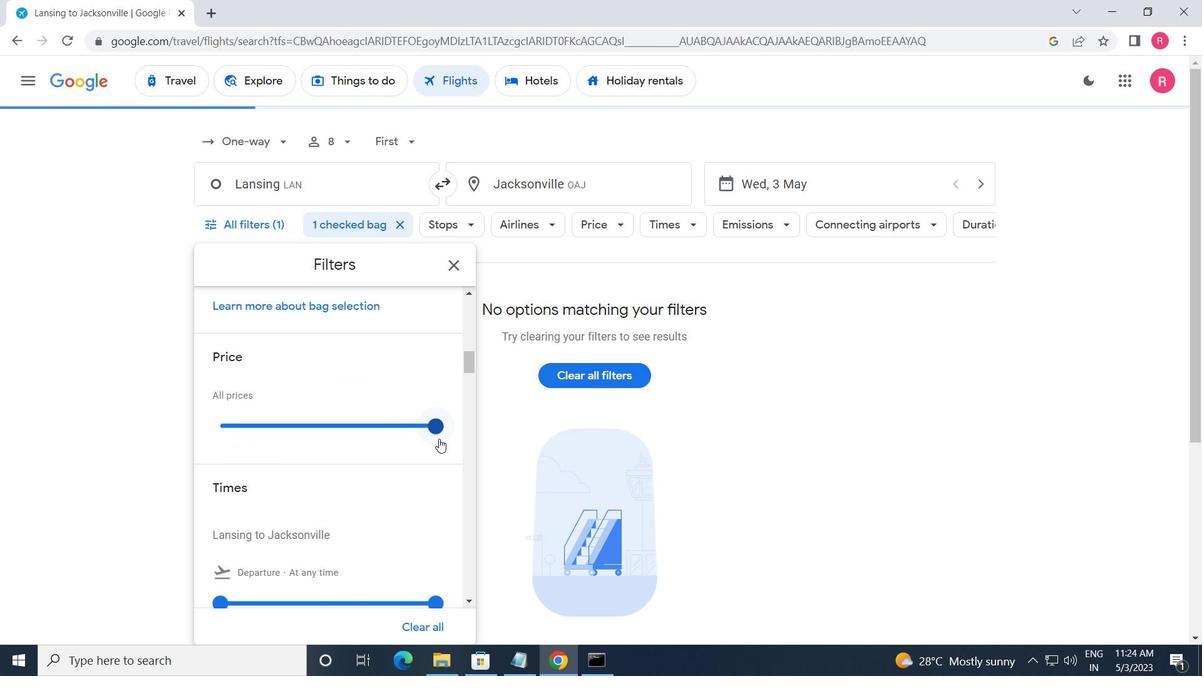 
Action: Mouse pressed left at (437, 437)
Screenshot: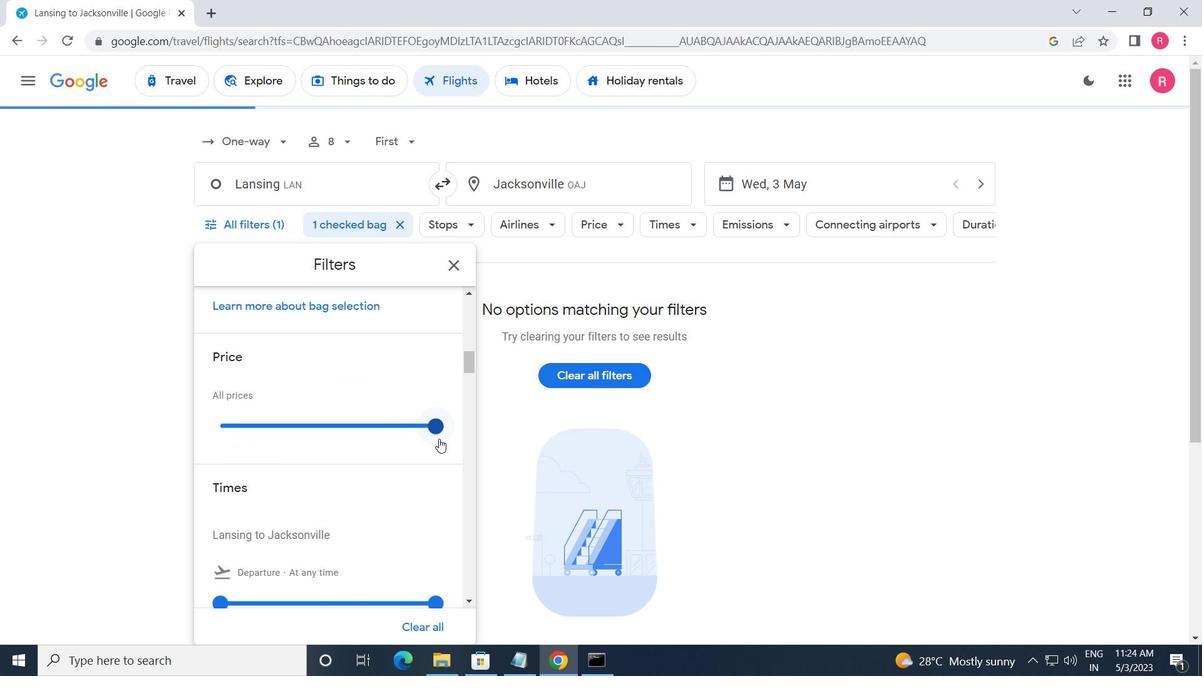 
Action: Mouse moved to (439, 435)
Screenshot: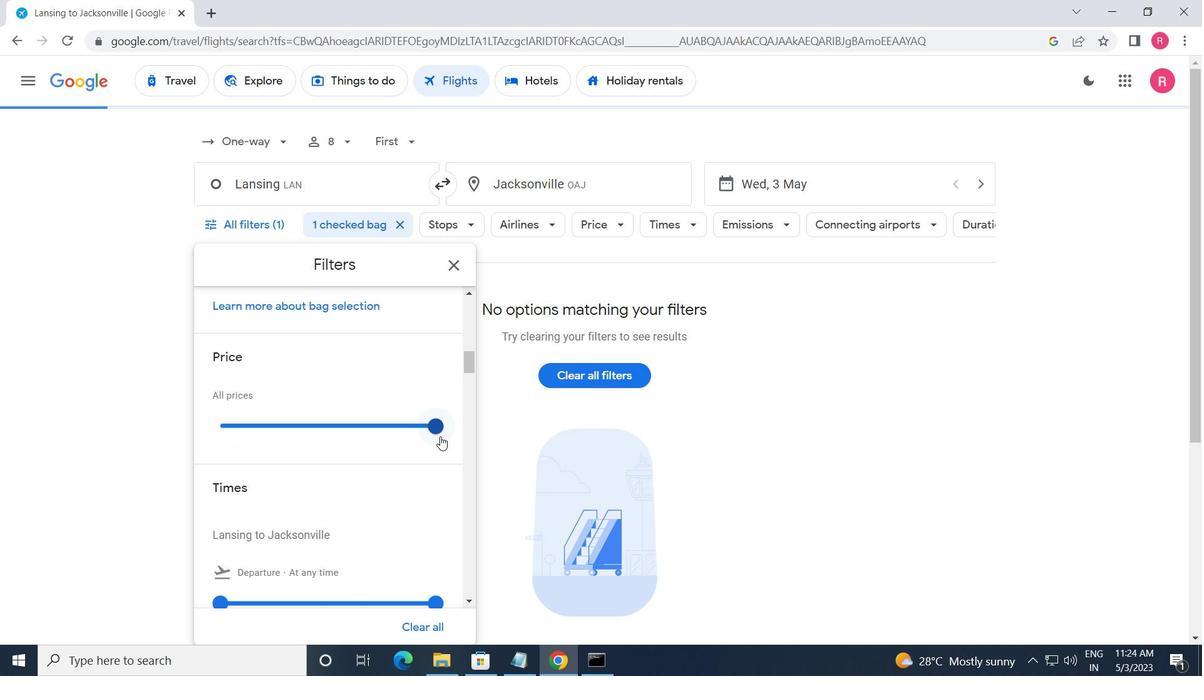 
Action: Mouse scrolled (439, 435) with delta (0, 0)
Screenshot: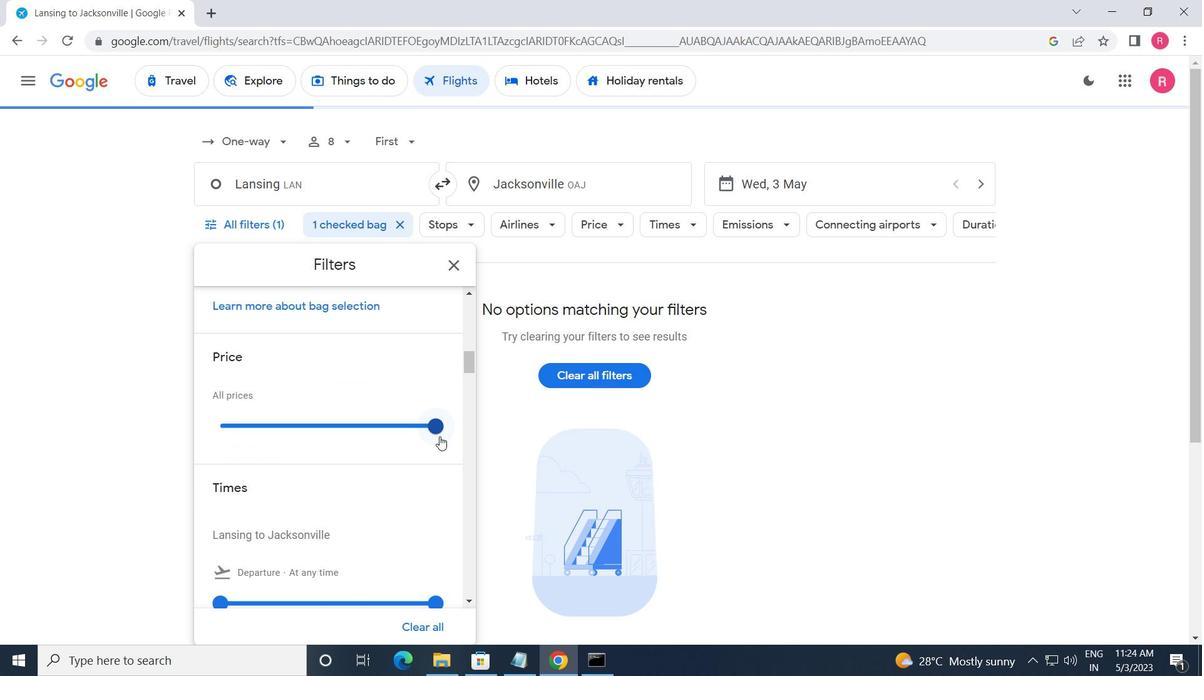 
Action: Mouse moved to (439, 435)
Screenshot: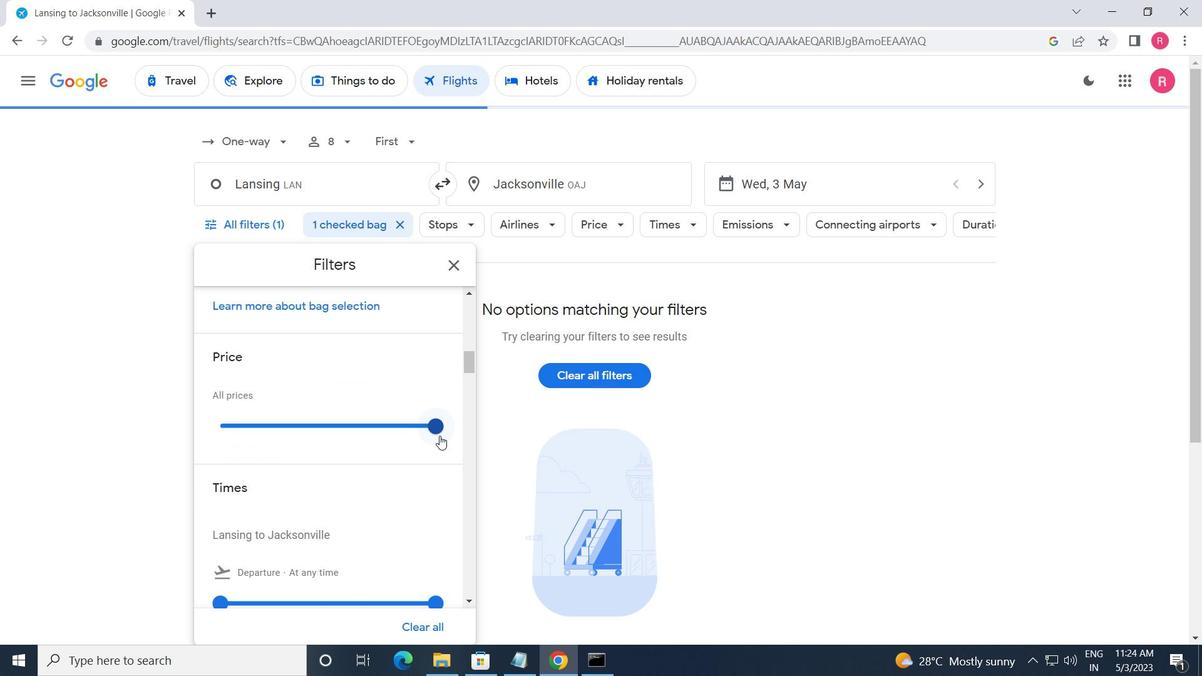 
Action: Mouse scrolled (439, 435) with delta (0, 0)
Screenshot: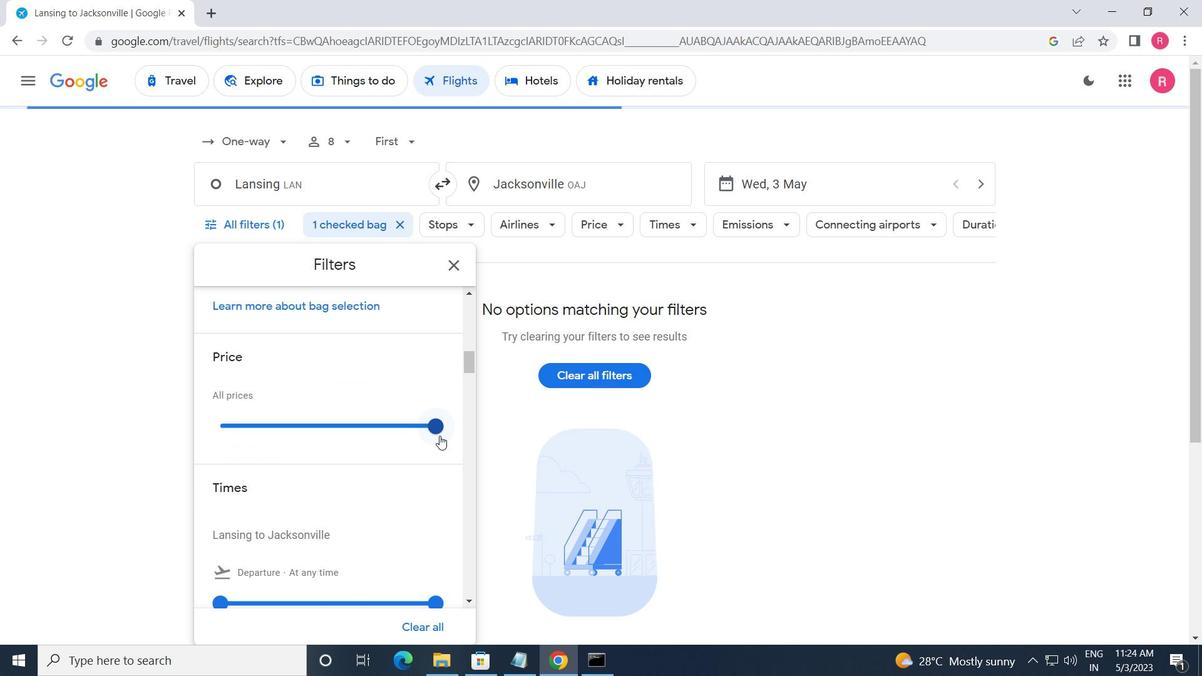 
Action: Mouse moved to (223, 443)
Screenshot: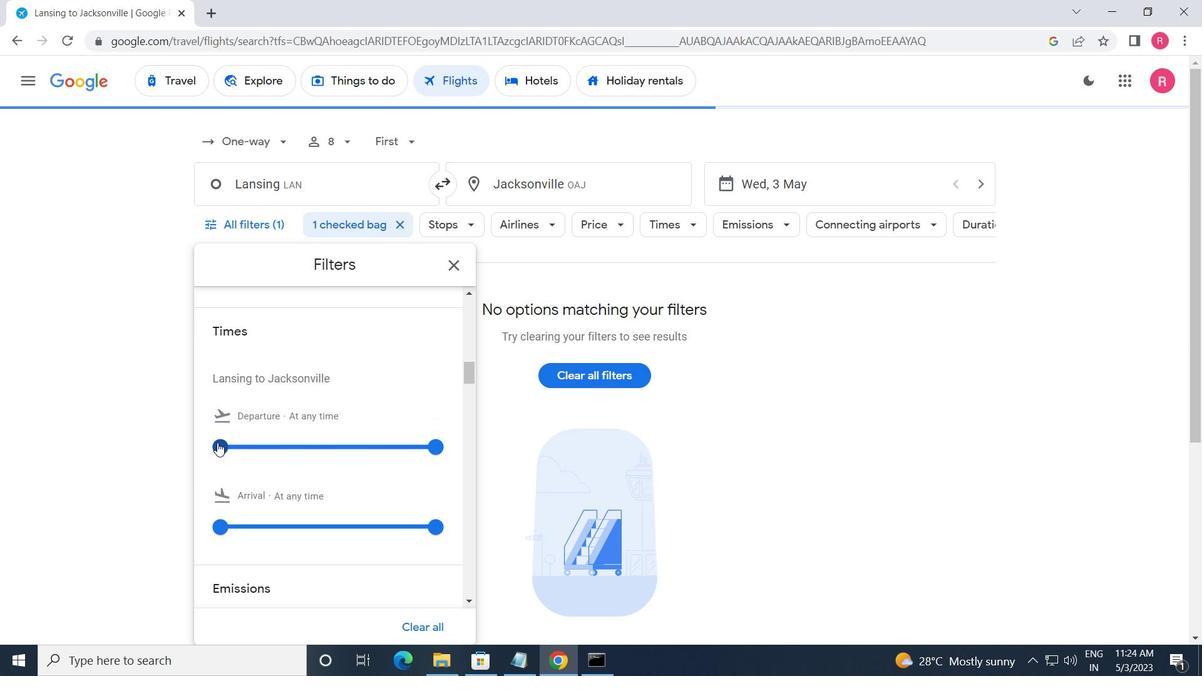 
Action: Mouse pressed left at (223, 443)
Screenshot: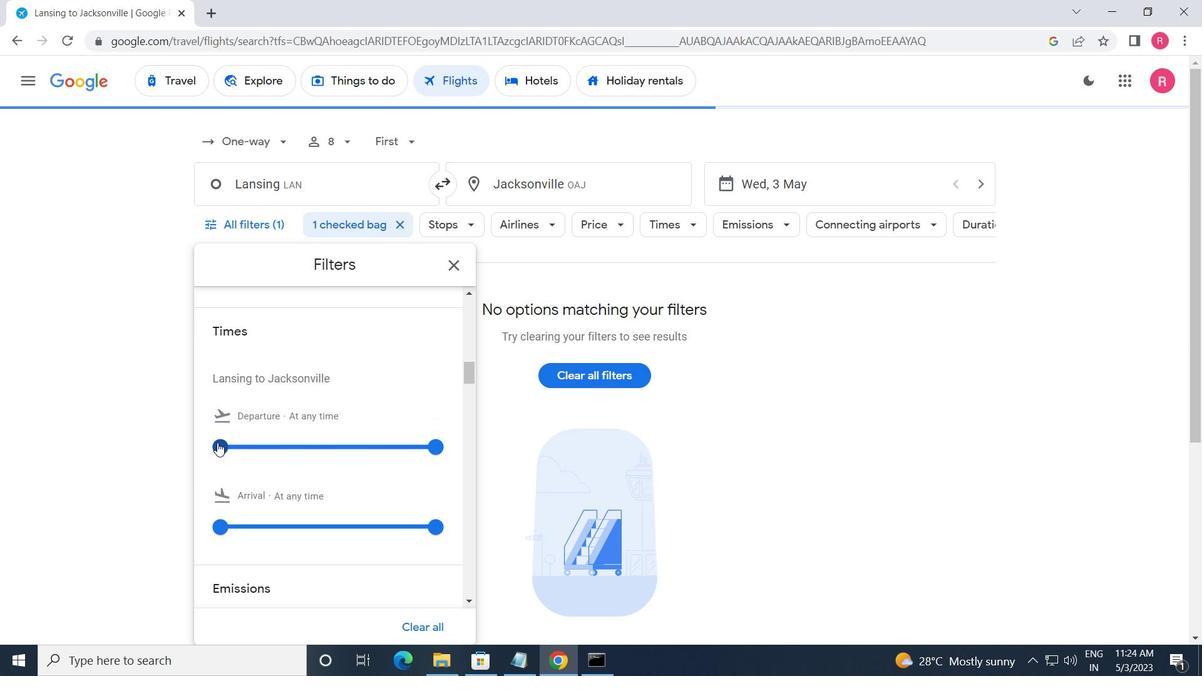
Action: Mouse moved to (440, 449)
Screenshot: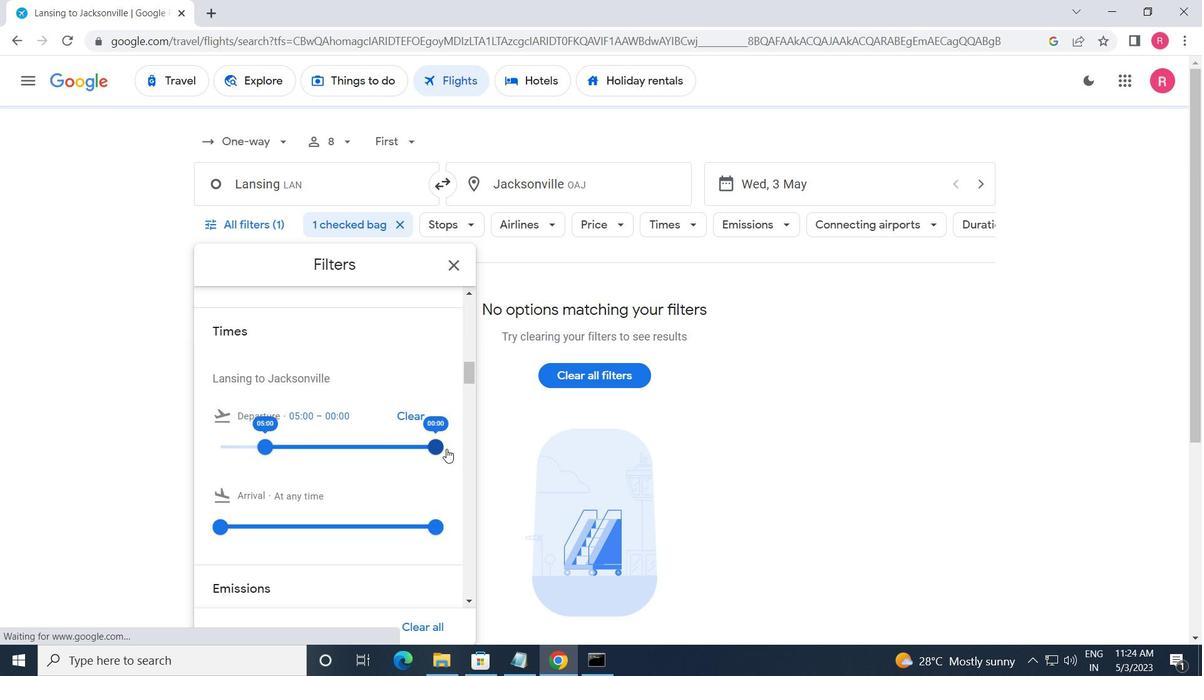 
Action: Mouse pressed left at (440, 449)
Screenshot: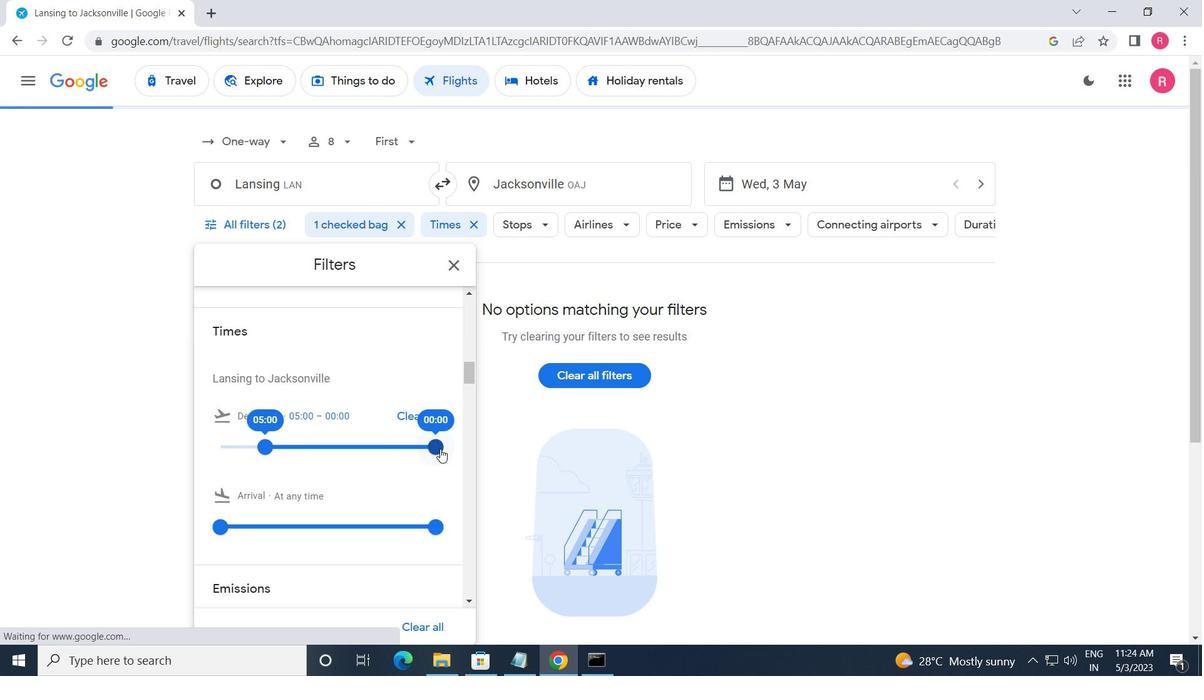 
Action: Mouse moved to (453, 281)
Screenshot: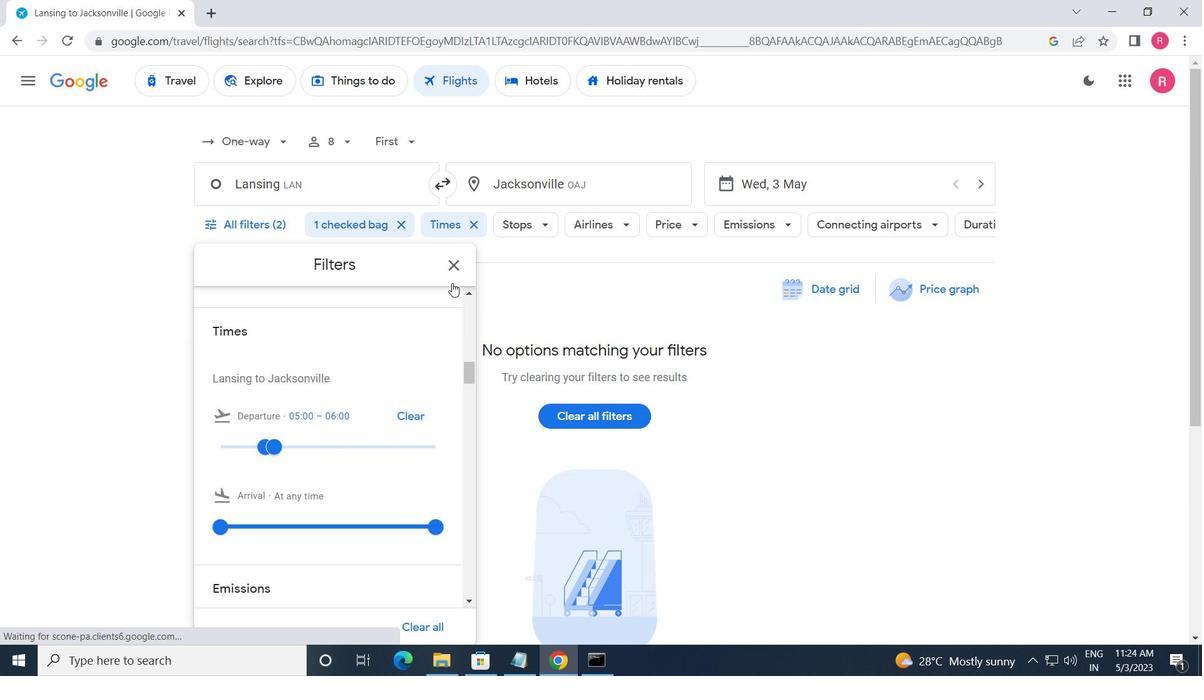 
Action: Mouse pressed left at (453, 281)
Screenshot: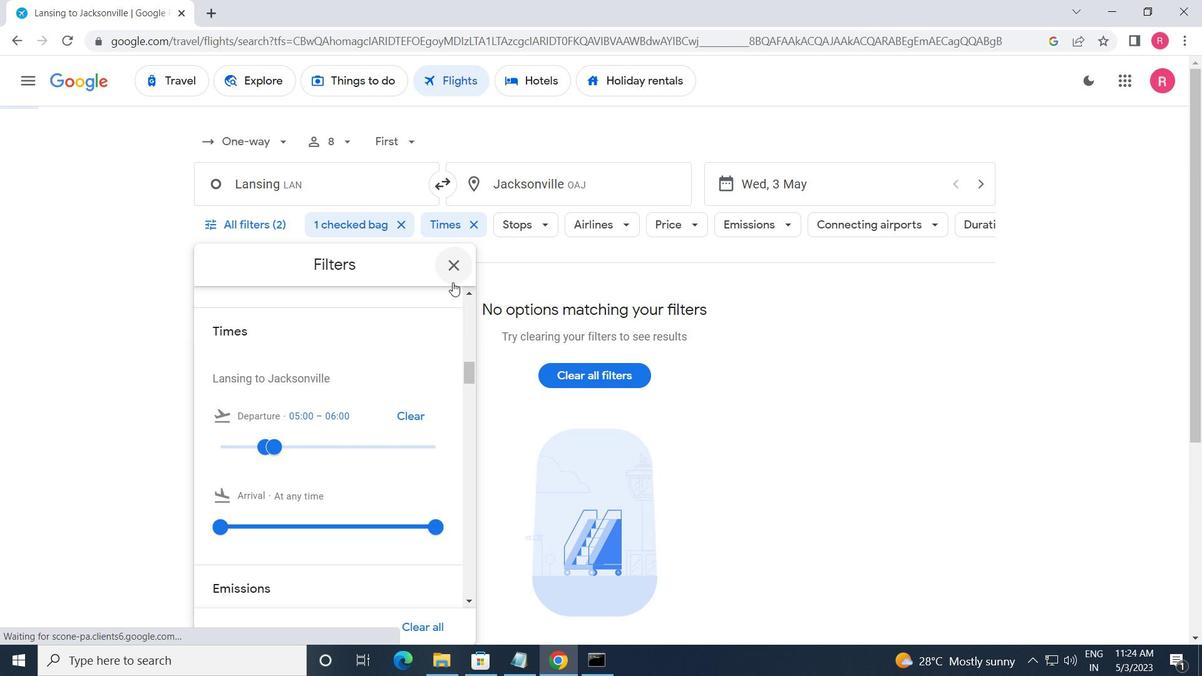 
Action: Mouse moved to (378, 330)
Screenshot: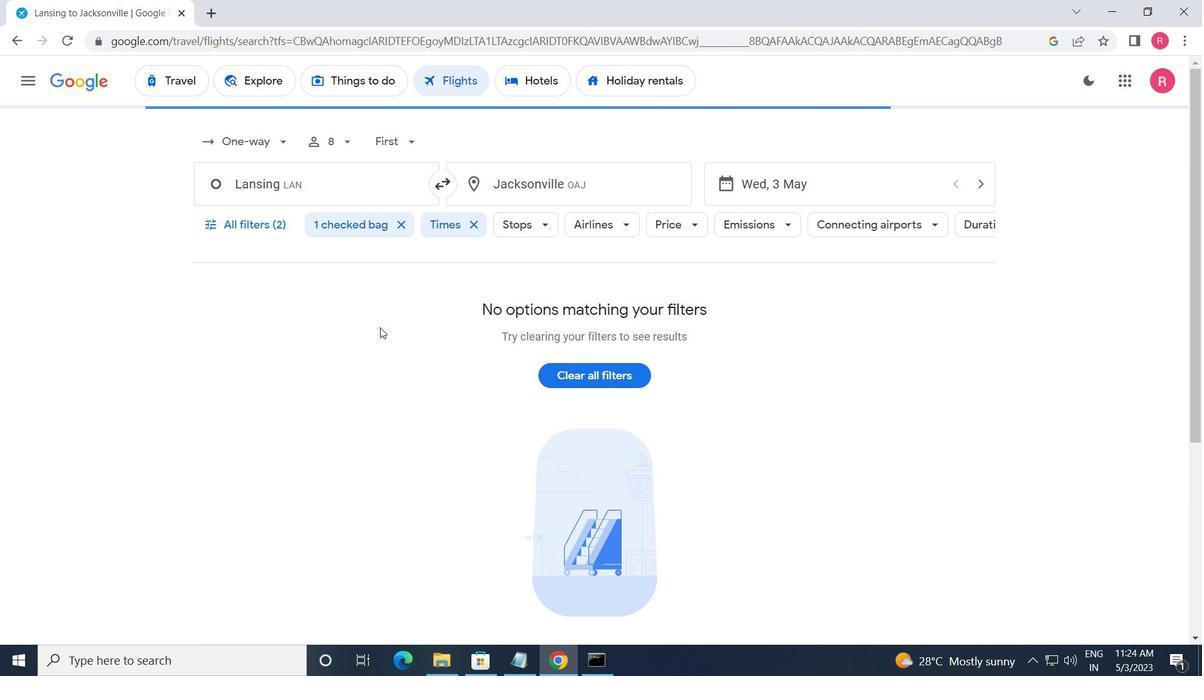
